 Task: Find connections with filter location Kalinkavichy with filter topic #lifecoach with filter profile language German with filter current company Nasdaq with filter school K P B Hinduja College of Commerce 315 New Charni Road Mumbai 400 004 with filter industry Furniture and Home Furnishings Manufacturing with filter service category Search Engine Optimization (SEO) with filter keywords title Plumber
Action: Mouse moved to (283, 325)
Screenshot: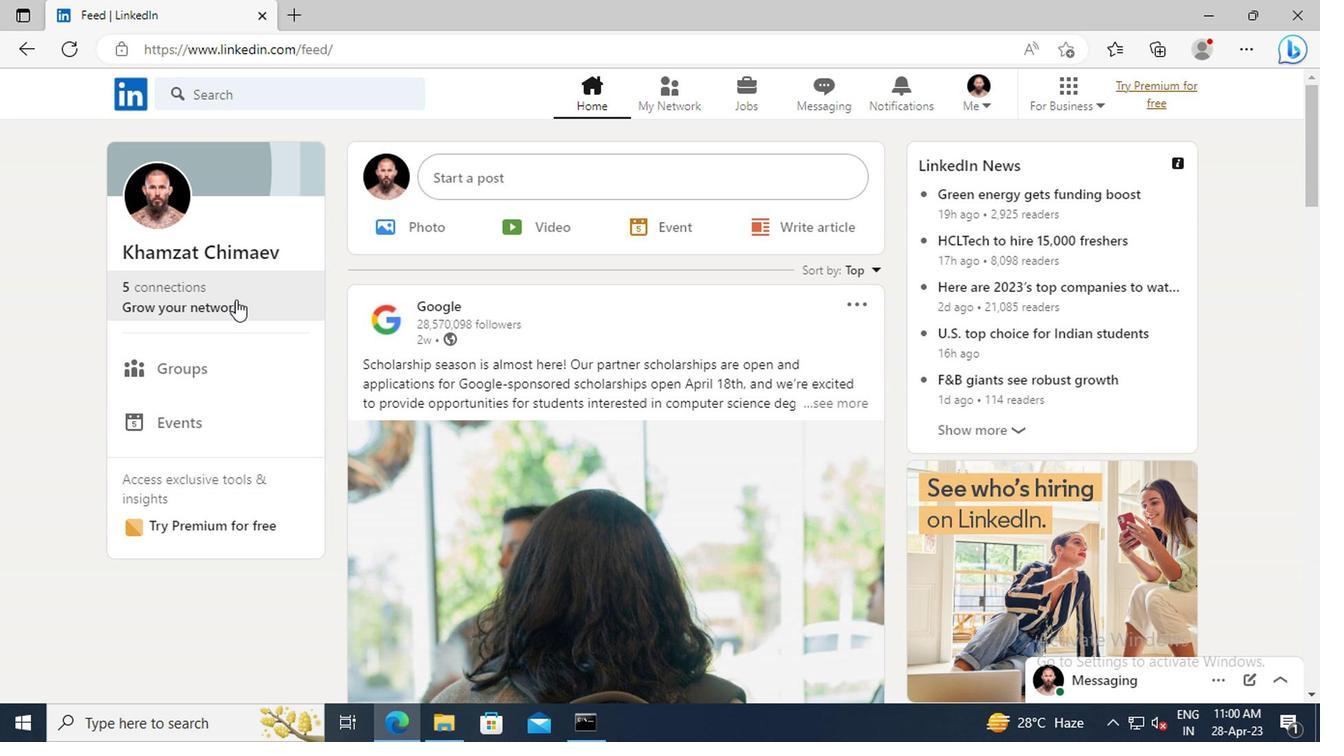 
Action: Mouse pressed left at (283, 325)
Screenshot: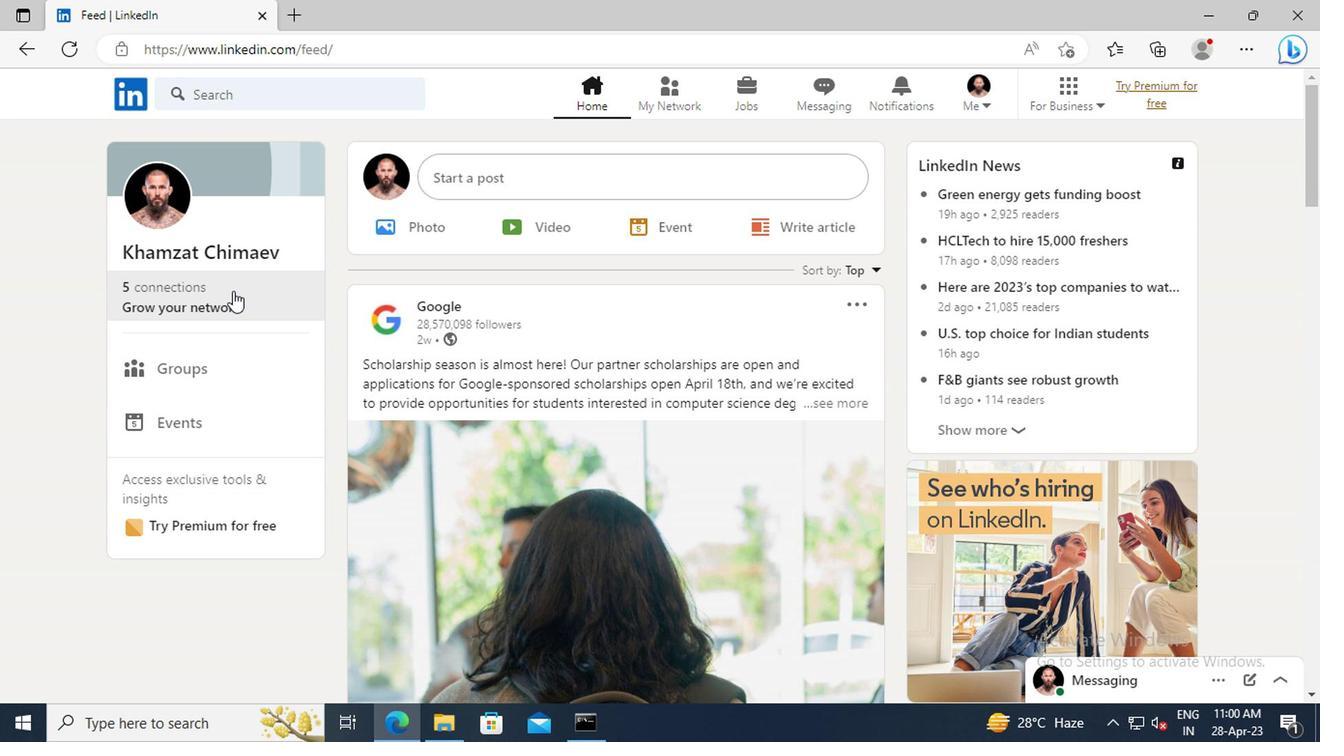 
Action: Mouse moved to (281, 264)
Screenshot: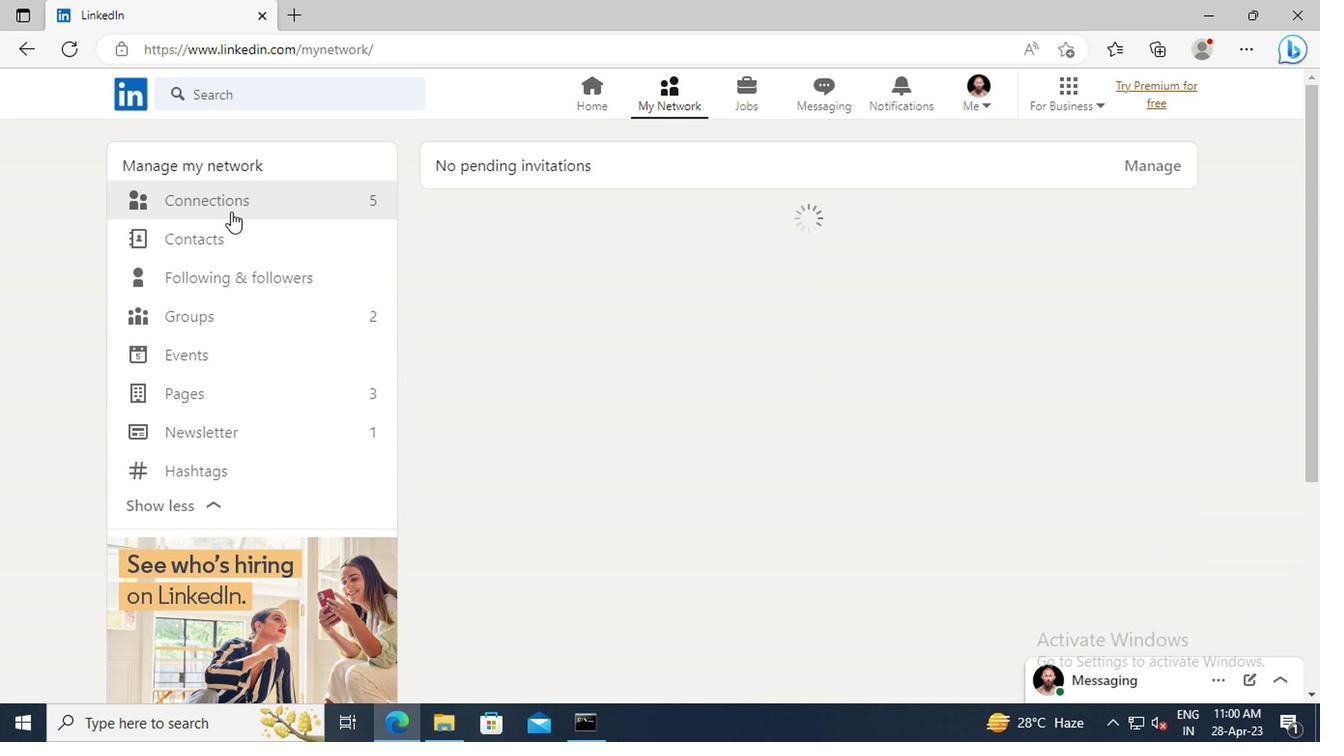 
Action: Mouse pressed left at (281, 264)
Screenshot: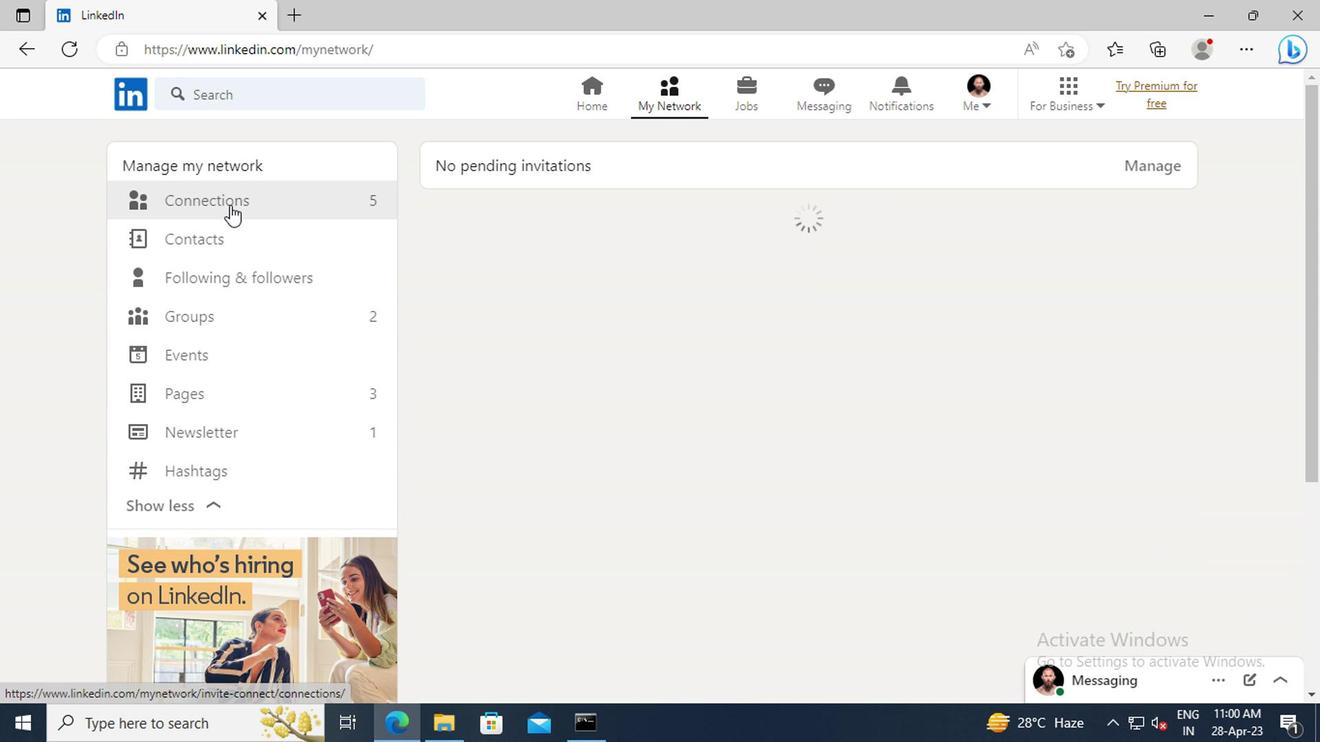 
Action: Mouse moved to (675, 266)
Screenshot: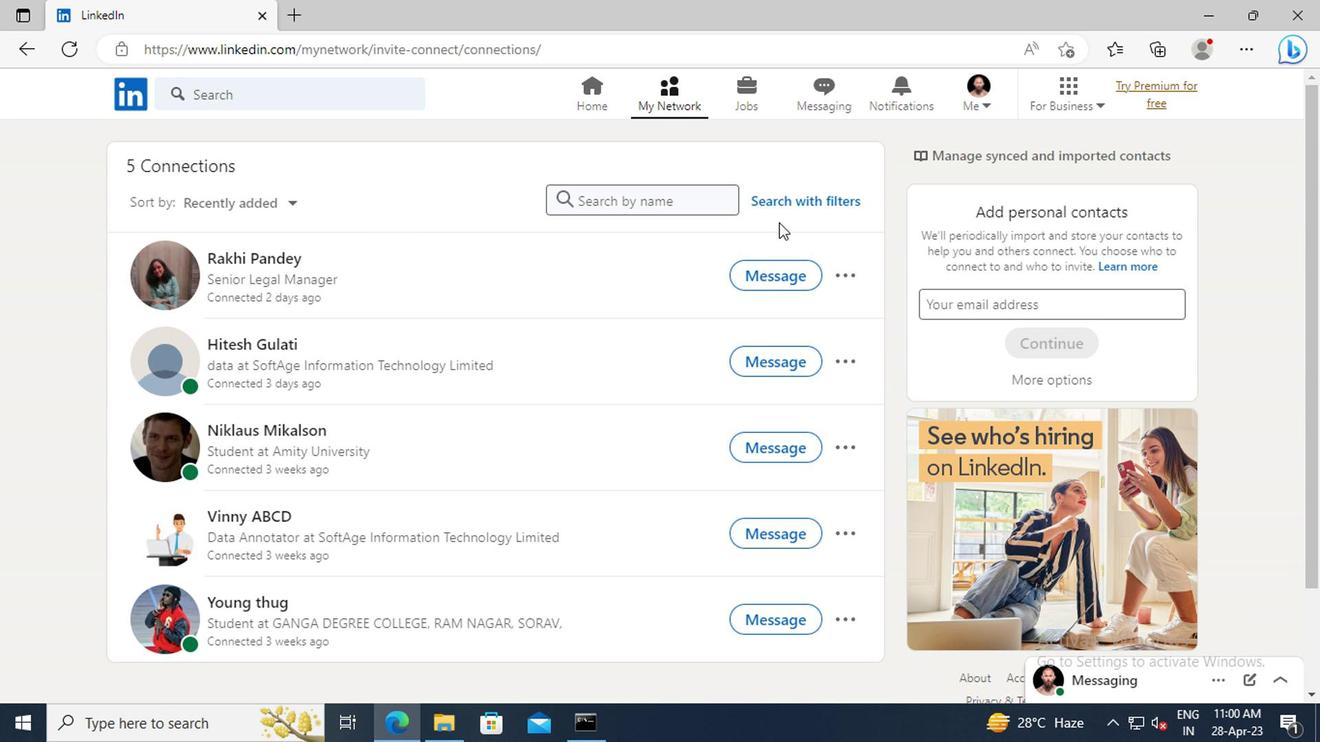 
Action: Mouse pressed left at (675, 266)
Screenshot: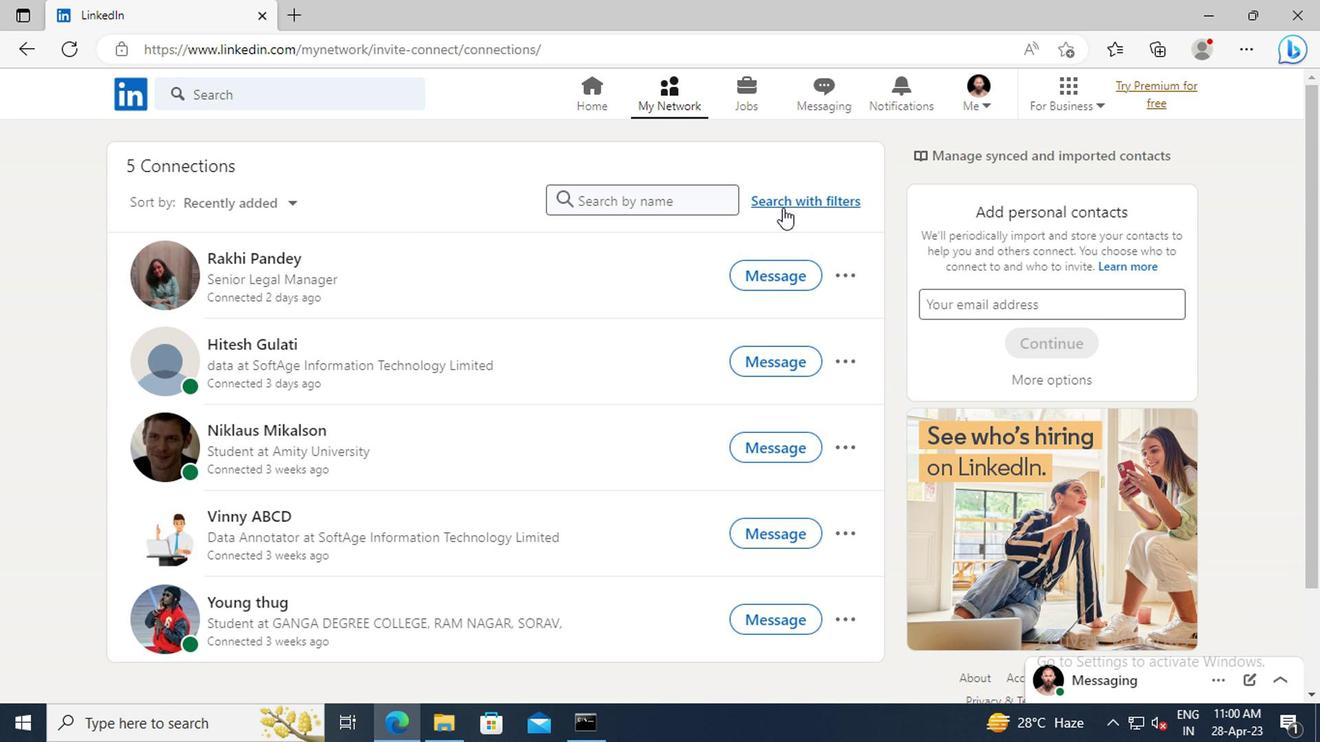 
Action: Mouse moved to (642, 226)
Screenshot: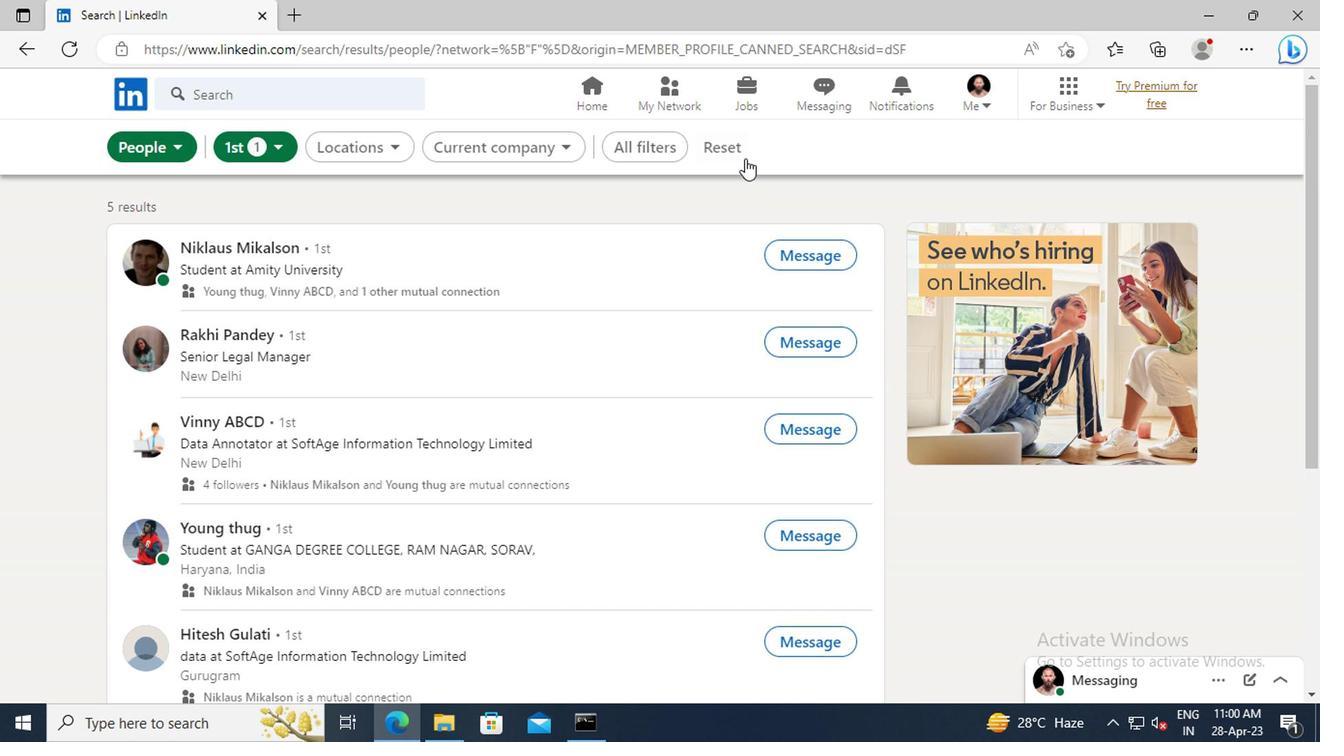 
Action: Mouse pressed left at (642, 226)
Screenshot: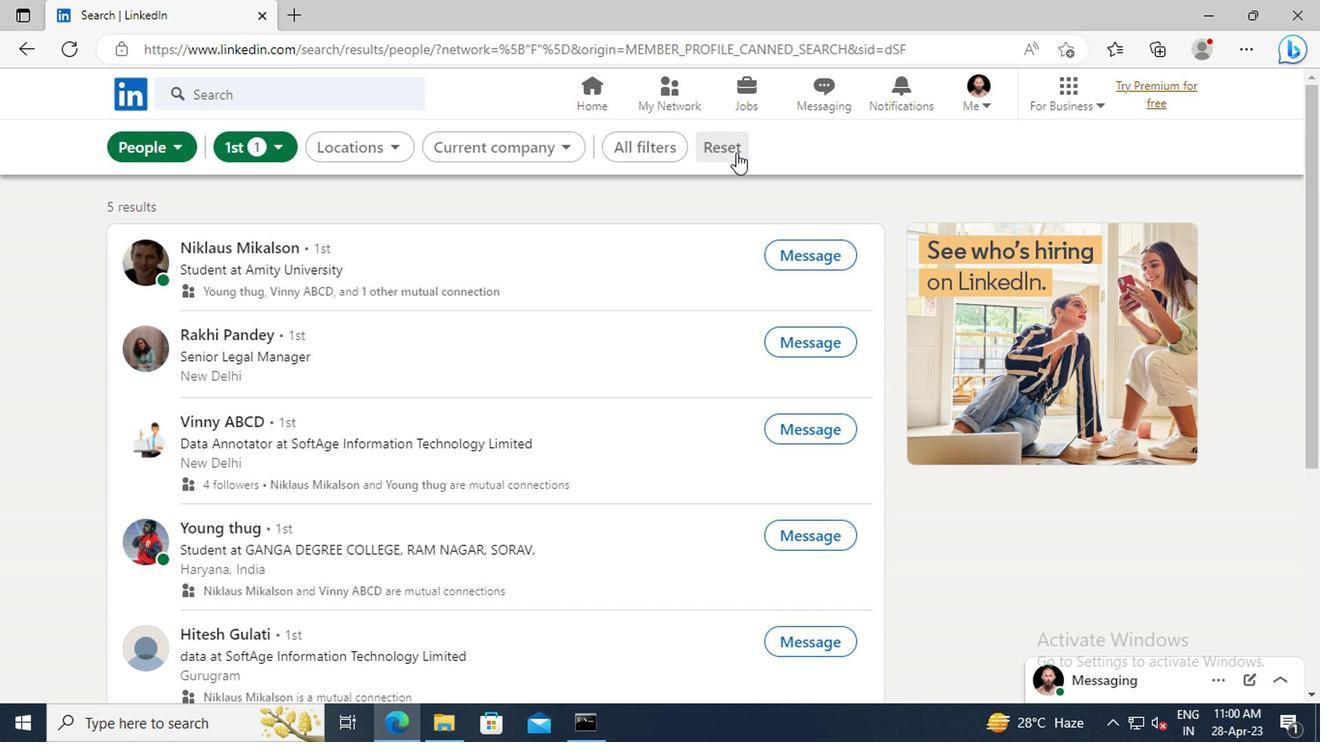 
Action: Mouse moved to (626, 224)
Screenshot: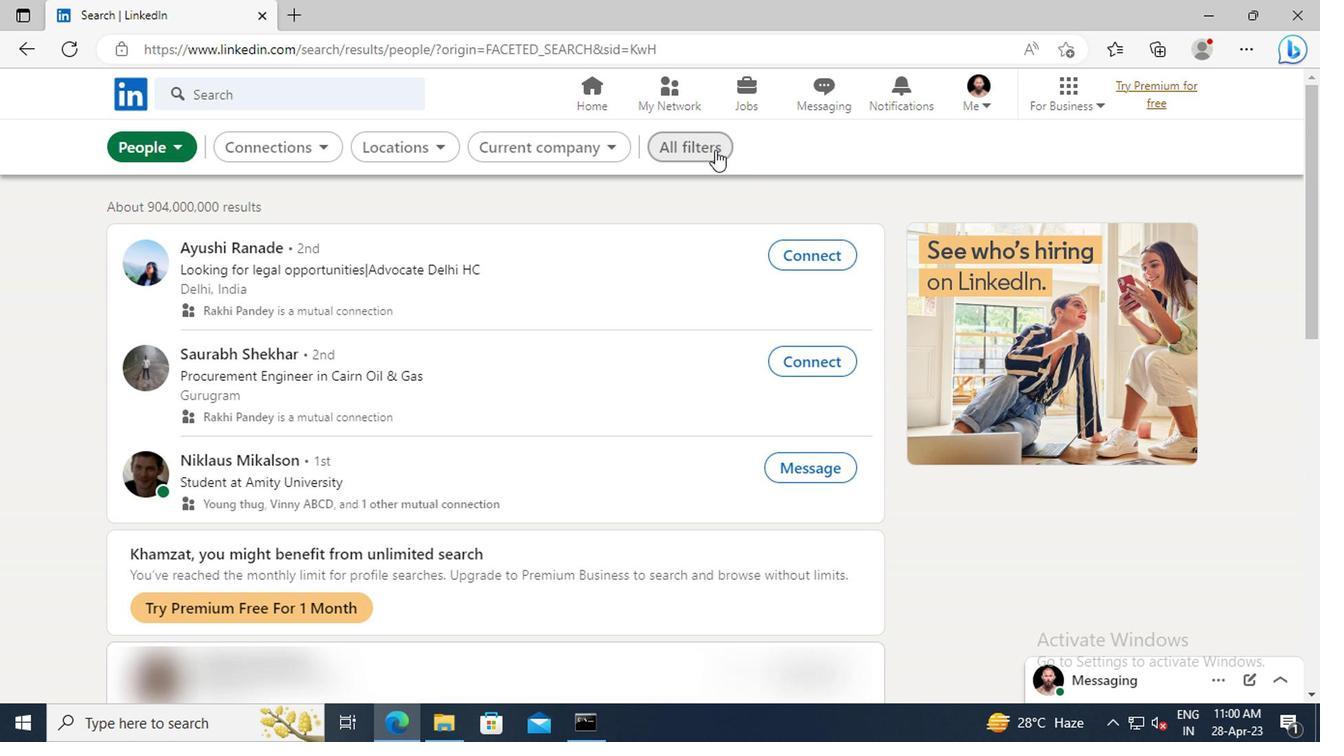 
Action: Mouse pressed left at (626, 224)
Screenshot: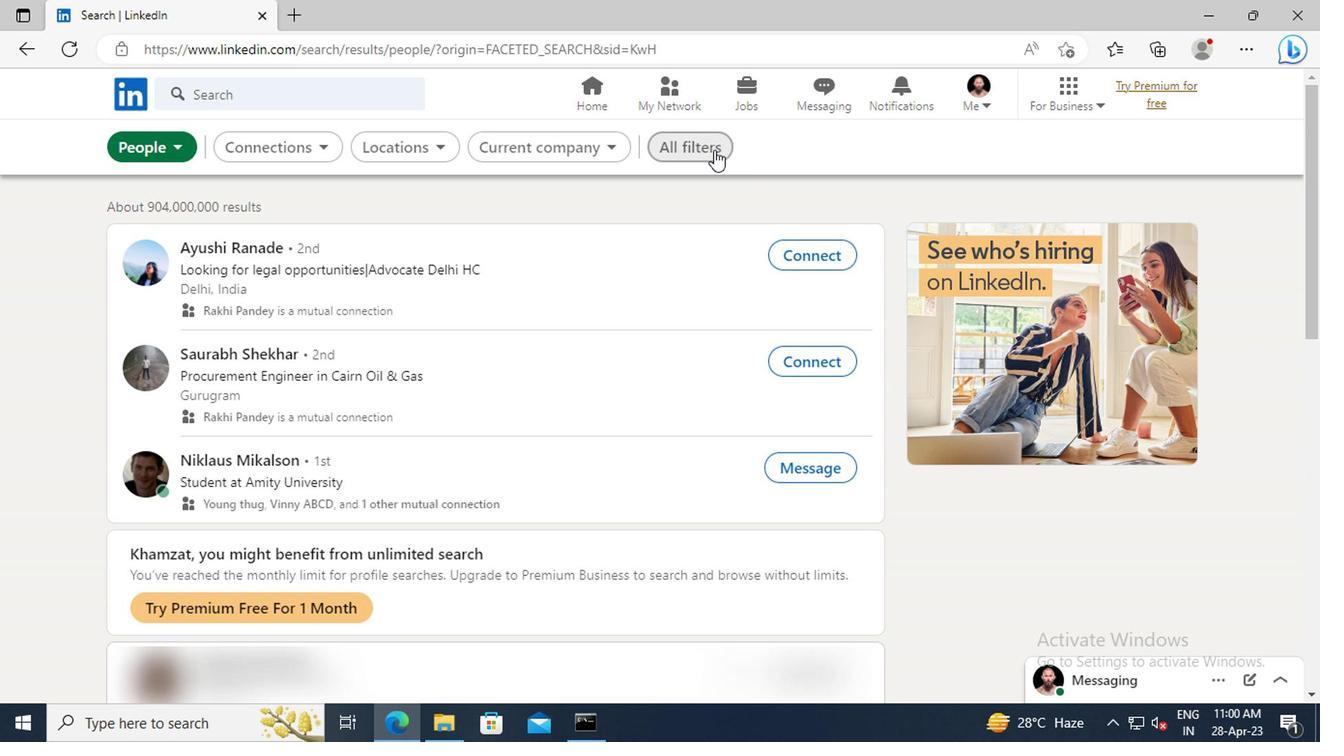 
Action: Mouse moved to (863, 367)
Screenshot: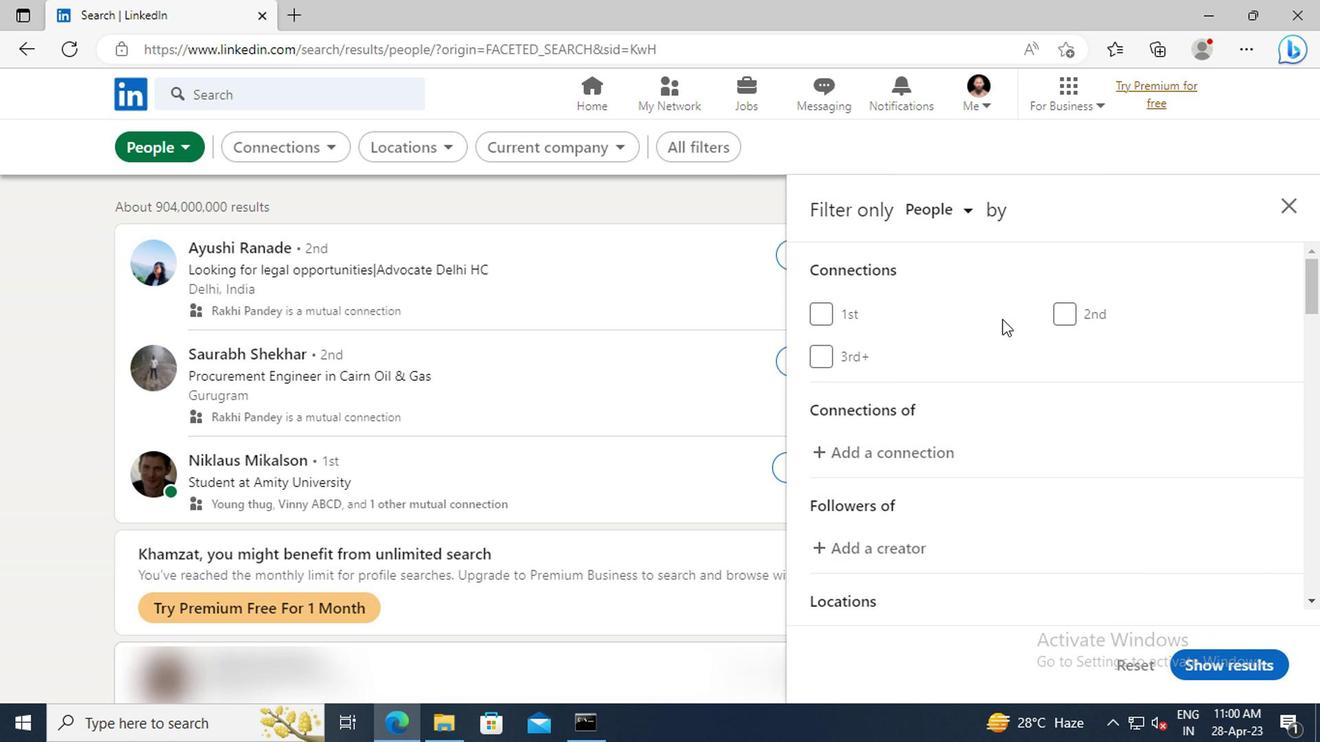 
Action: Mouse scrolled (863, 366) with delta (0, 0)
Screenshot: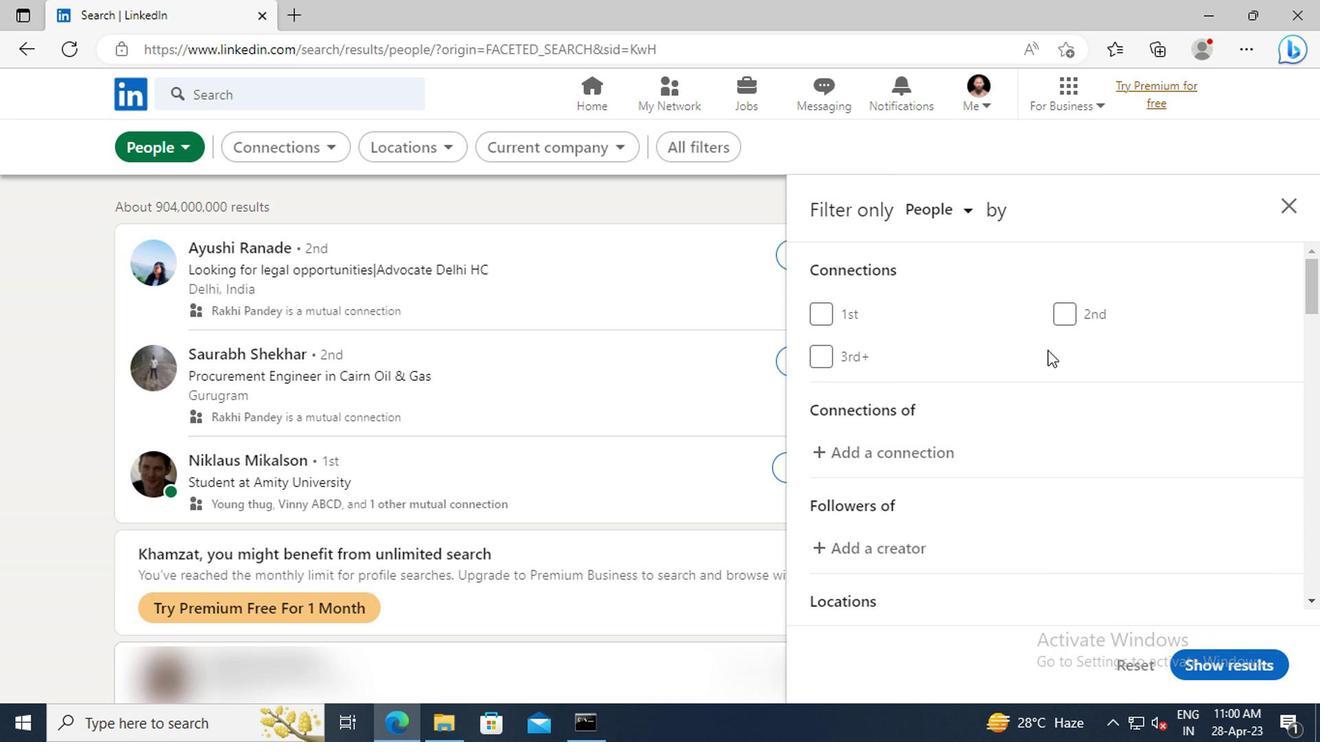 
Action: Mouse scrolled (863, 366) with delta (0, 0)
Screenshot: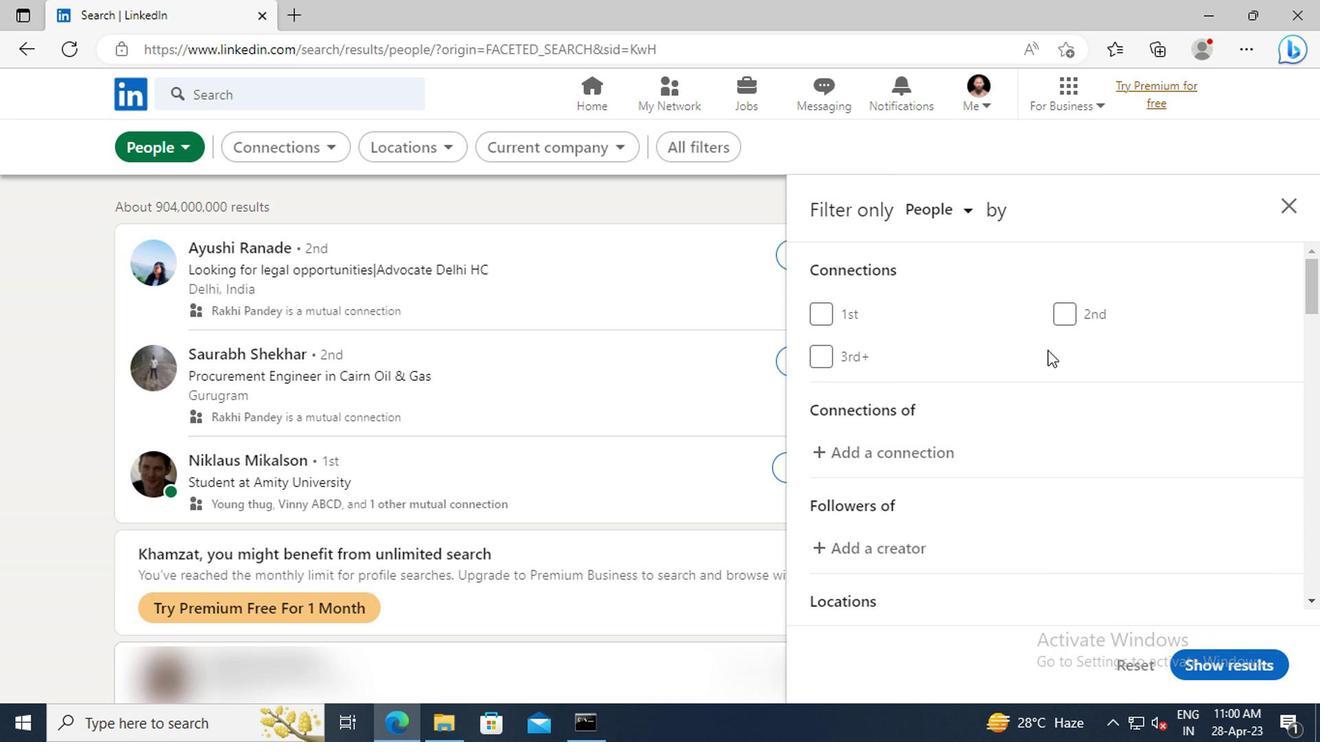 
Action: Mouse scrolled (863, 366) with delta (0, 0)
Screenshot: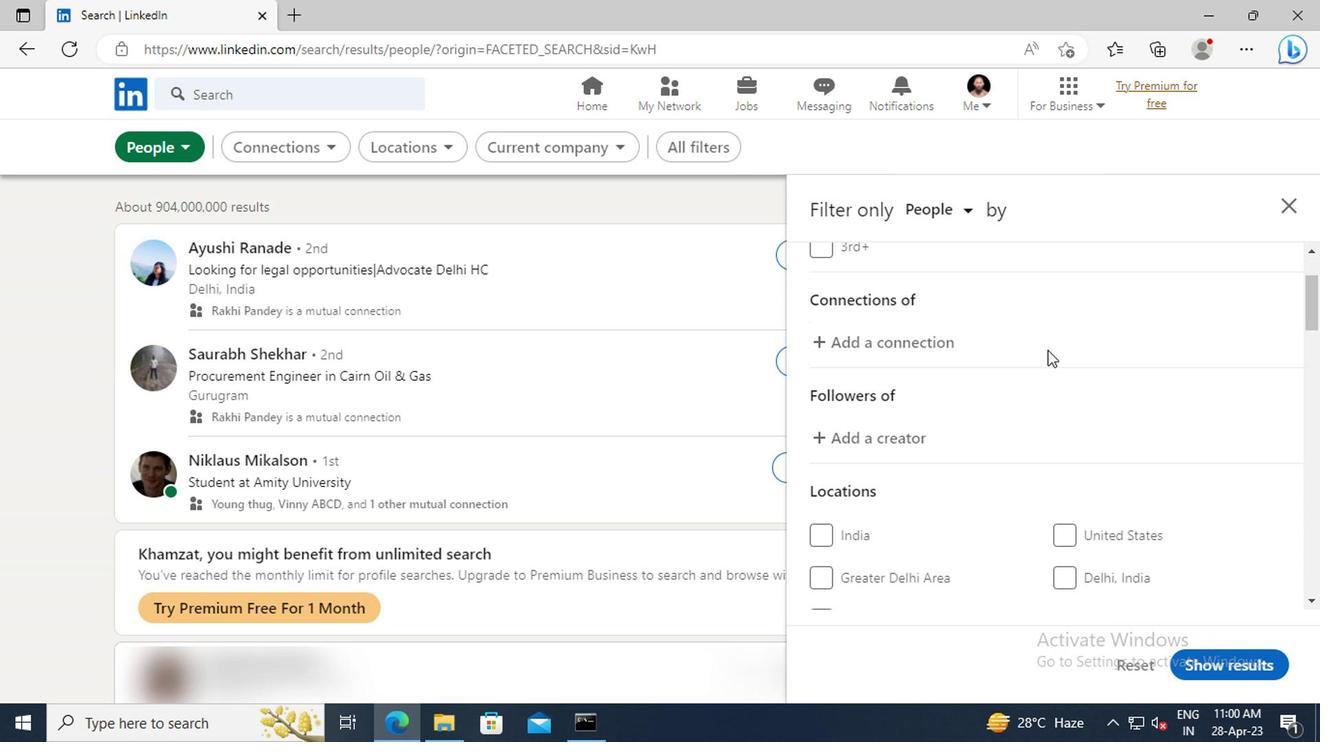 
Action: Mouse scrolled (863, 366) with delta (0, 0)
Screenshot: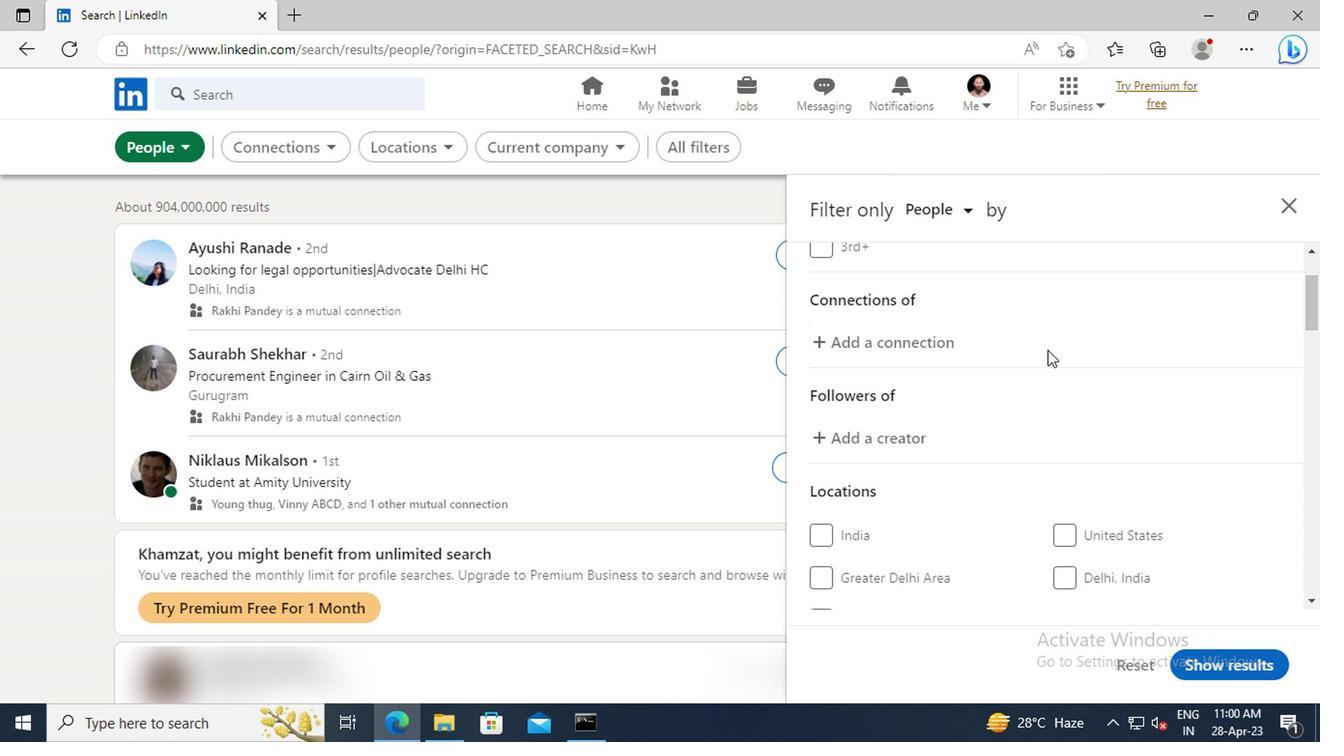 
Action: Mouse scrolled (863, 366) with delta (0, 0)
Screenshot: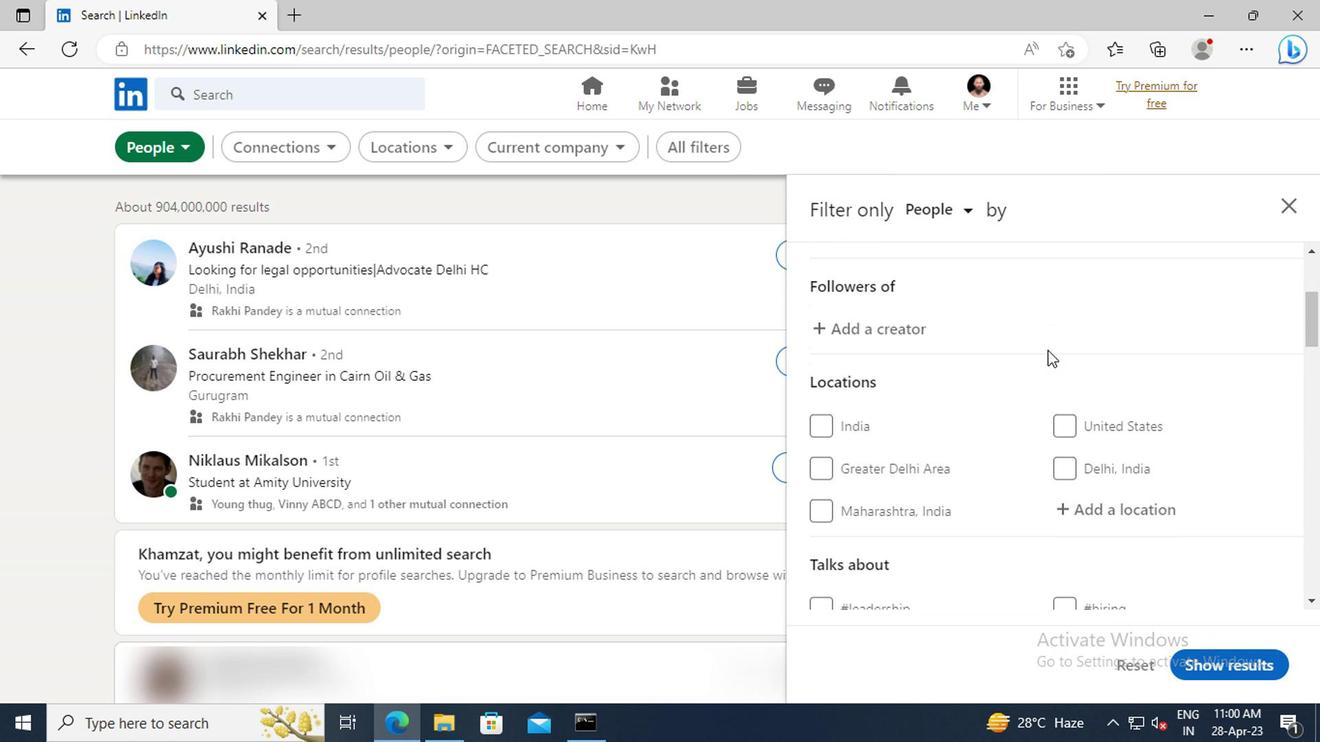 
Action: Mouse scrolled (863, 366) with delta (0, 0)
Screenshot: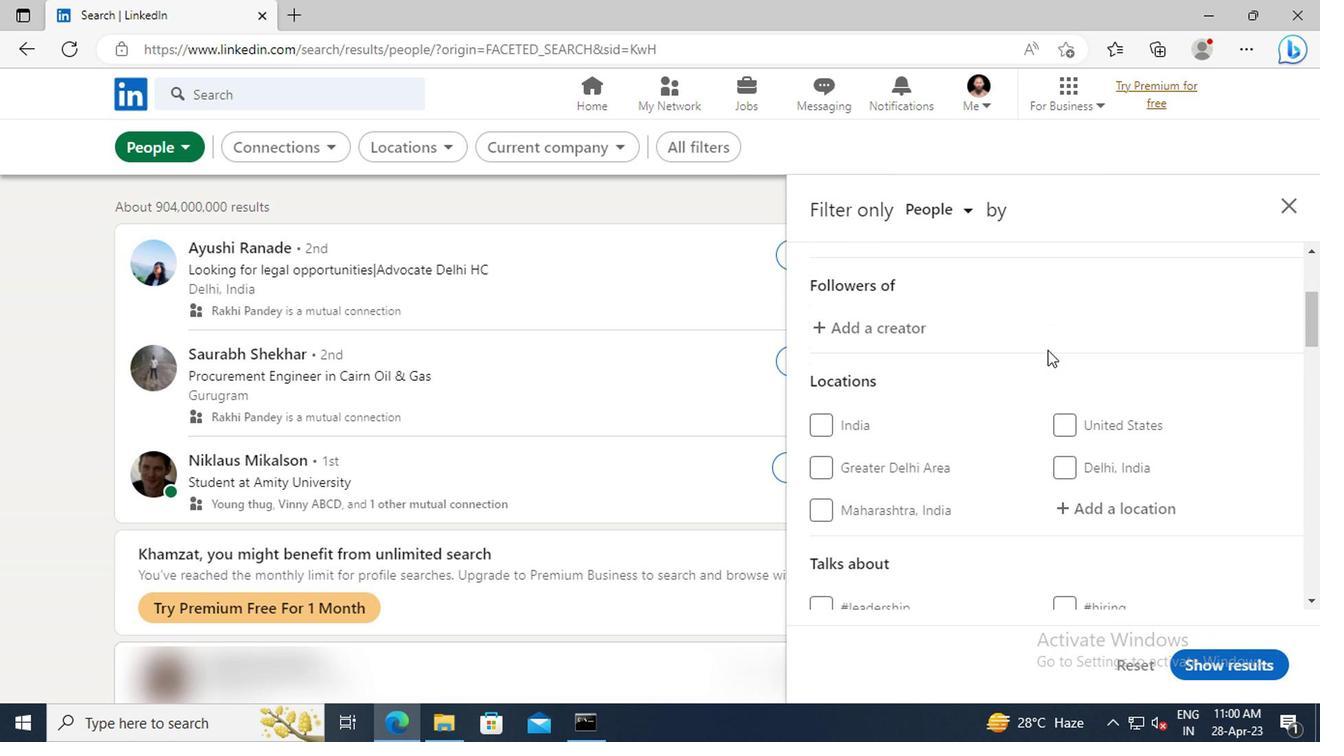 
Action: Mouse moved to (892, 403)
Screenshot: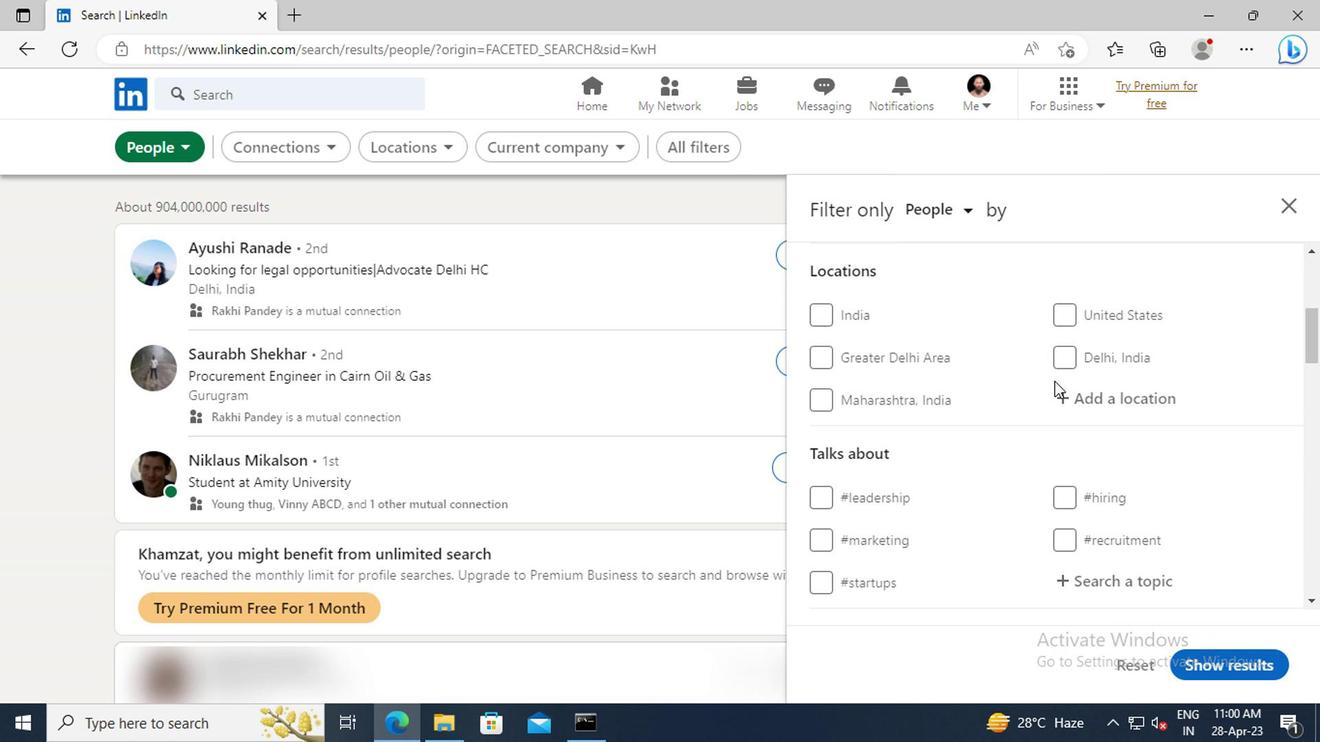 
Action: Mouse pressed left at (892, 403)
Screenshot: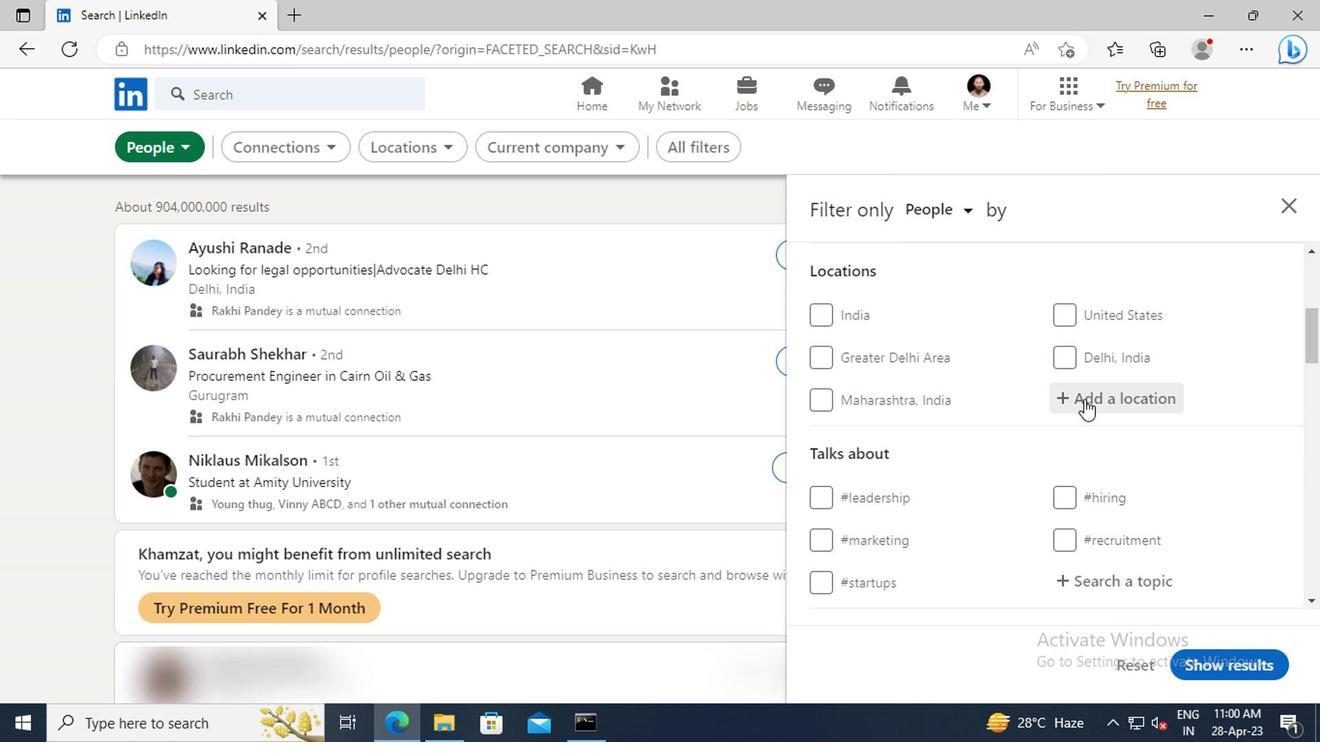 
Action: Key pressed <Key.shift>KALINKAVICHY
Screenshot: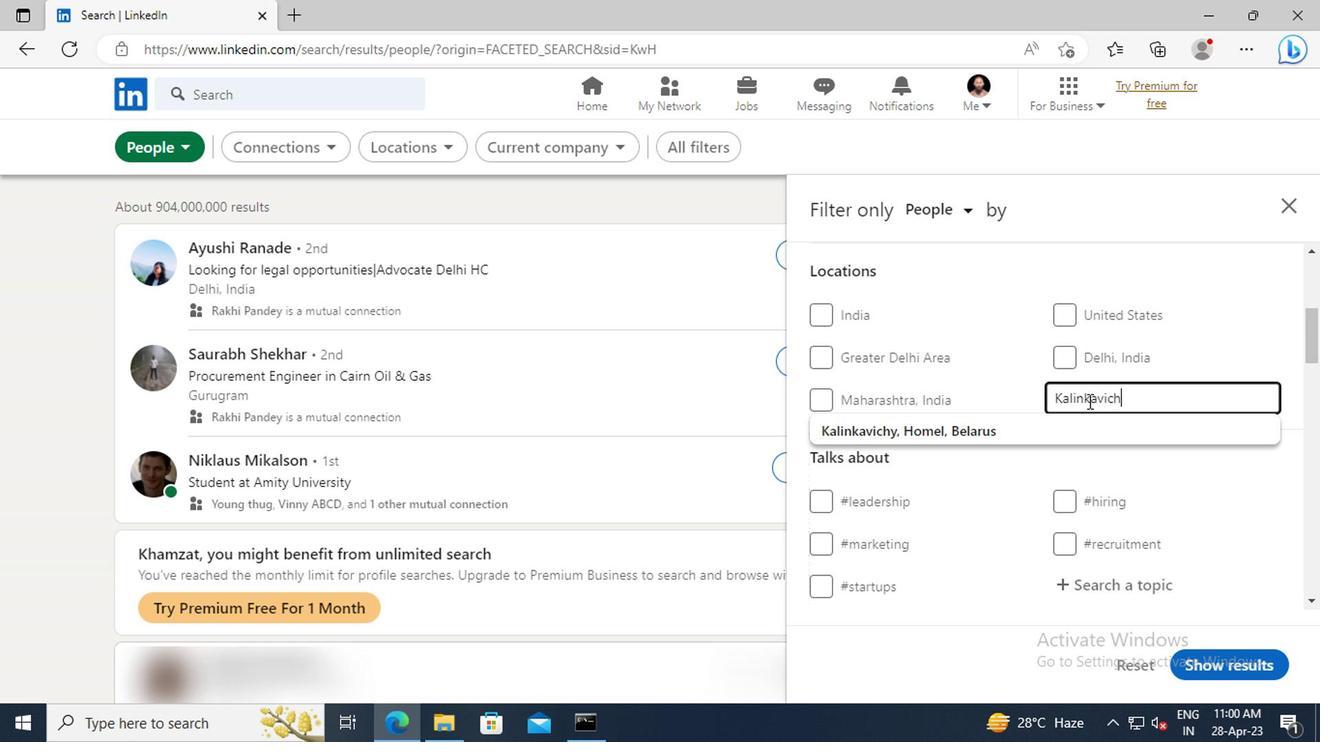 
Action: Mouse moved to (896, 421)
Screenshot: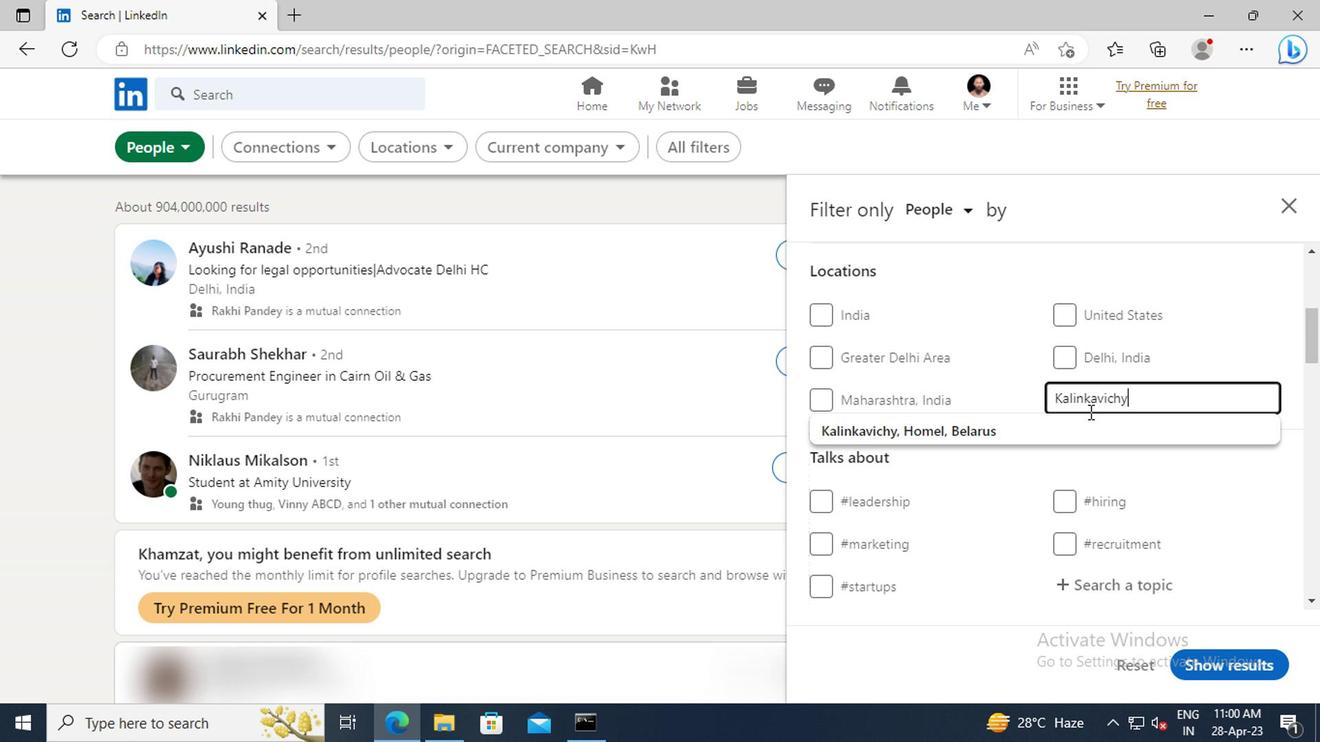 
Action: Mouse pressed left at (896, 421)
Screenshot: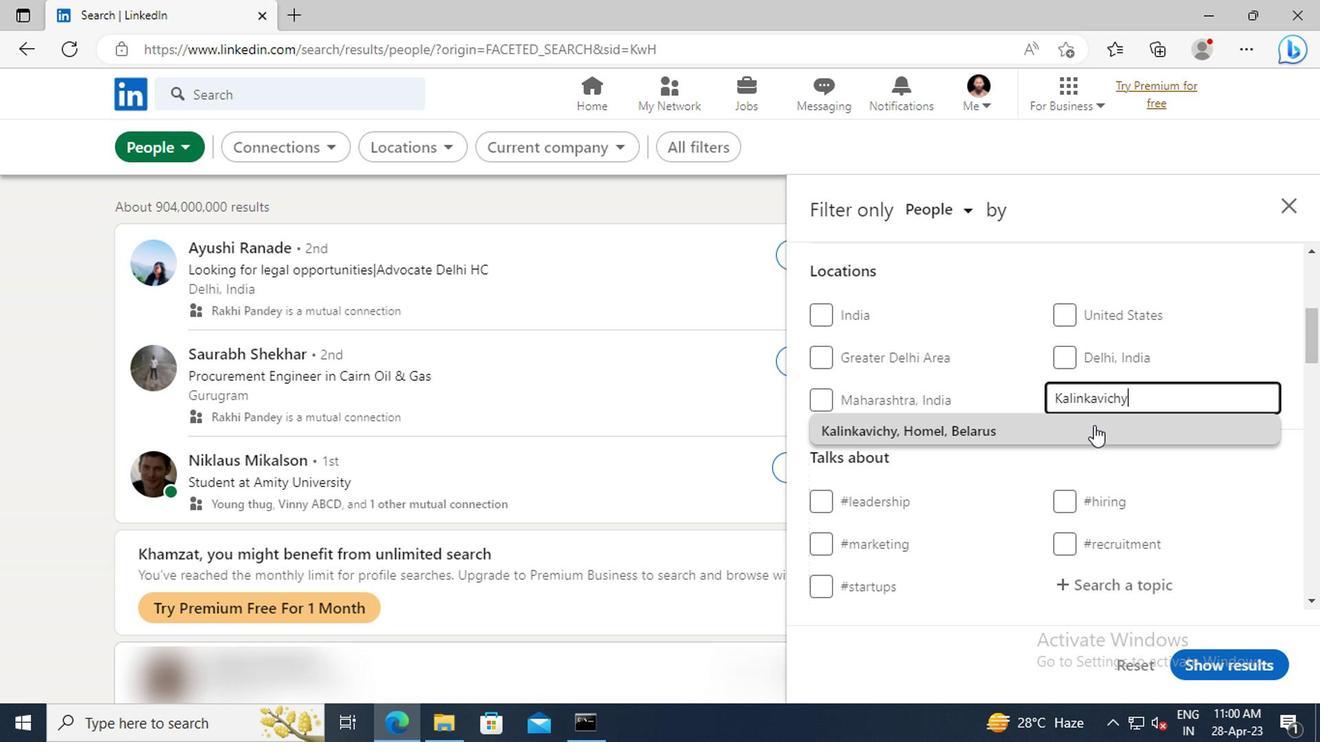 
Action: Mouse moved to (895, 402)
Screenshot: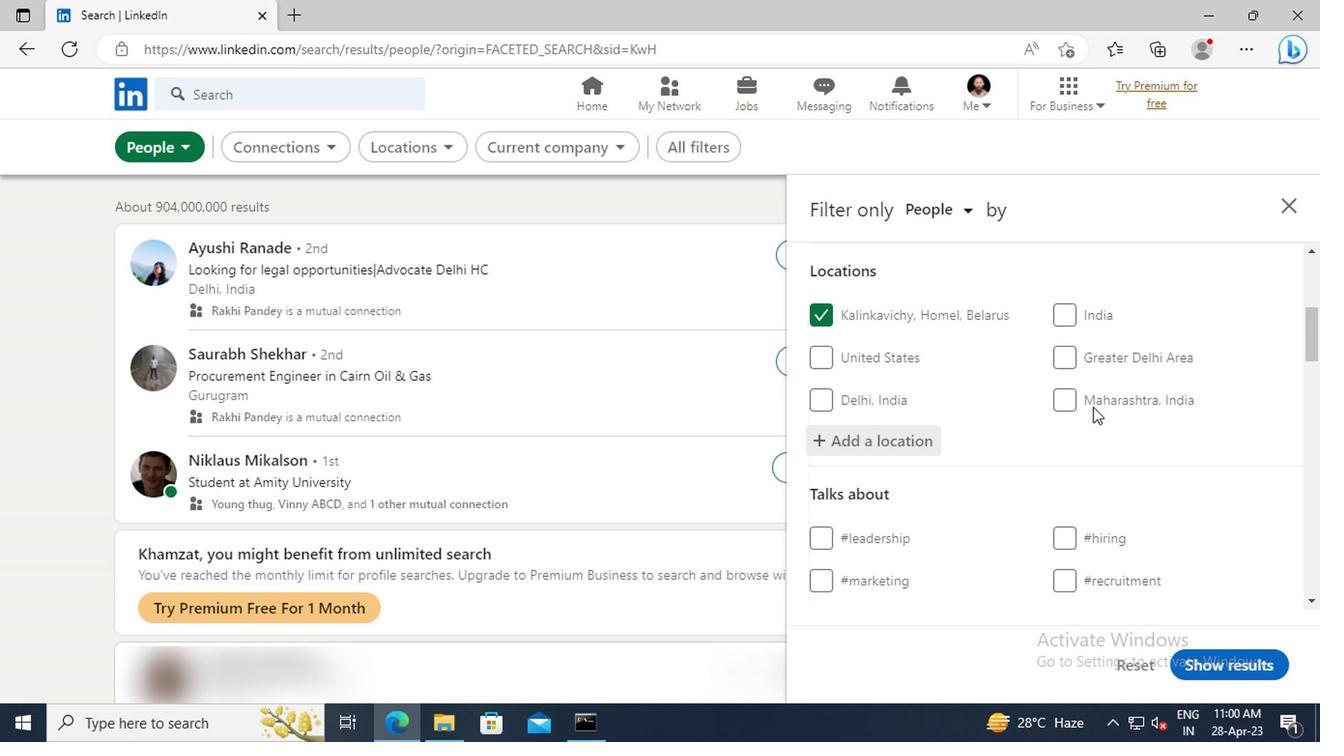 
Action: Mouse scrolled (895, 401) with delta (0, 0)
Screenshot: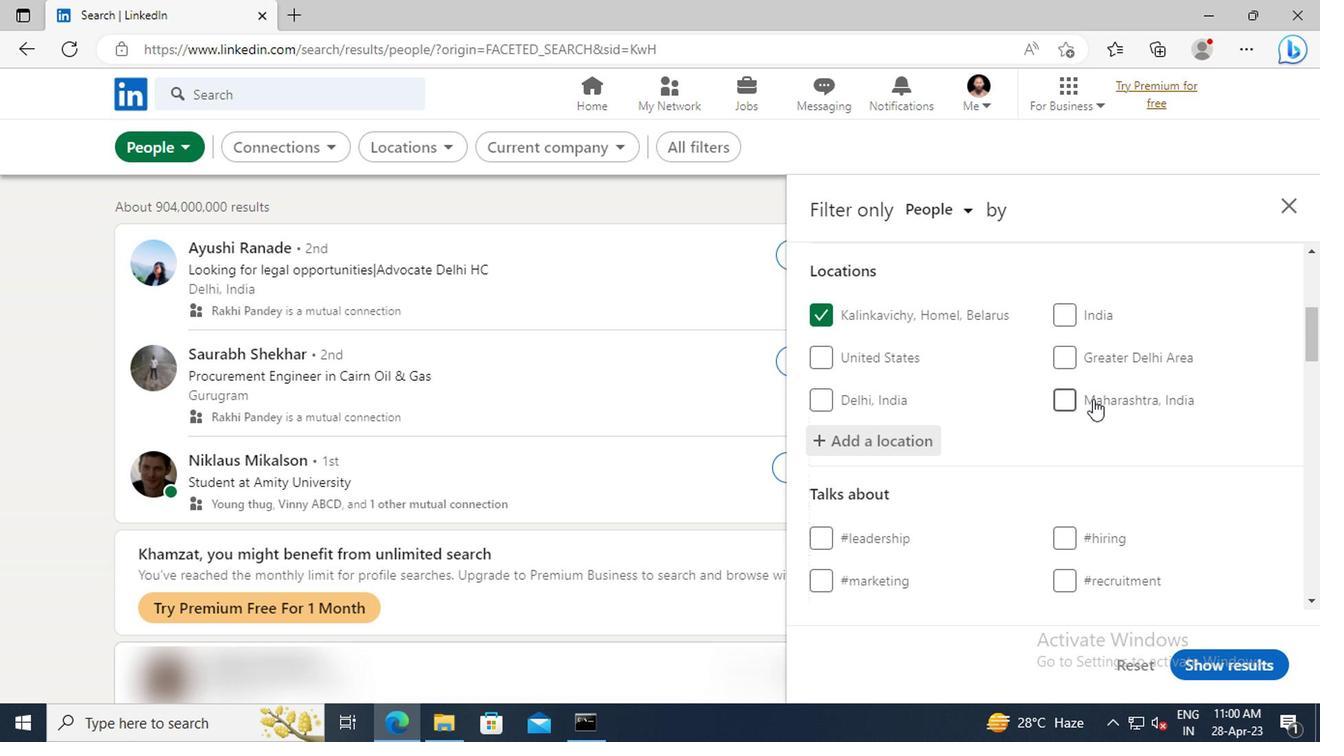 
Action: Mouse scrolled (895, 401) with delta (0, 0)
Screenshot: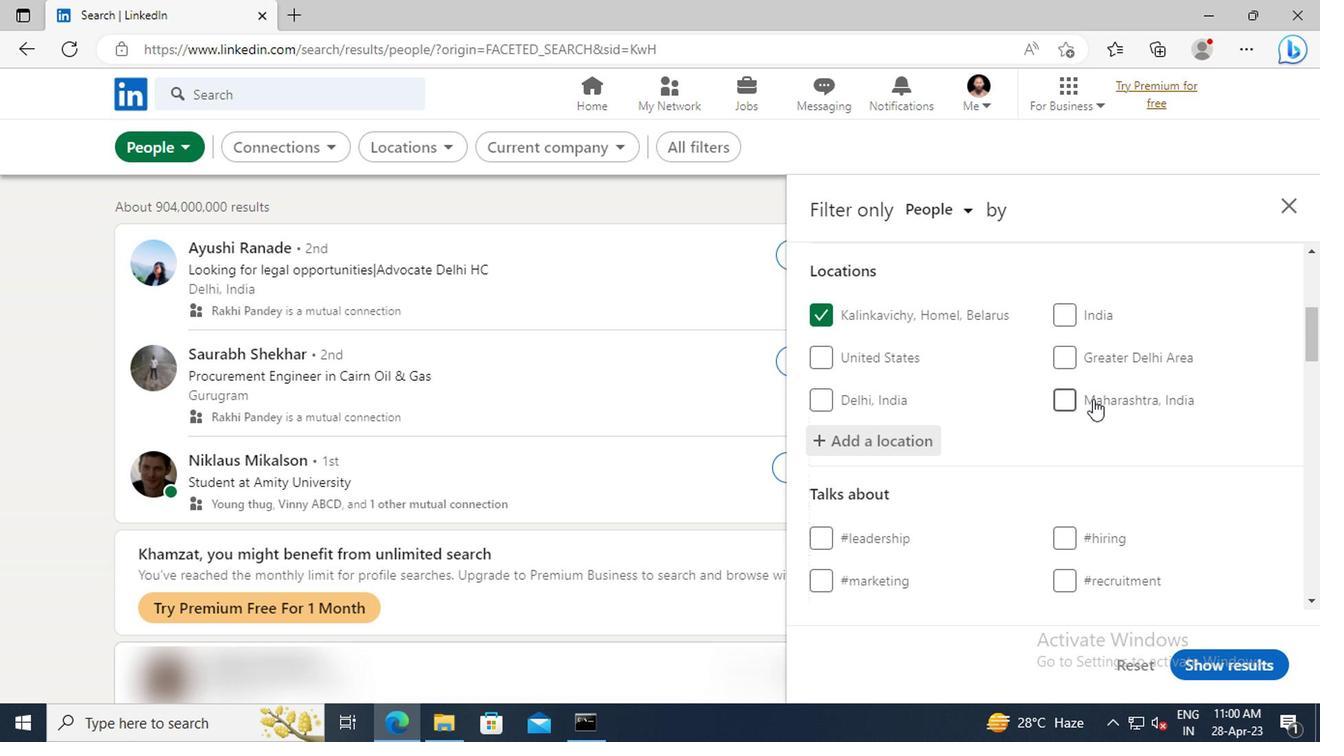 
Action: Mouse scrolled (895, 401) with delta (0, 0)
Screenshot: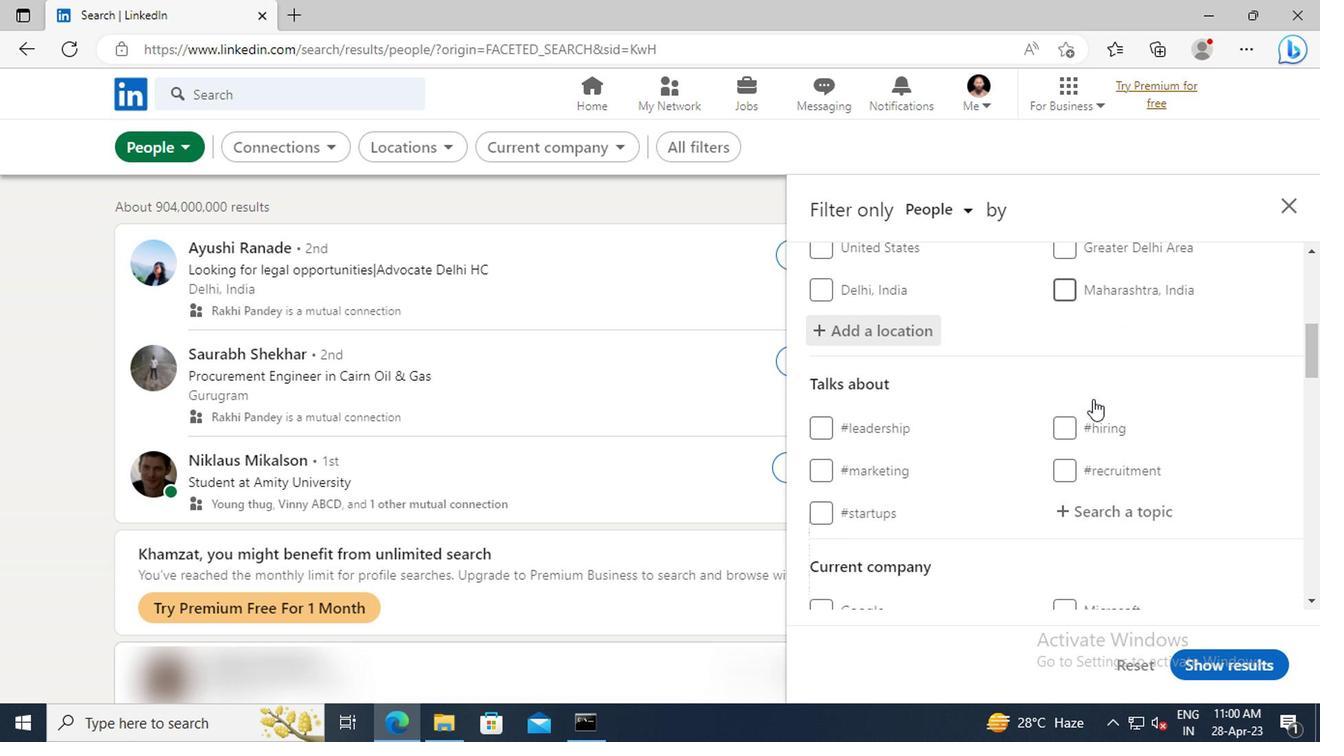 
Action: Mouse scrolled (895, 401) with delta (0, 0)
Screenshot: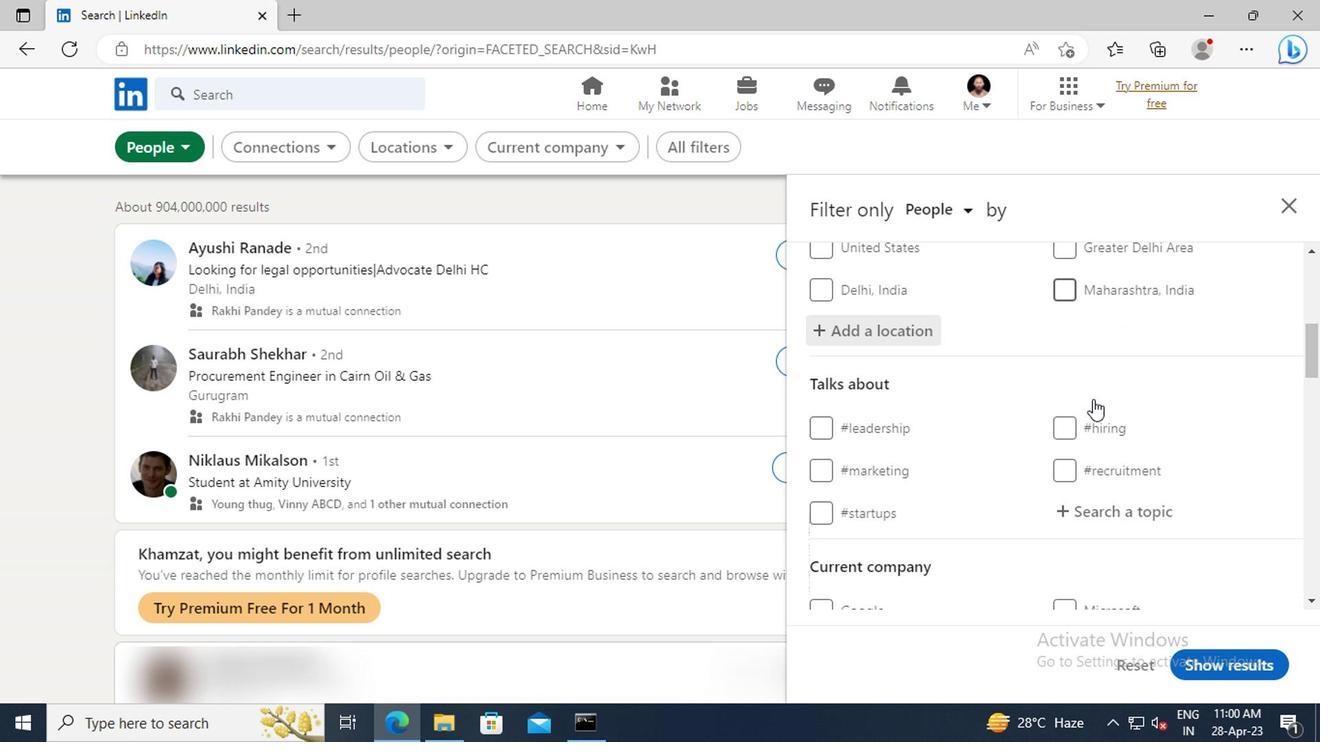 
Action: Mouse moved to (895, 407)
Screenshot: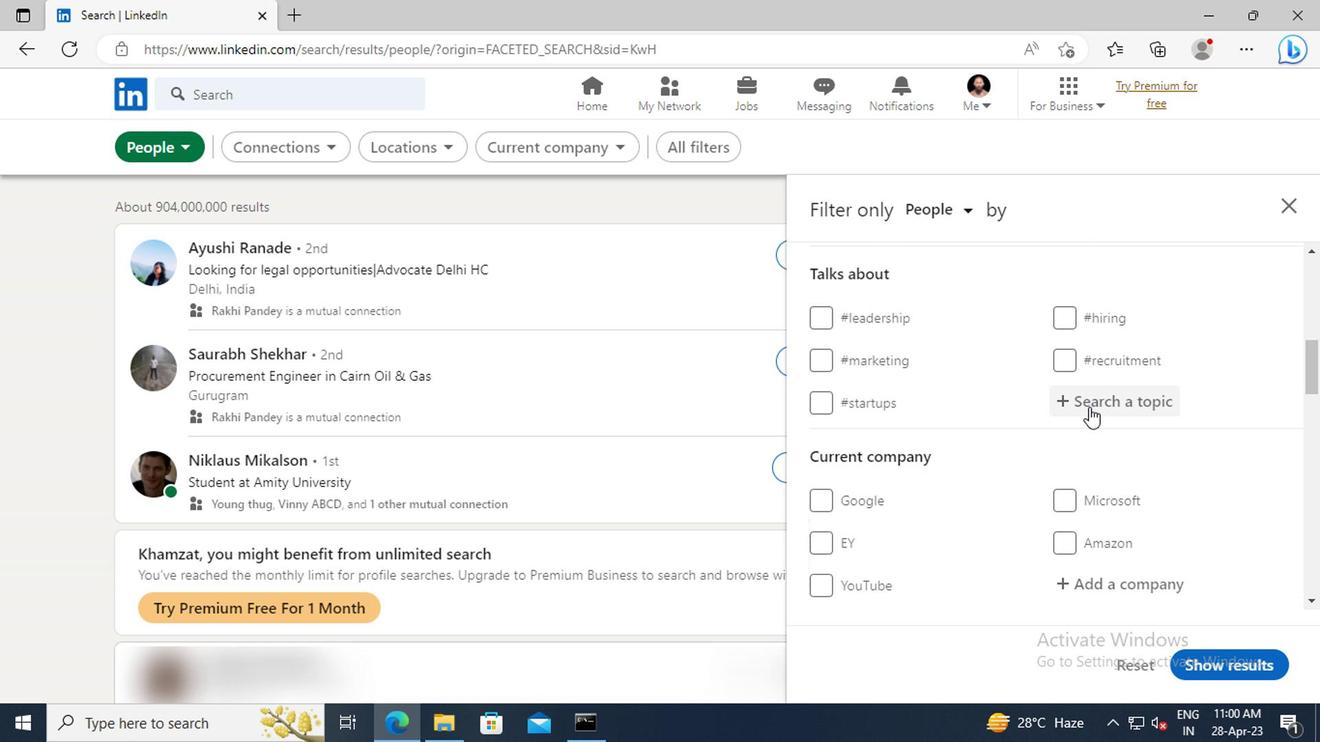 
Action: Mouse pressed left at (895, 407)
Screenshot: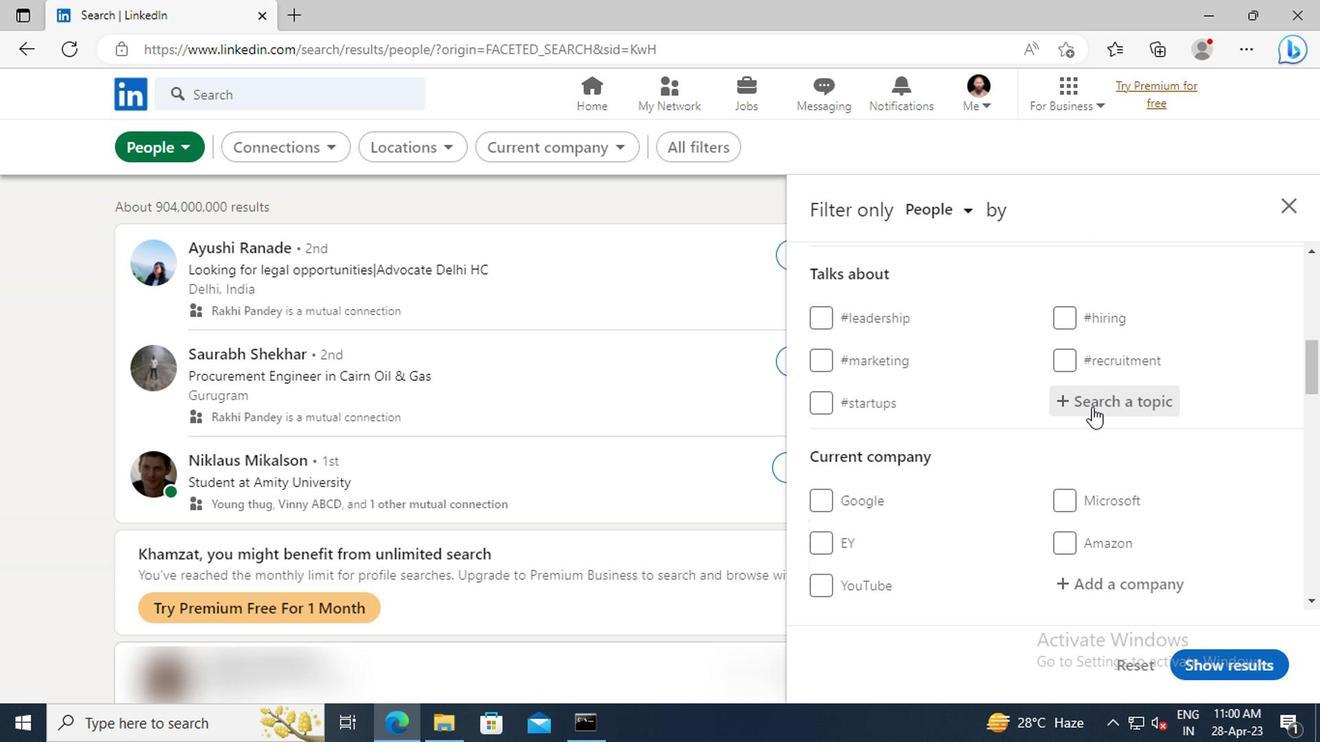 
Action: Key pressed <Key.shift>#LIFECOACH<Key.enter>
Screenshot: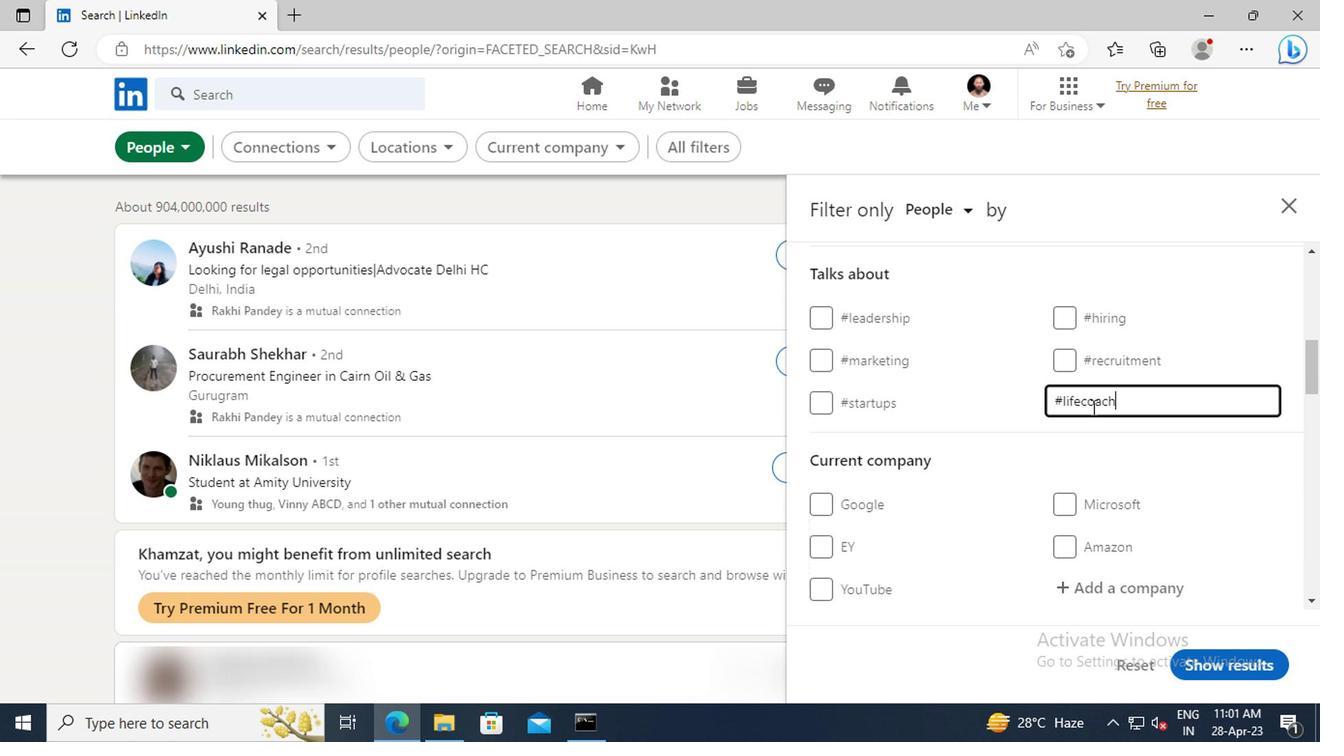
Action: Mouse moved to (891, 409)
Screenshot: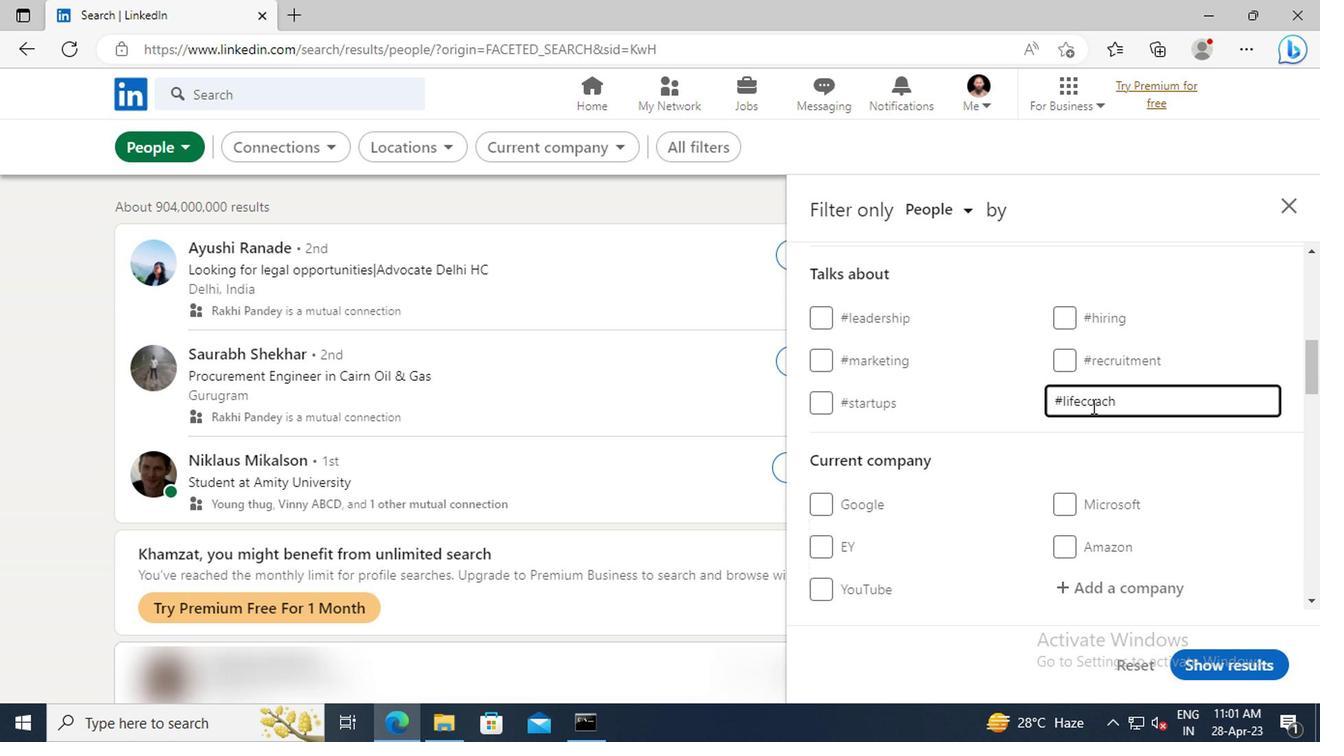 
Action: Mouse scrolled (891, 409) with delta (0, 0)
Screenshot: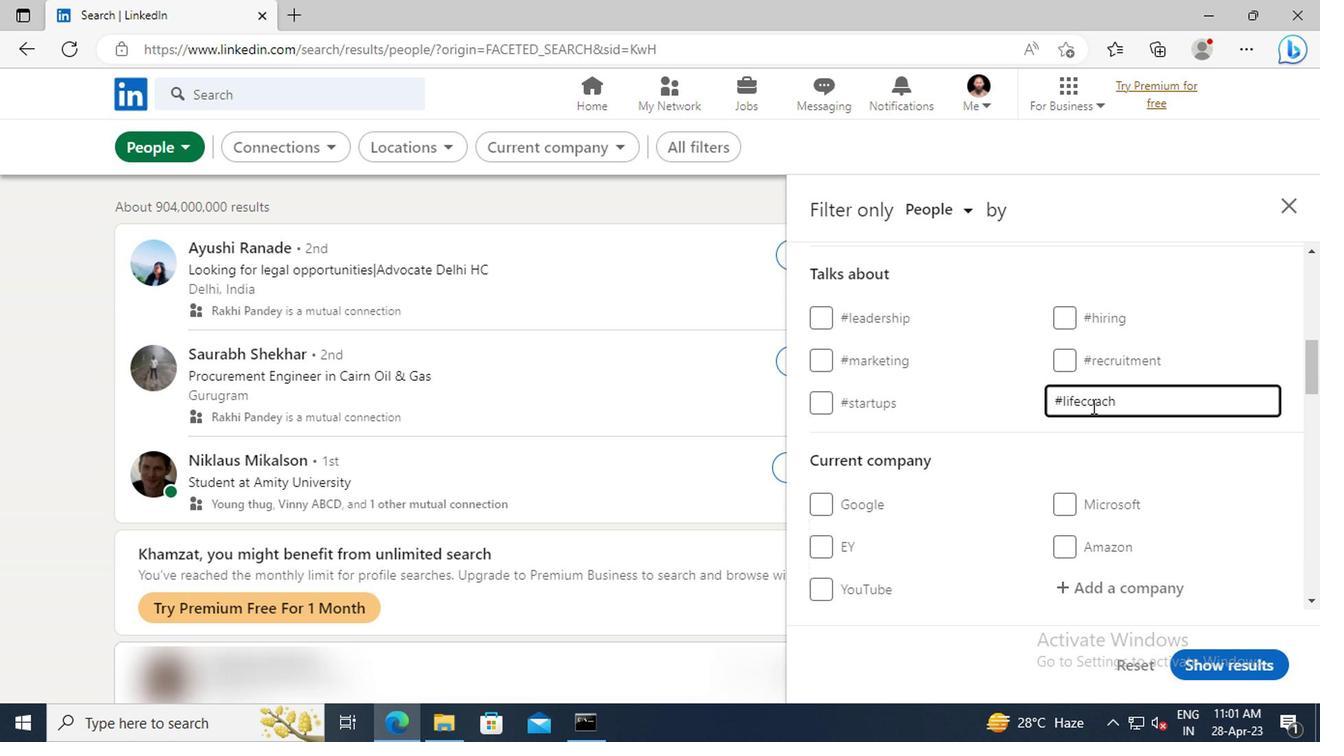 
Action: Mouse scrolled (891, 409) with delta (0, 0)
Screenshot: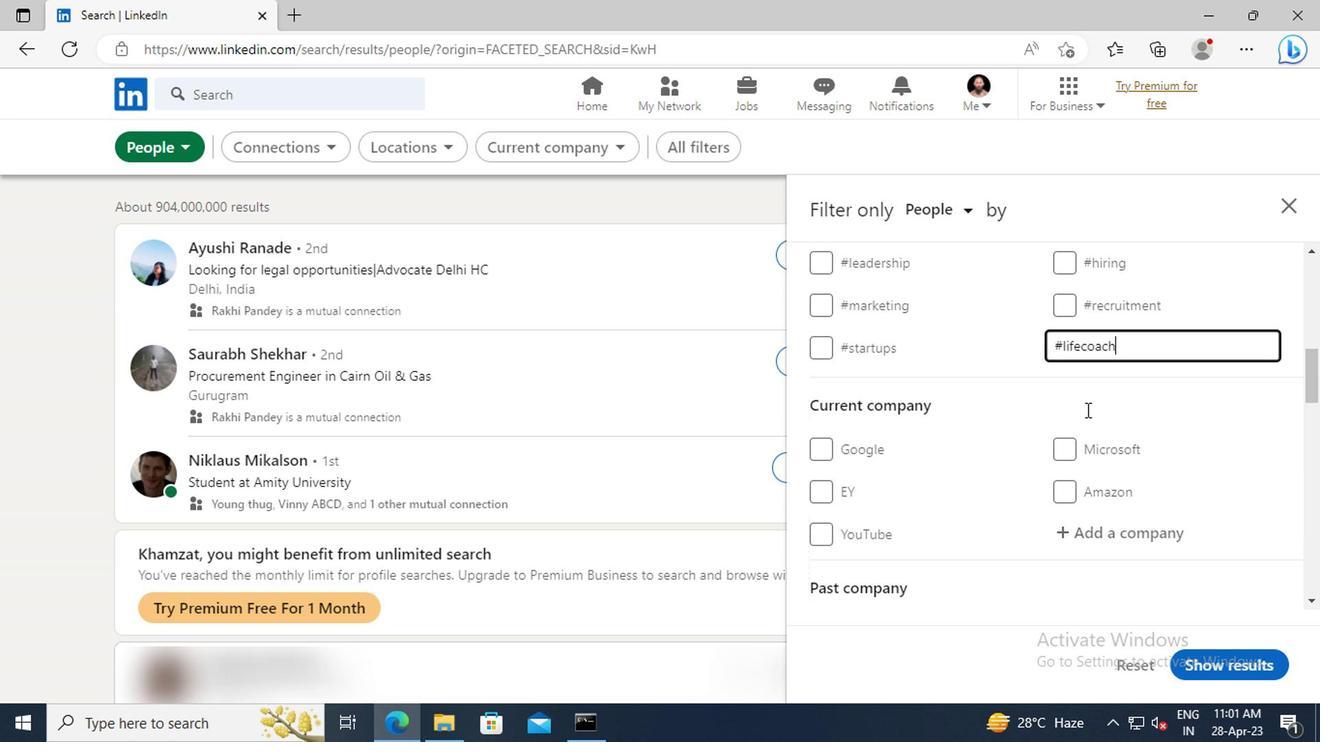 
Action: Mouse scrolled (891, 409) with delta (0, 0)
Screenshot: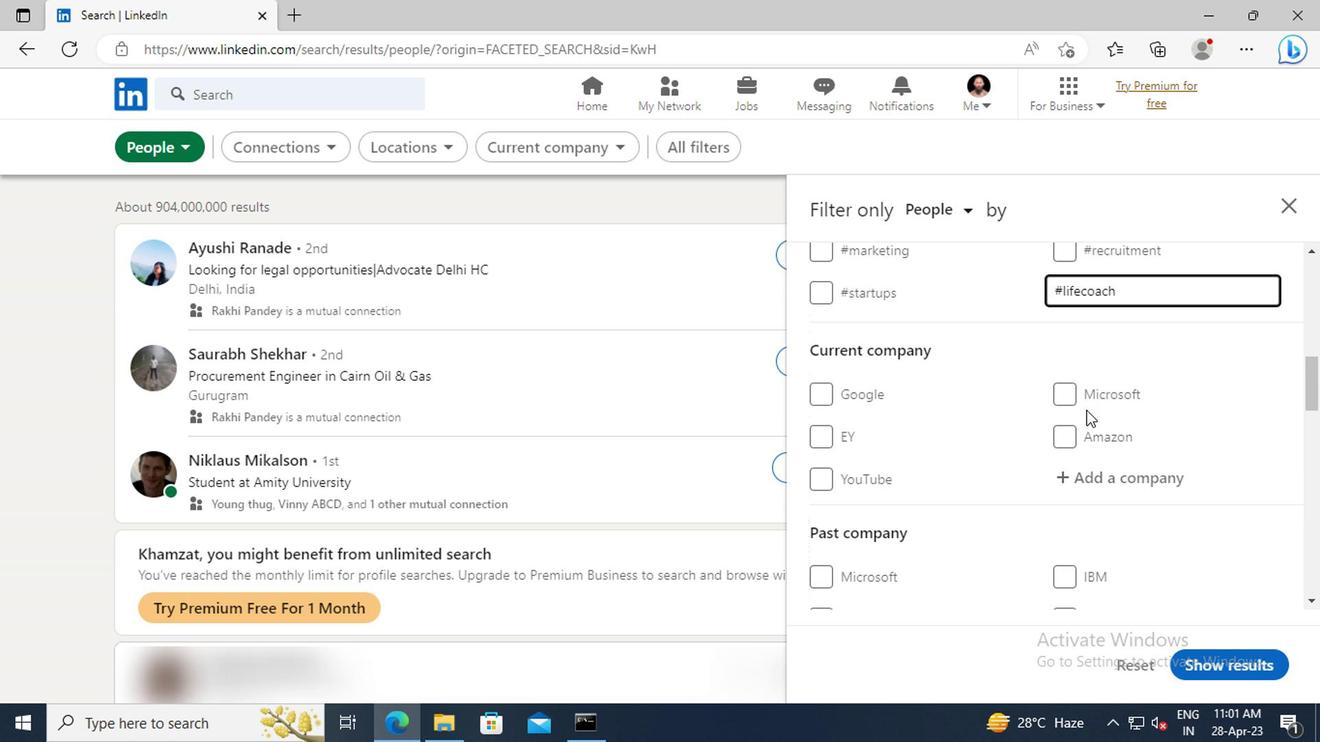 
Action: Mouse scrolled (891, 409) with delta (0, 0)
Screenshot: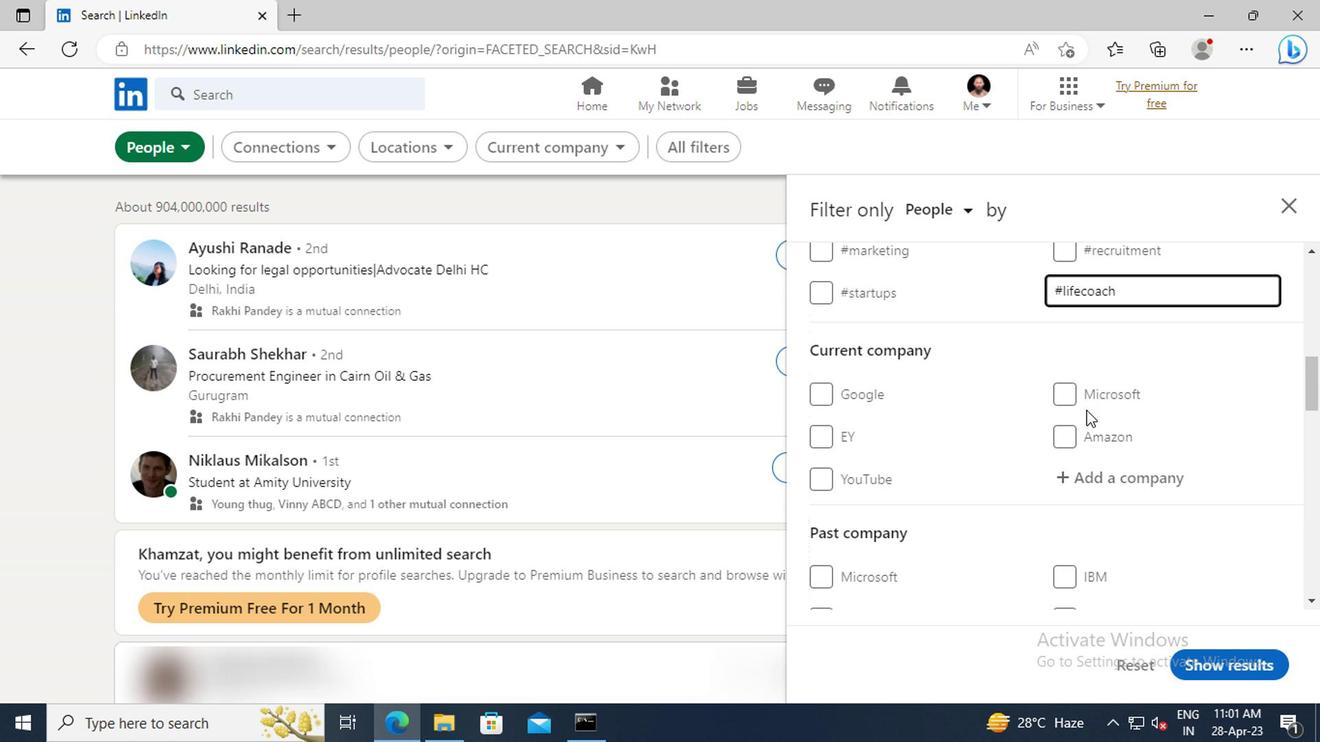
Action: Mouse scrolled (891, 409) with delta (0, 0)
Screenshot: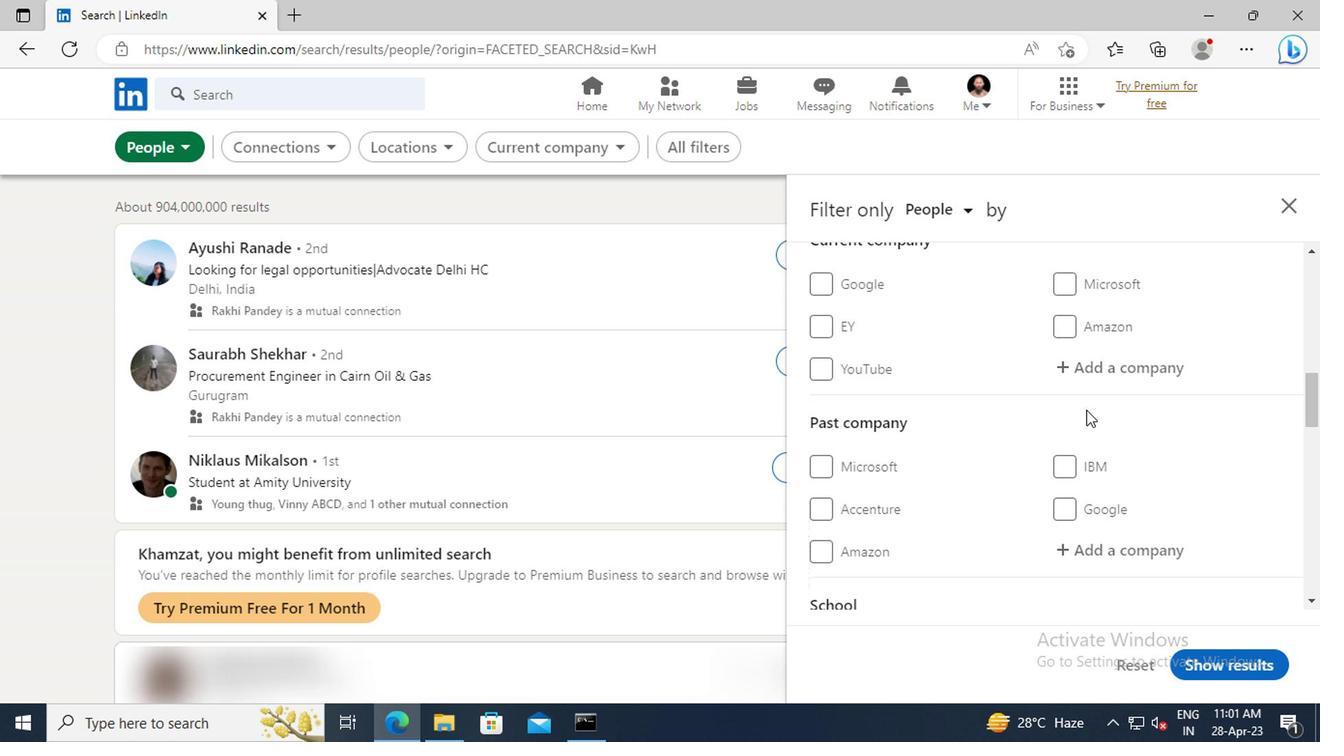 
Action: Mouse scrolled (891, 409) with delta (0, 0)
Screenshot: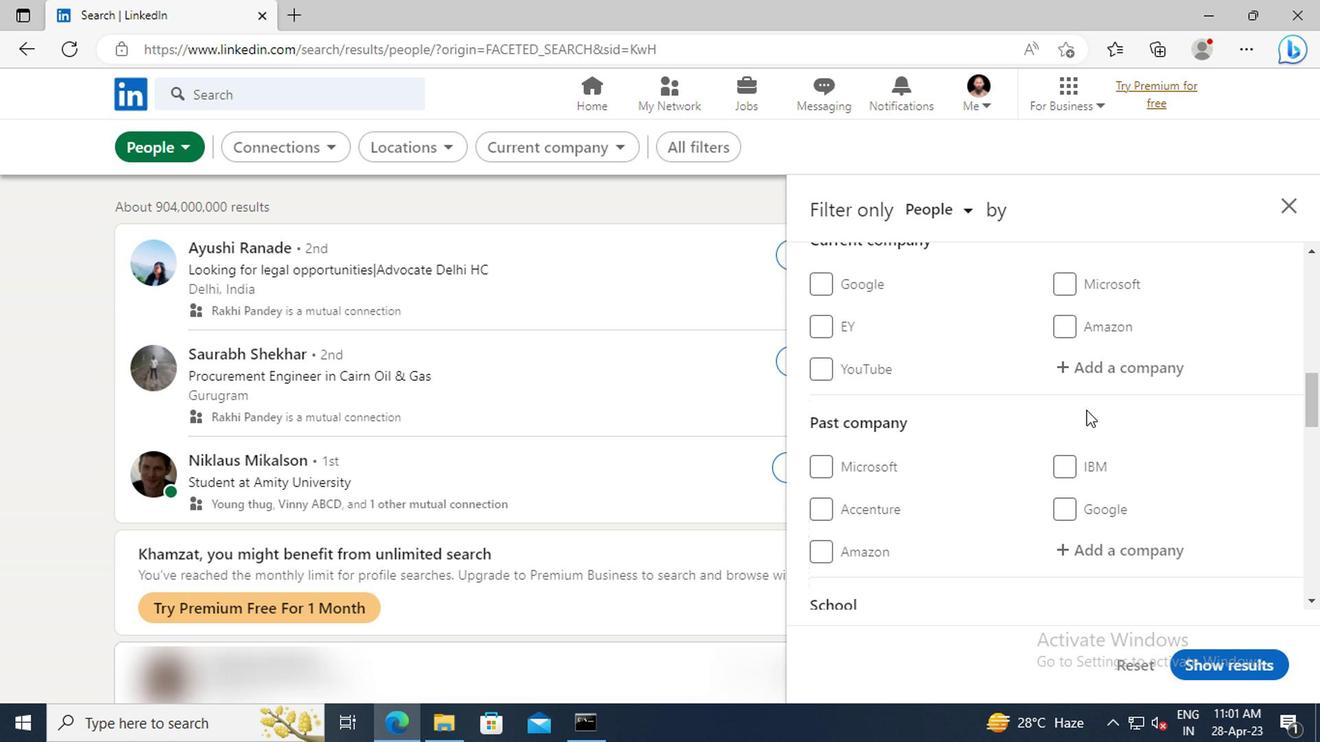 
Action: Mouse scrolled (891, 409) with delta (0, 0)
Screenshot: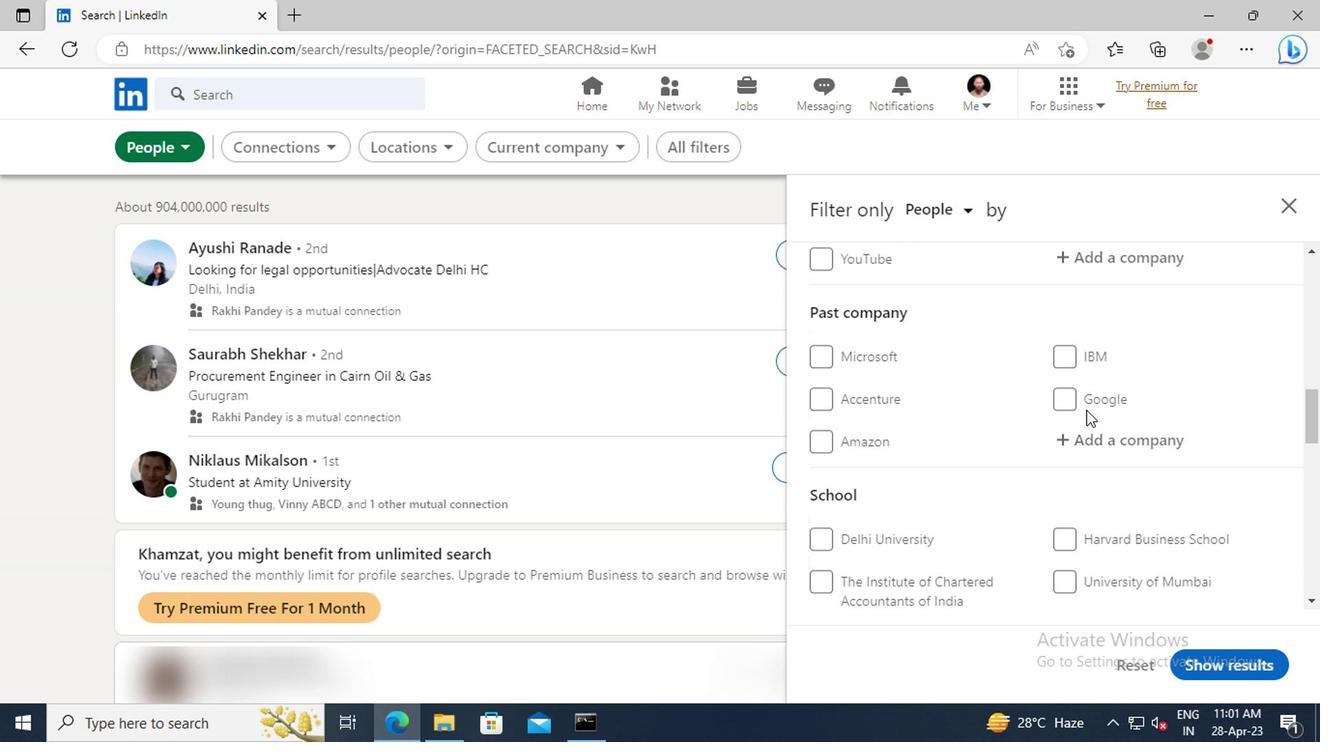 
Action: Mouse scrolled (891, 409) with delta (0, 0)
Screenshot: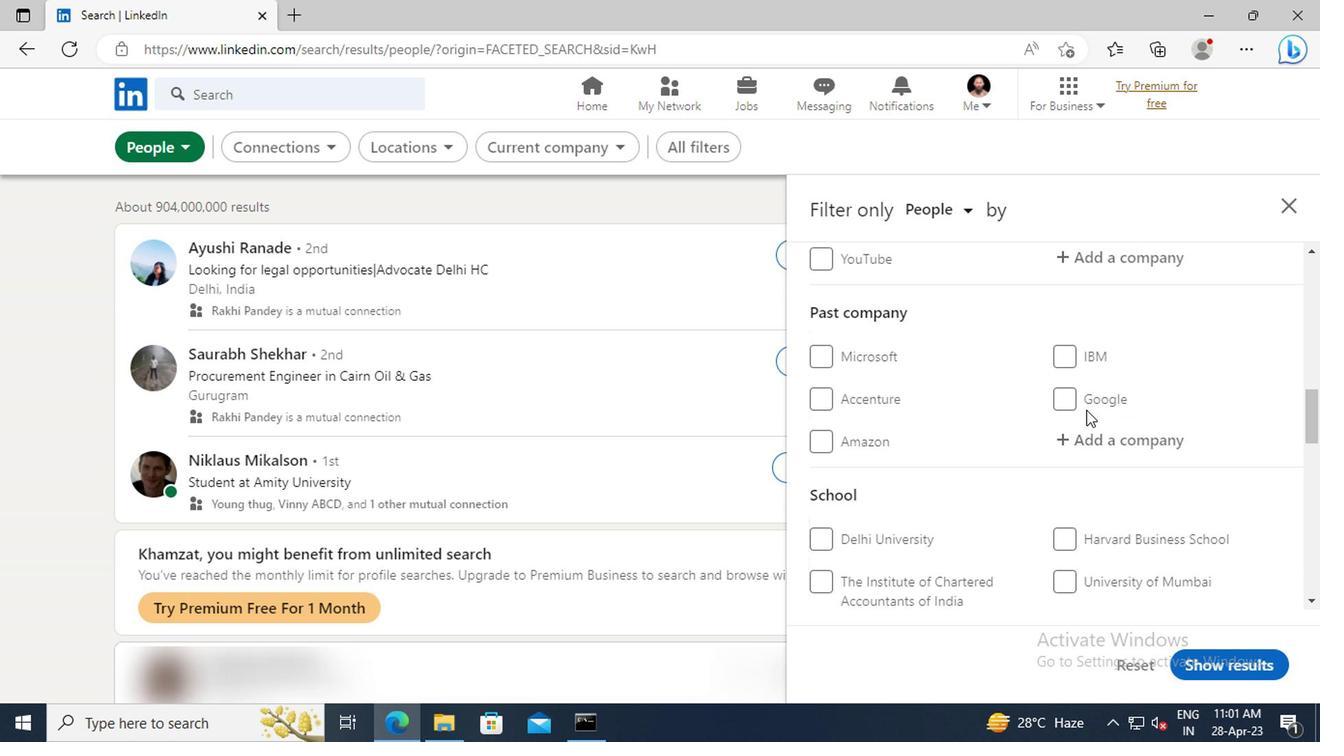 
Action: Mouse scrolled (891, 409) with delta (0, 0)
Screenshot: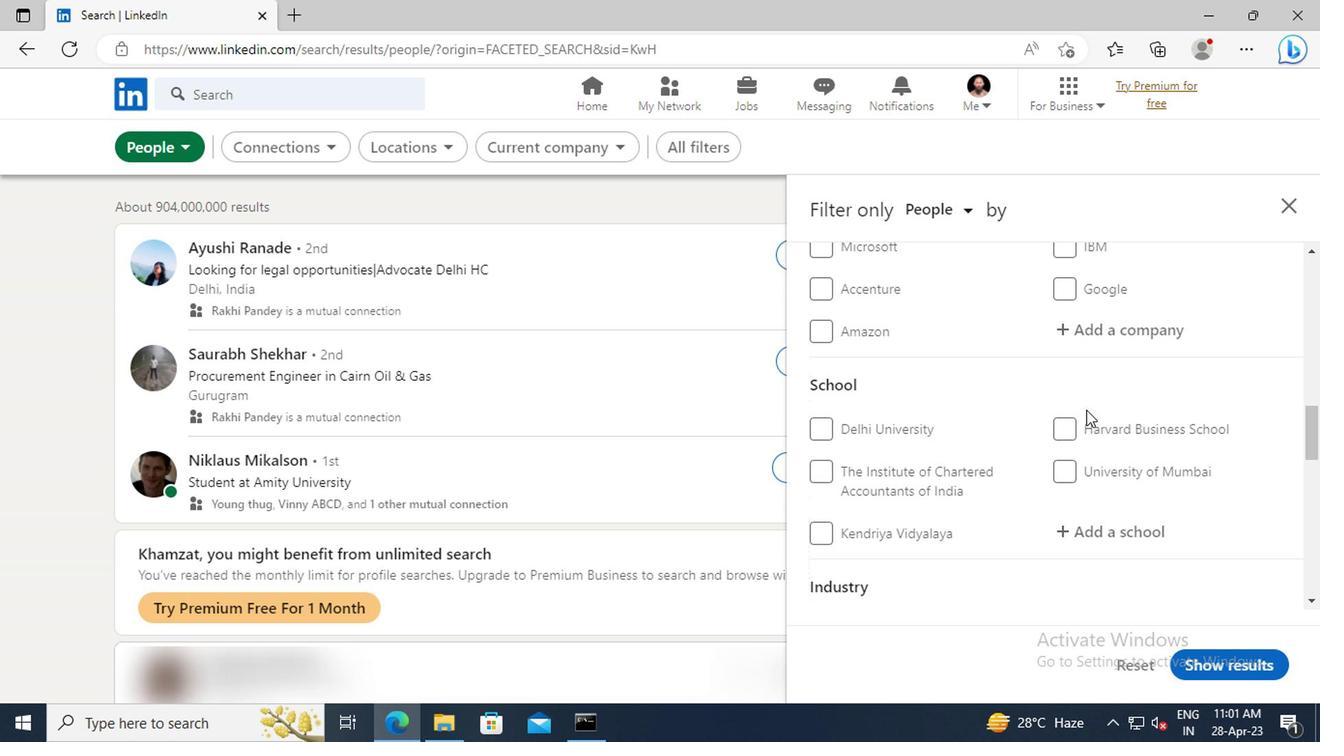 
Action: Mouse scrolled (891, 409) with delta (0, 0)
Screenshot: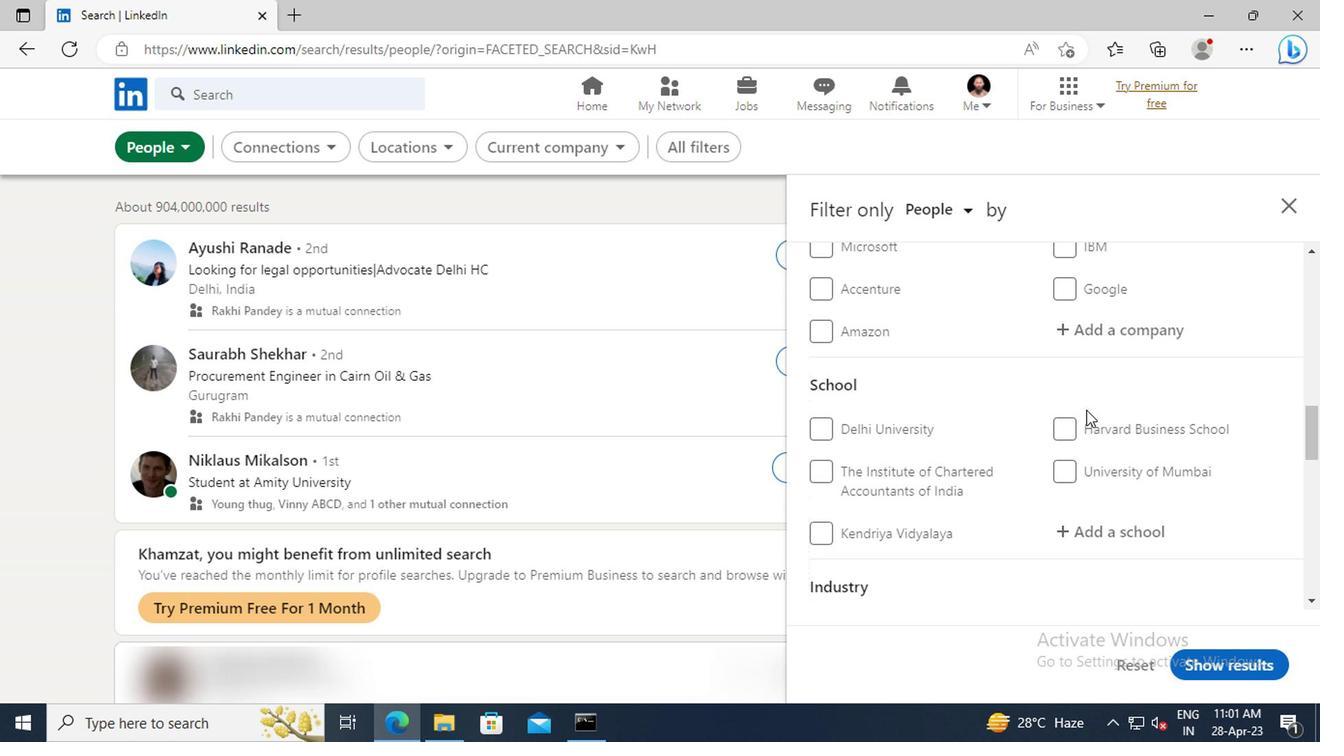 
Action: Mouse scrolled (891, 409) with delta (0, 0)
Screenshot: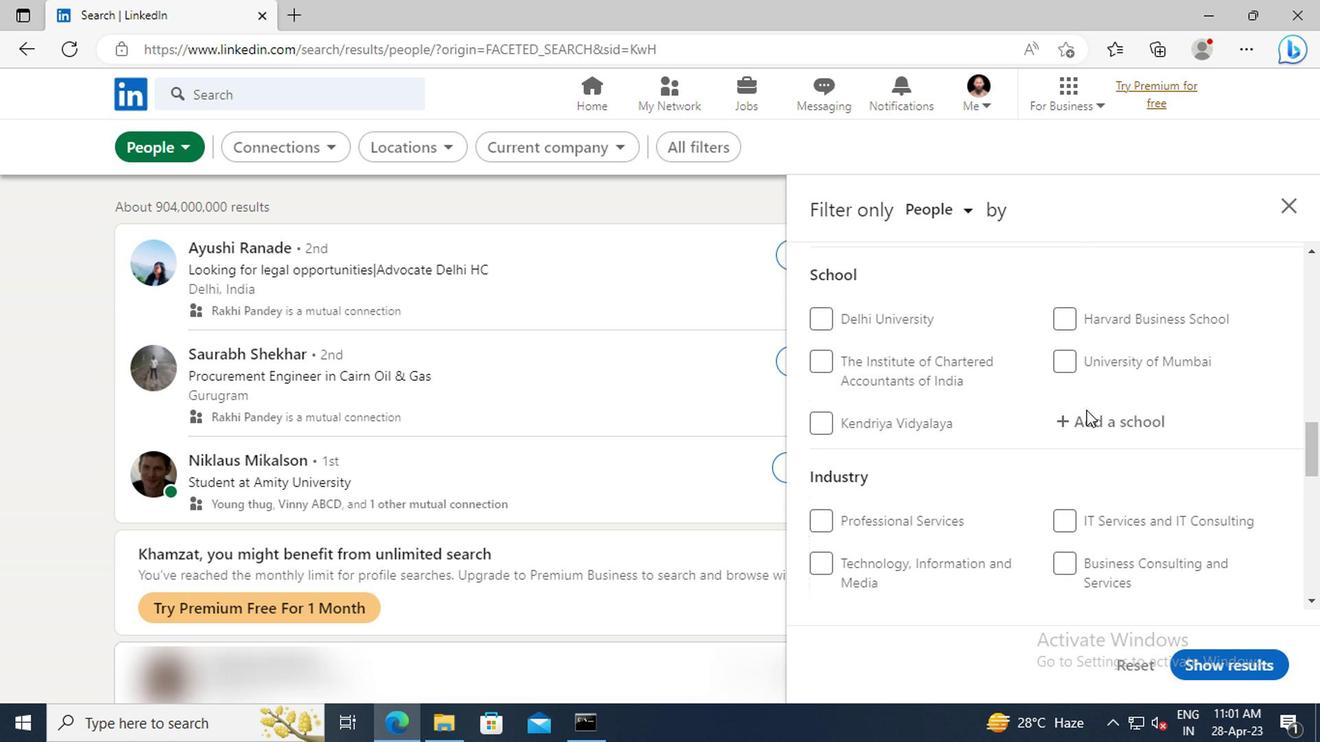 
Action: Mouse scrolled (891, 409) with delta (0, 0)
Screenshot: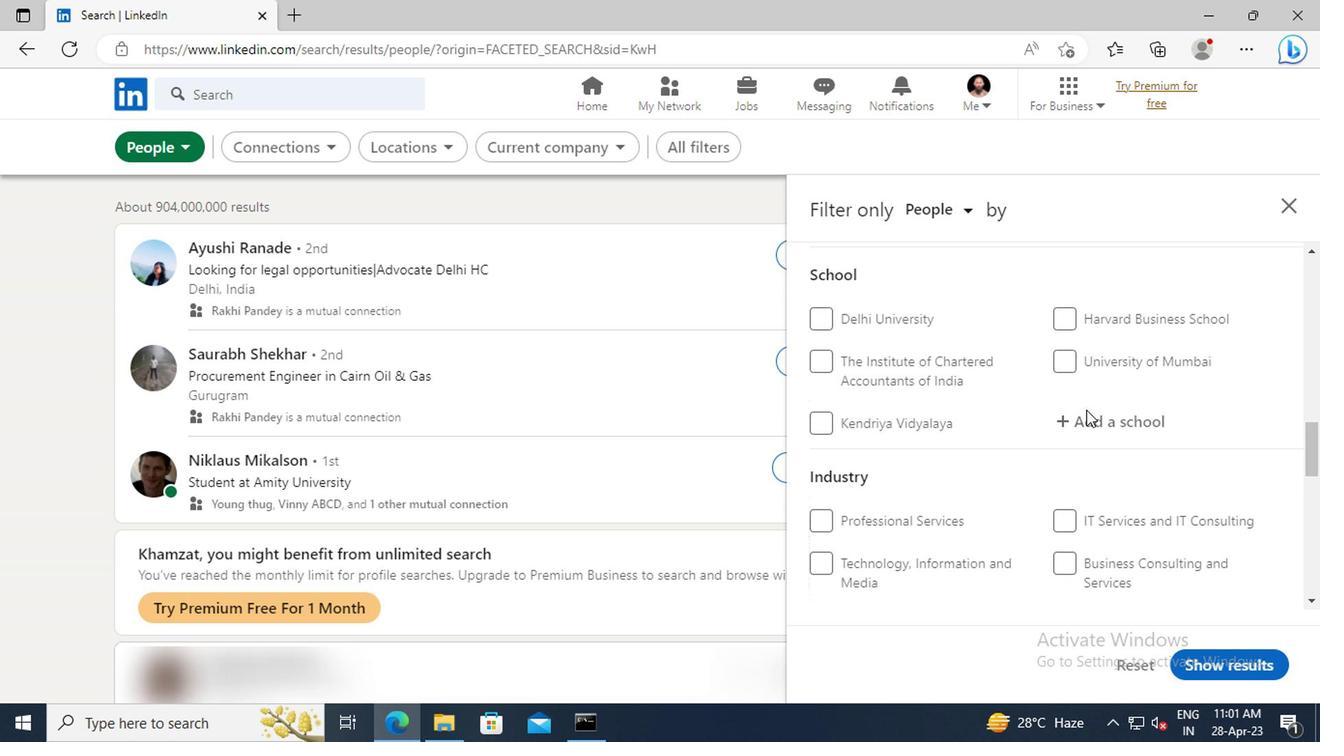 
Action: Mouse scrolled (891, 409) with delta (0, 0)
Screenshot: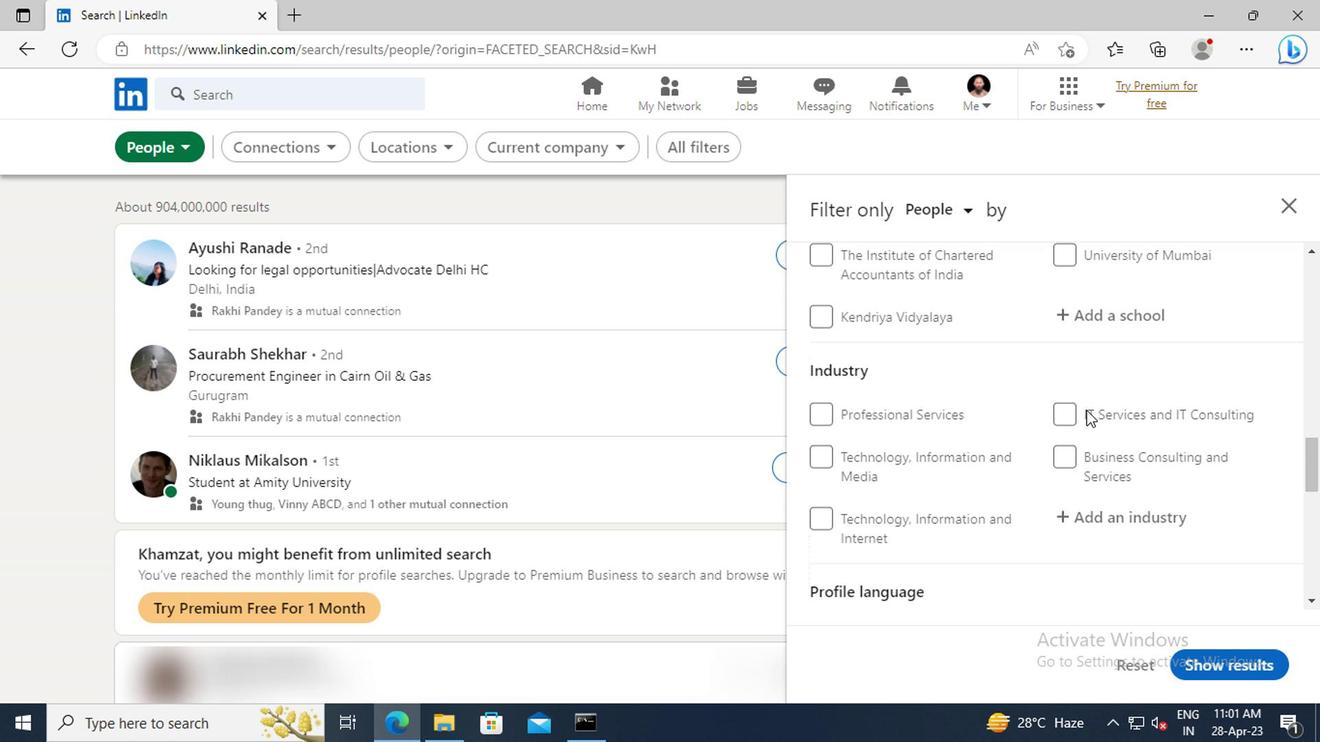 
Action: Mouse scrolled (891, 409) with delta (0, 0)
Screenshot: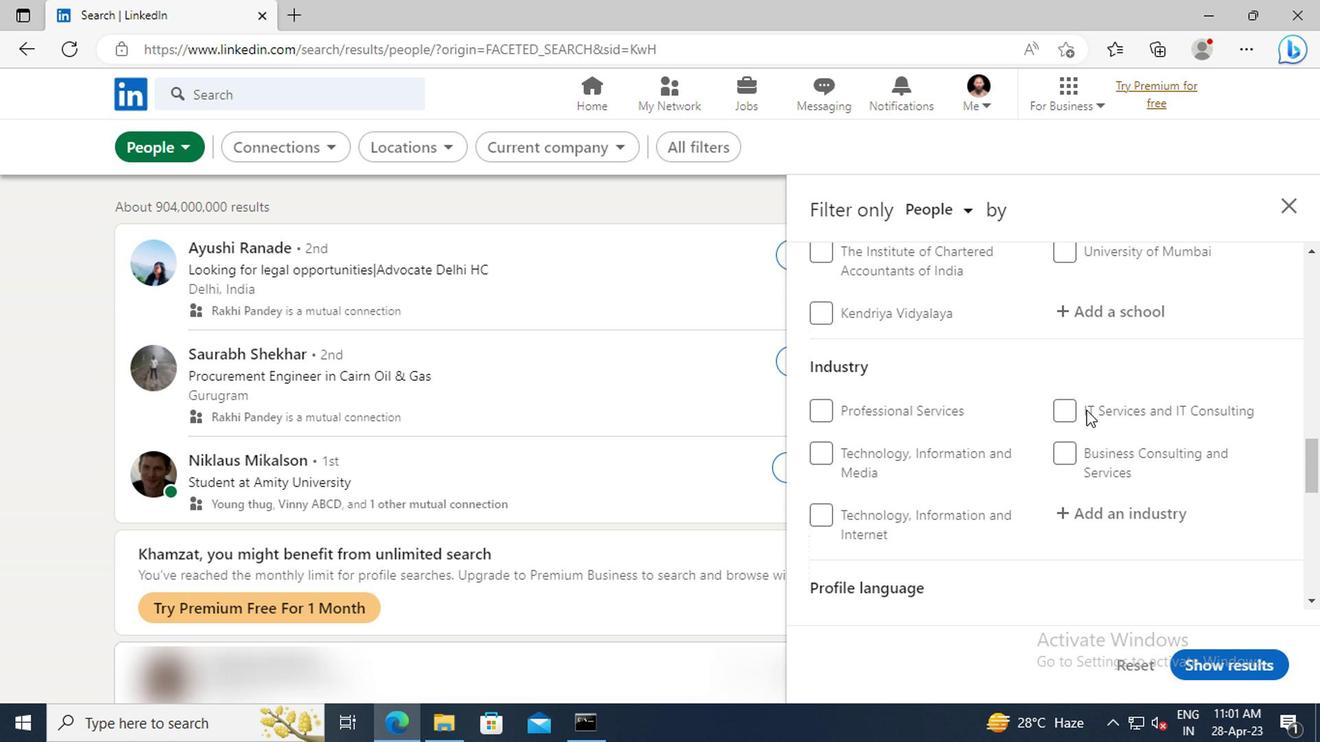 
Action: Mouse scrolled (891, 409) with delta (0, 0)
Screenshot: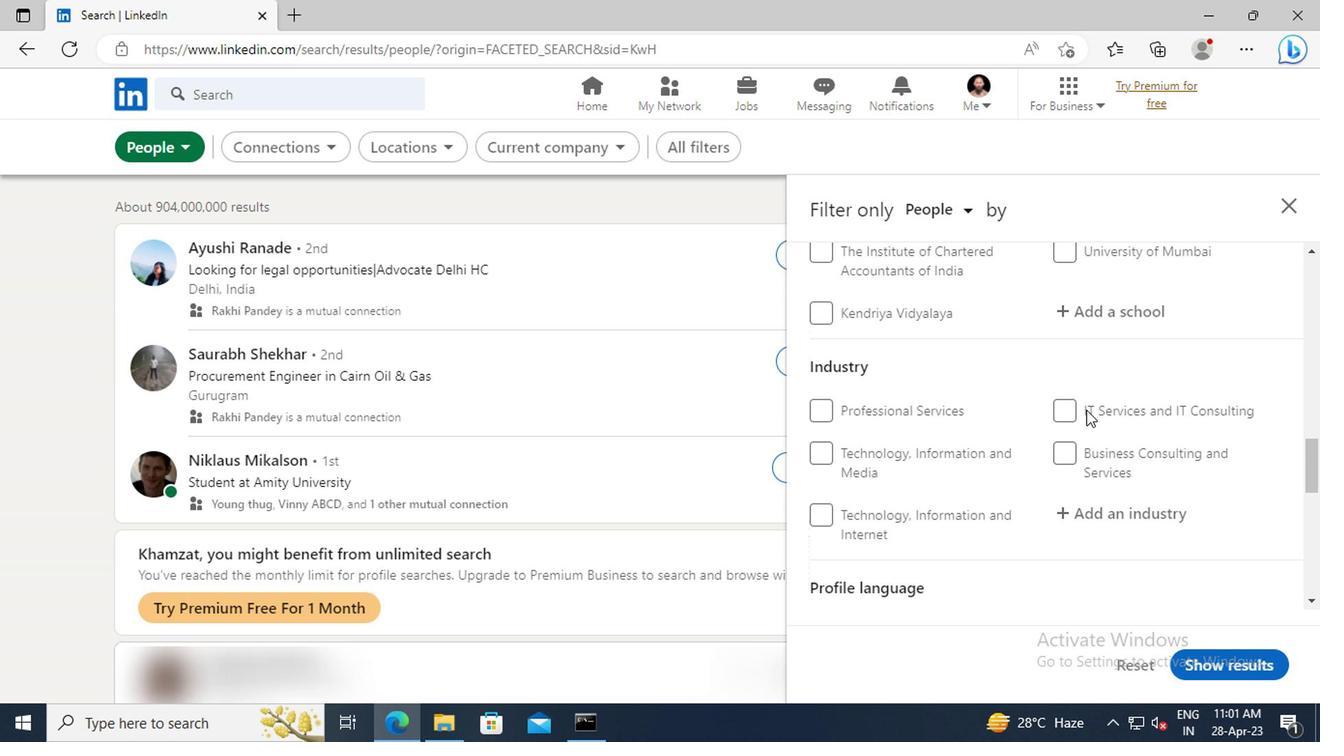 
Action: Mouse scrolled (891, 409) with delta (0, 0)
Screenshot: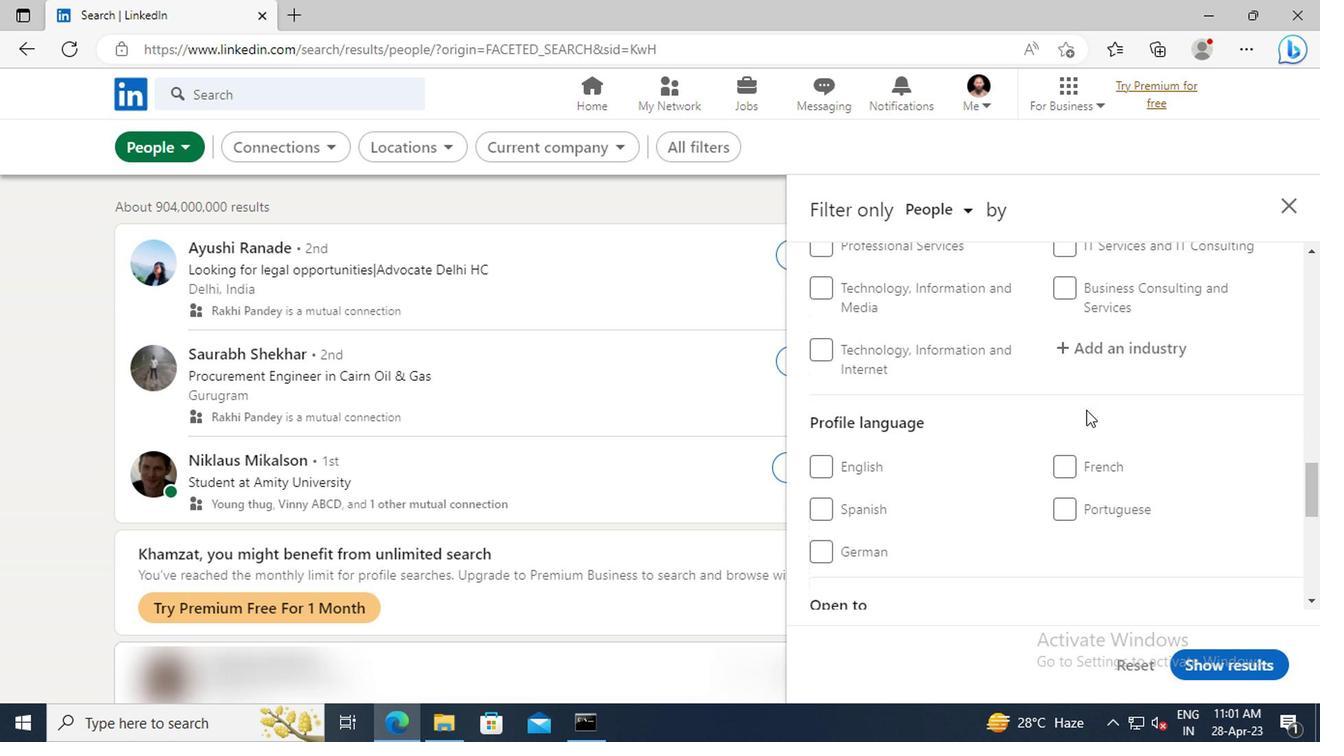 
Action: Mouse moved to (702, 477)
Screenshot: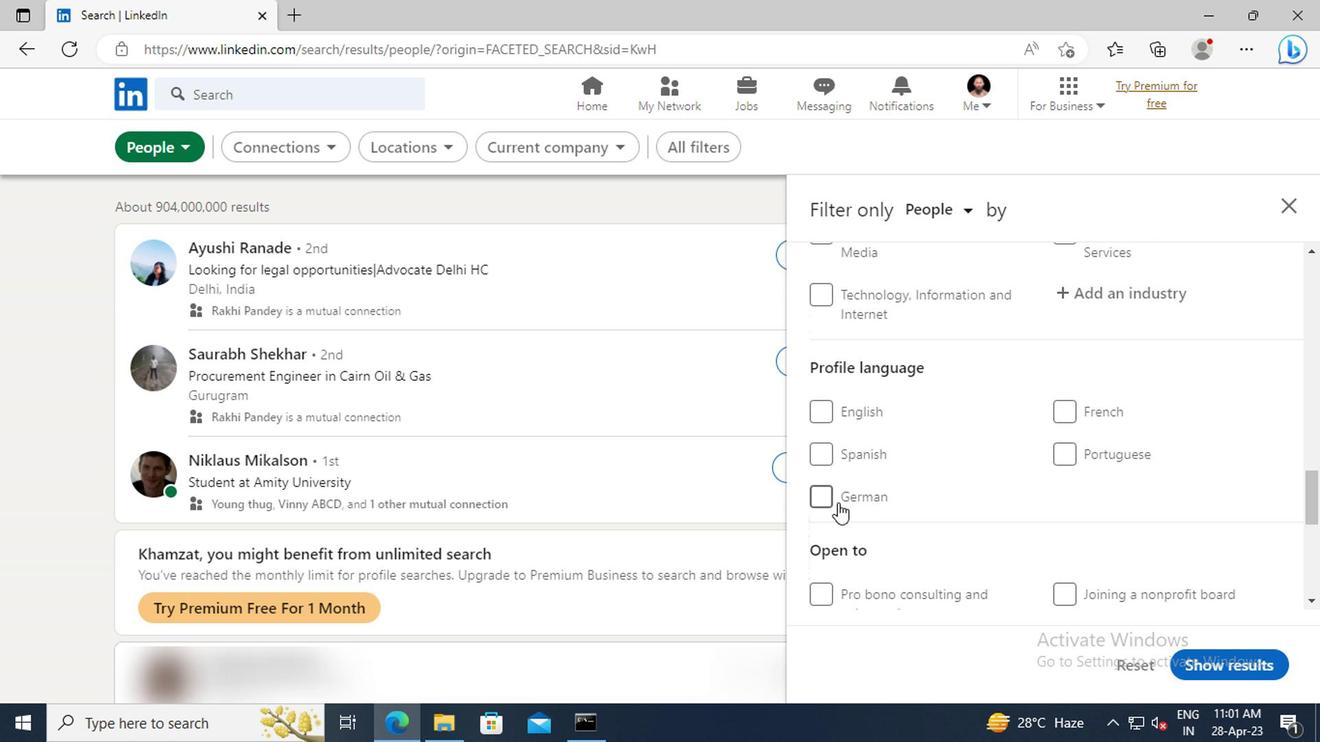 
Action: Mouse pressed left at (702, 477)
Screenshot: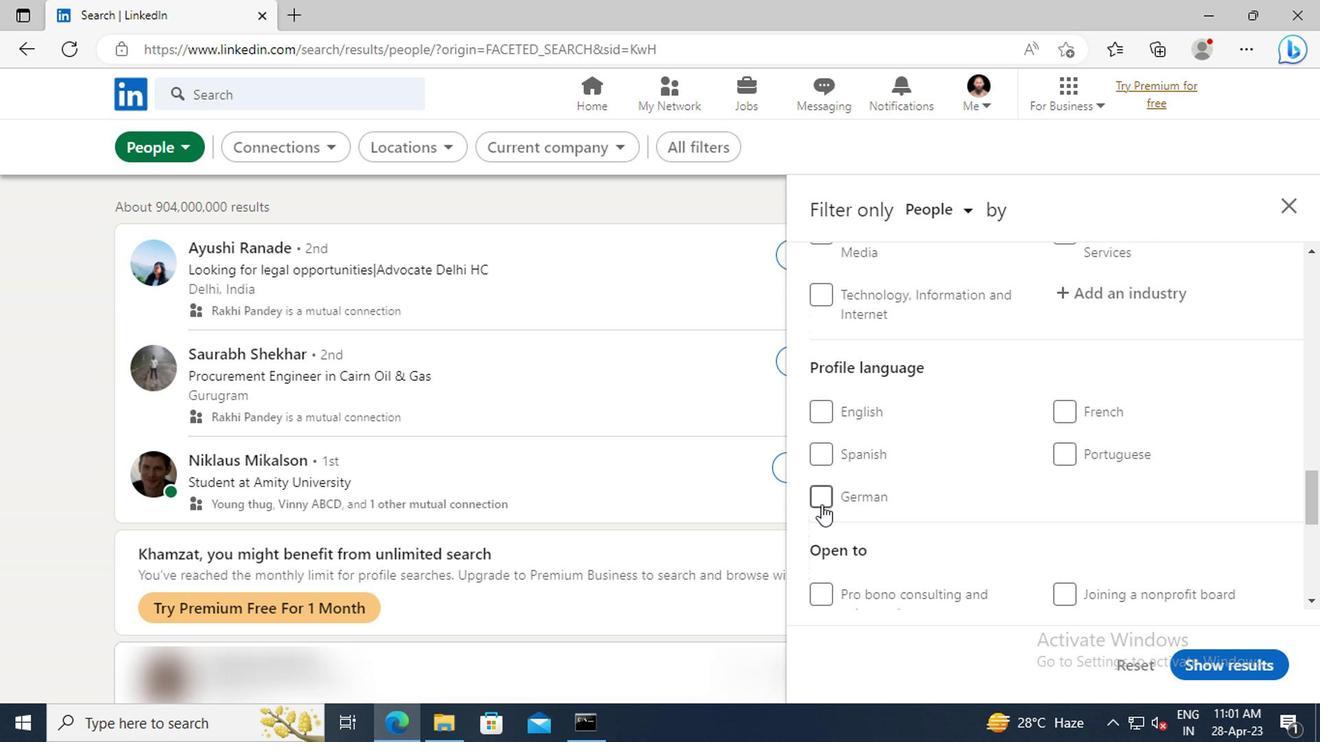 
Action: Mouse moved to (849, 449)
Screenshot: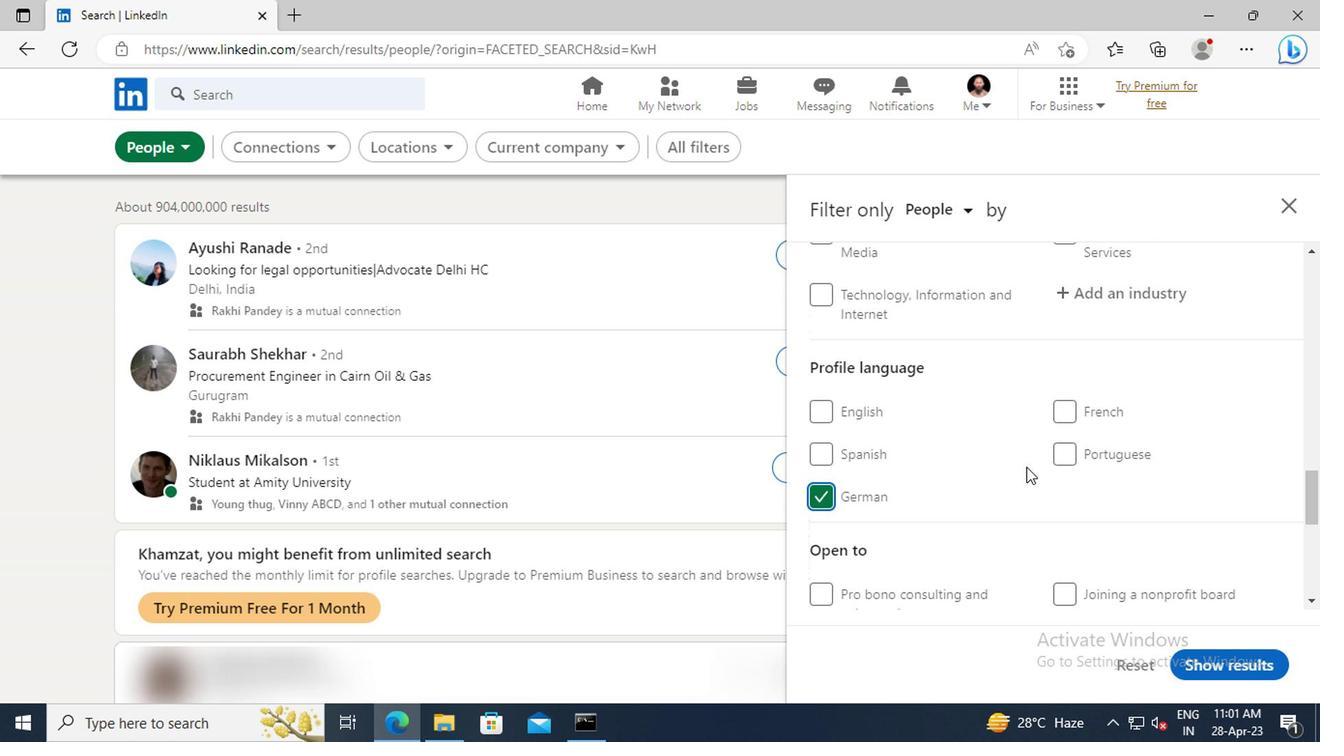 
Action: Mouse scrolled (849, 450) with delta (0, 0)
Screenshot: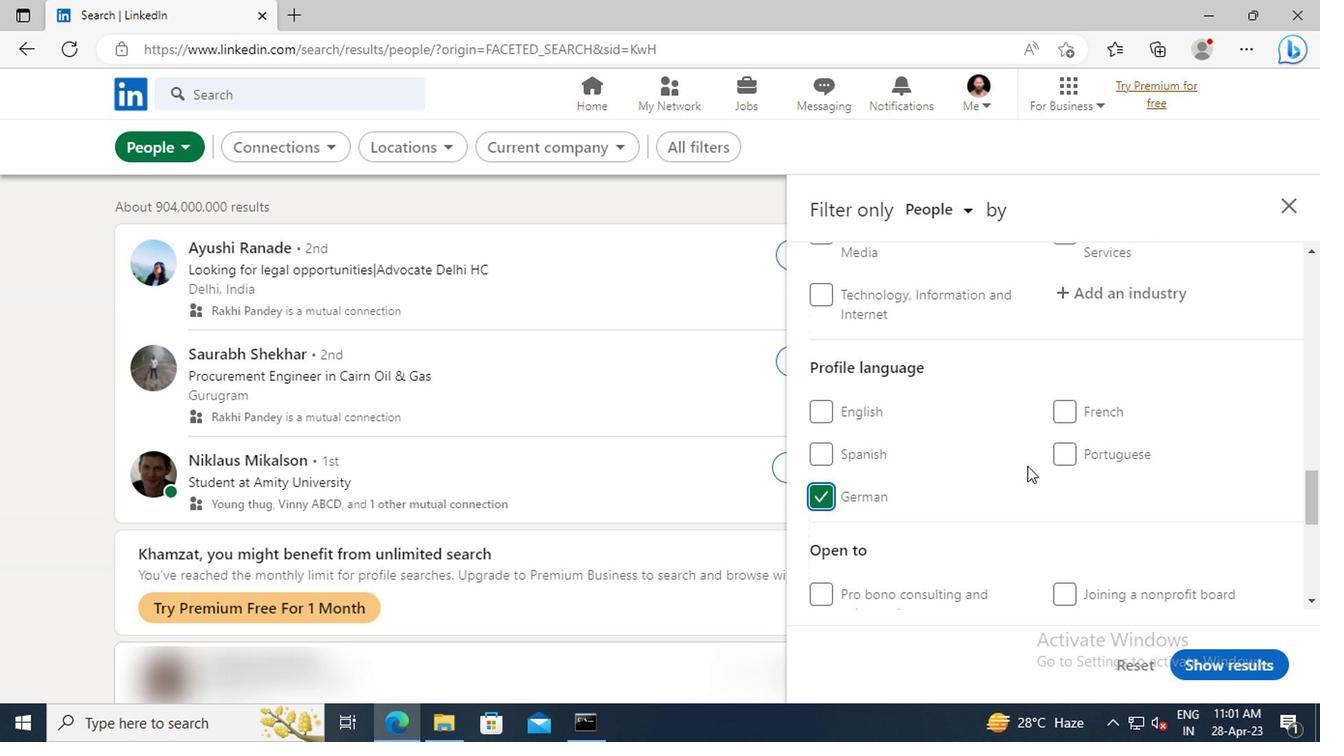 
Action: Mouse scrolled (849, 450) with delta (0, 0)
Screenshot: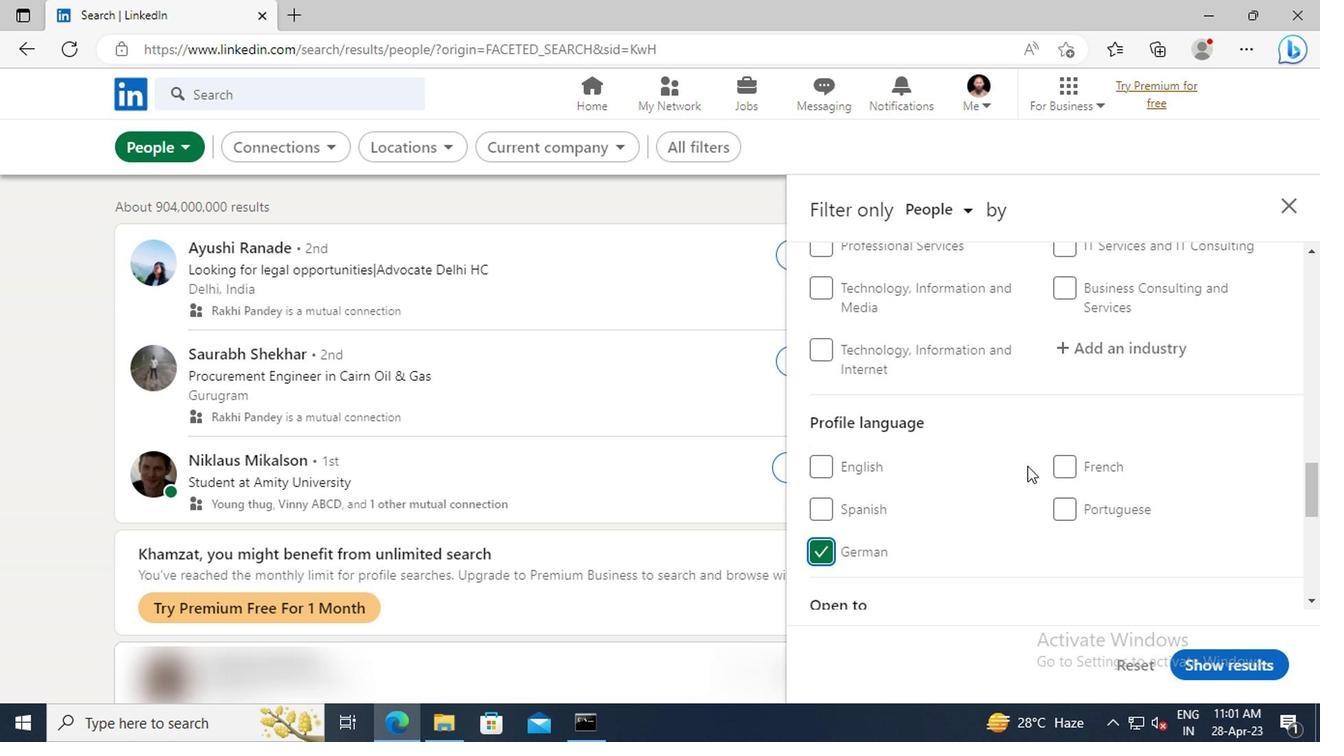 
Action: Mouse scrolled (849, 450) with delta (0, 0)
Screenshot: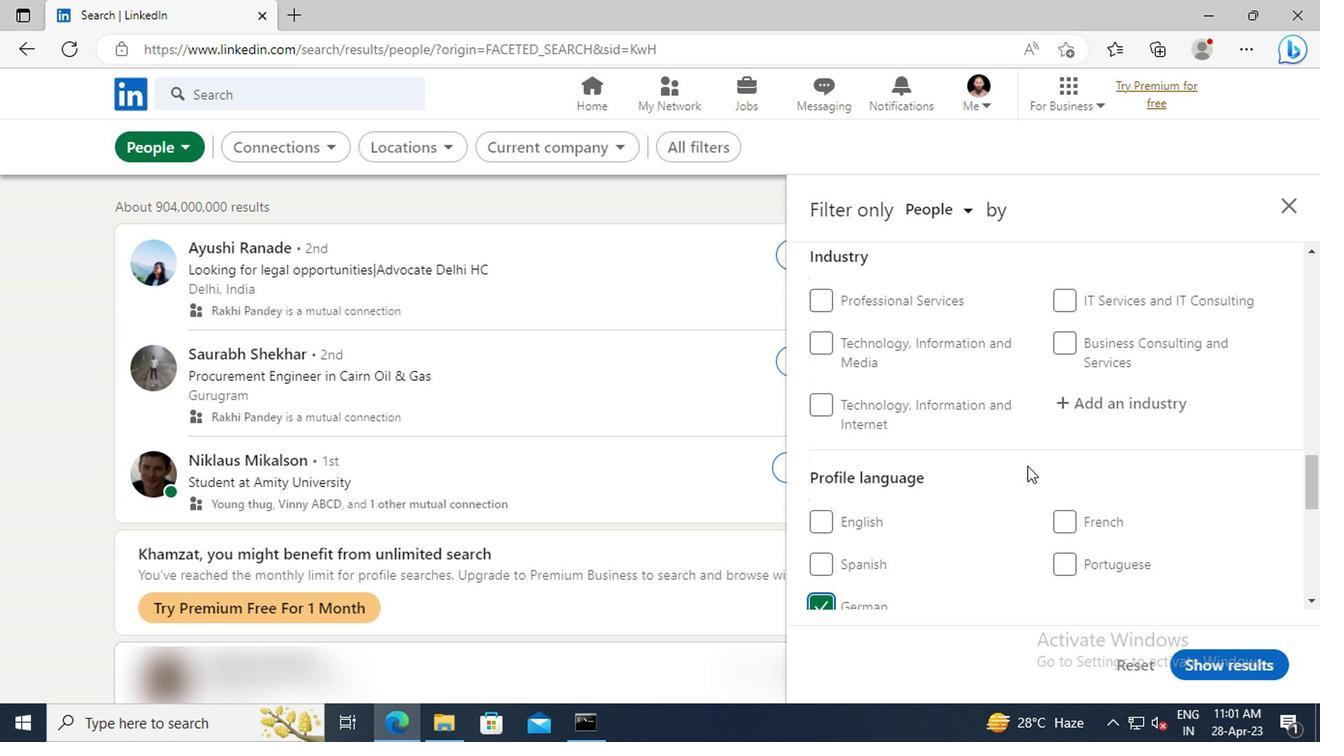 
Action: Mouse scrolled (849, 450) with delta (0, 0)
Screenshot: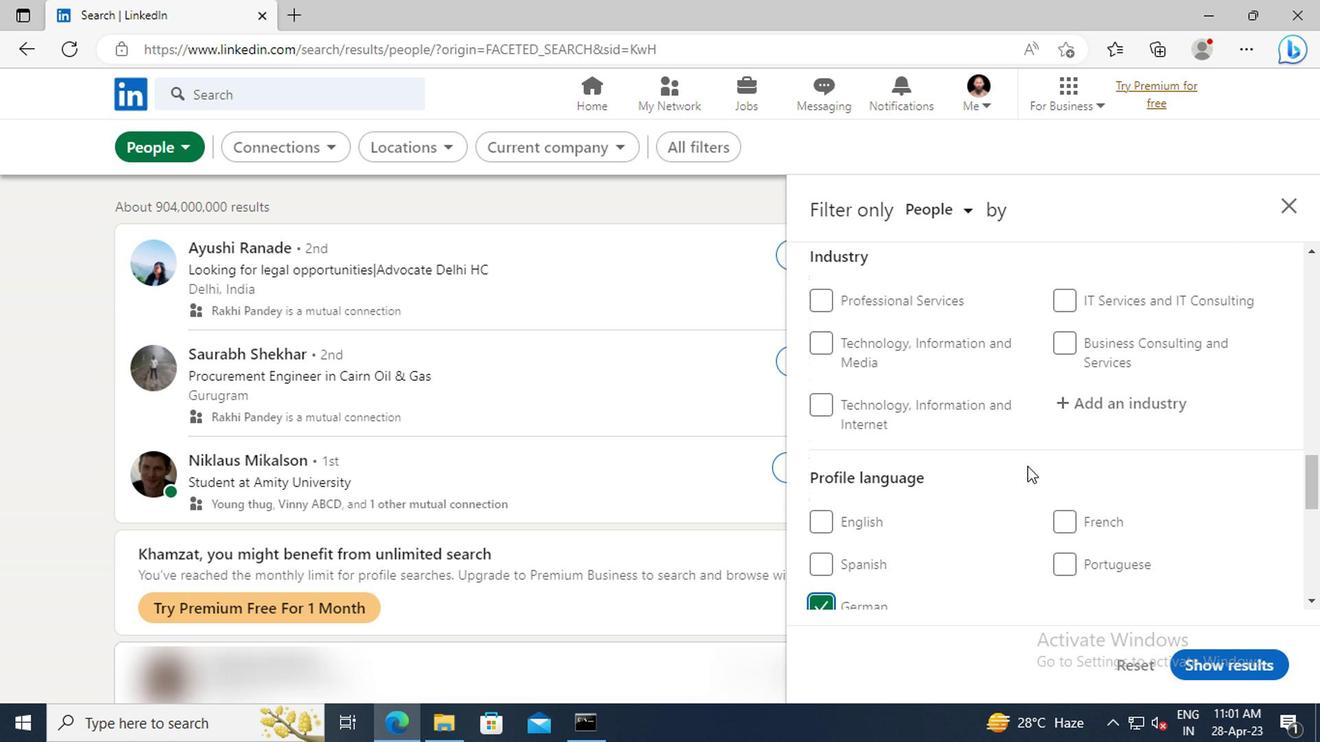 
Action: Mouse scrolled (849, 450) with delta (0, 0)
Screenshot: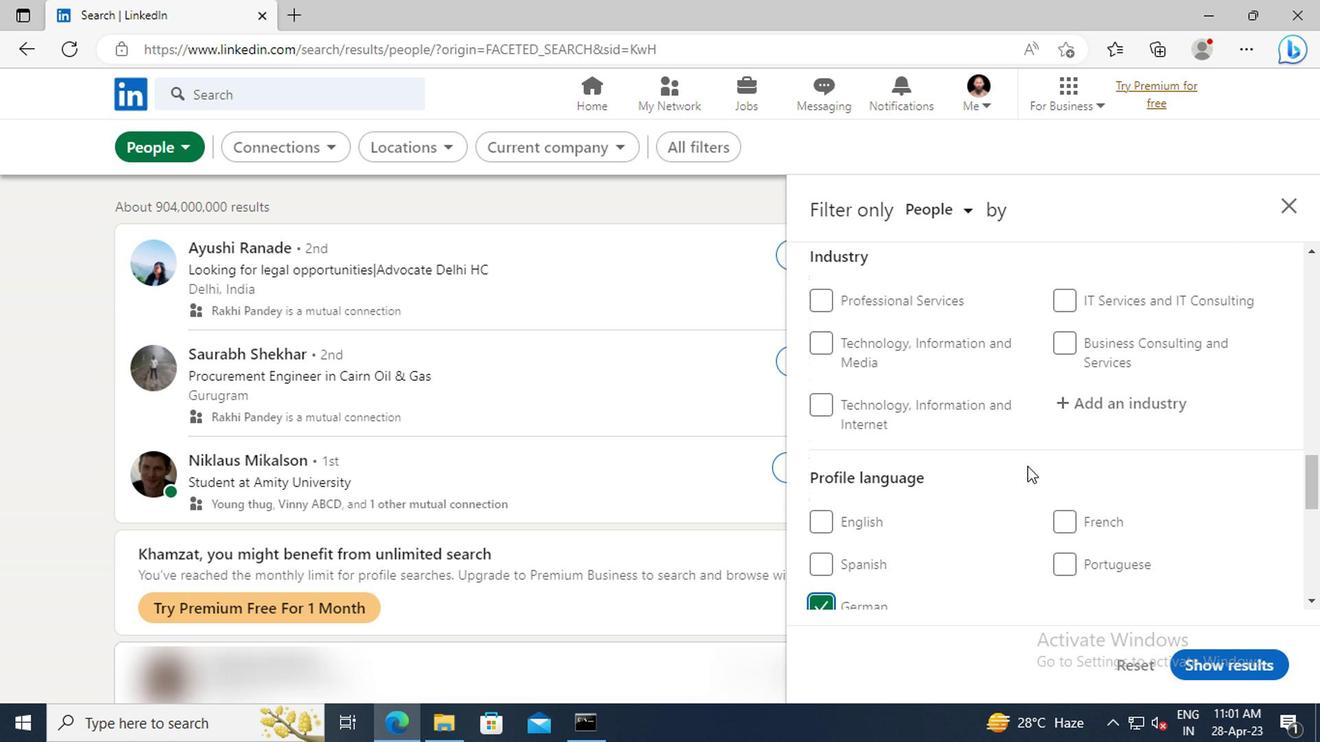 
Action: Mouse scrolled (849, 450) with delta (0, 0)
Screenshot: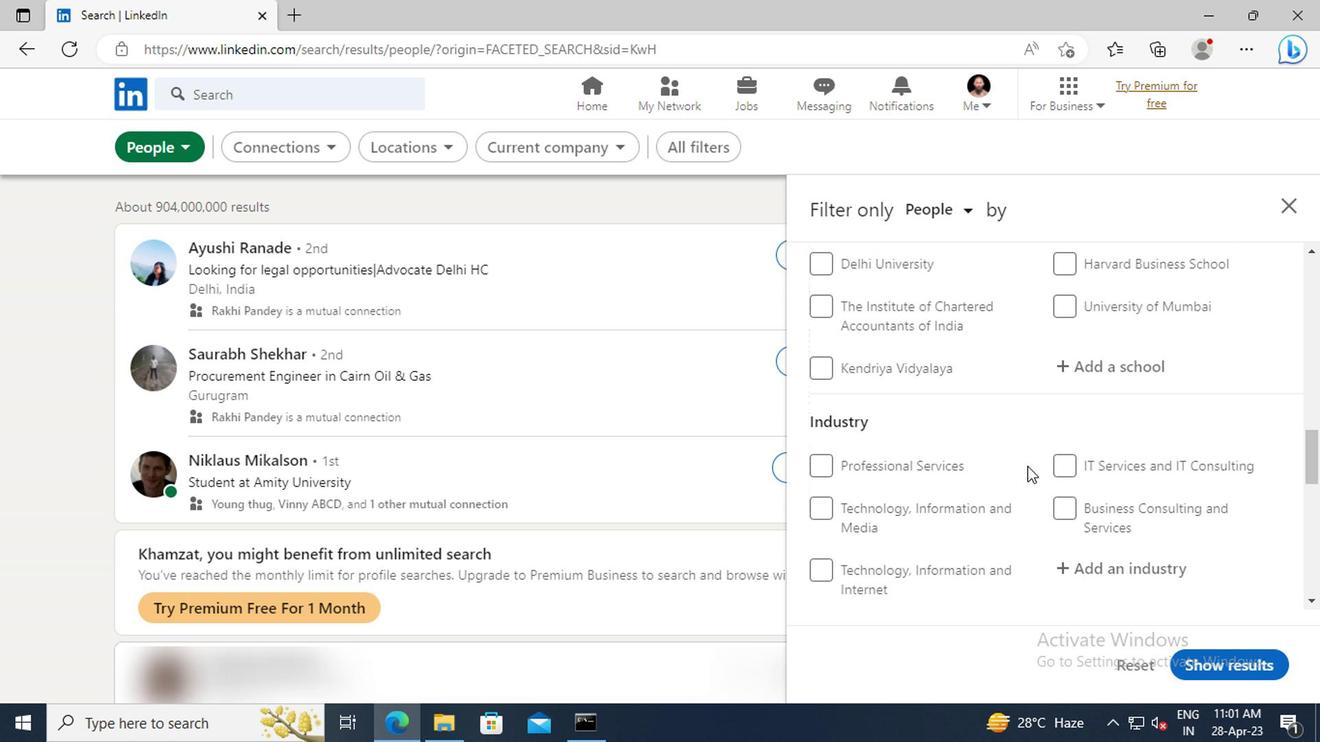 
Action: Mouse scrolled (849, 450) with delta (0, 0)
Screenshot: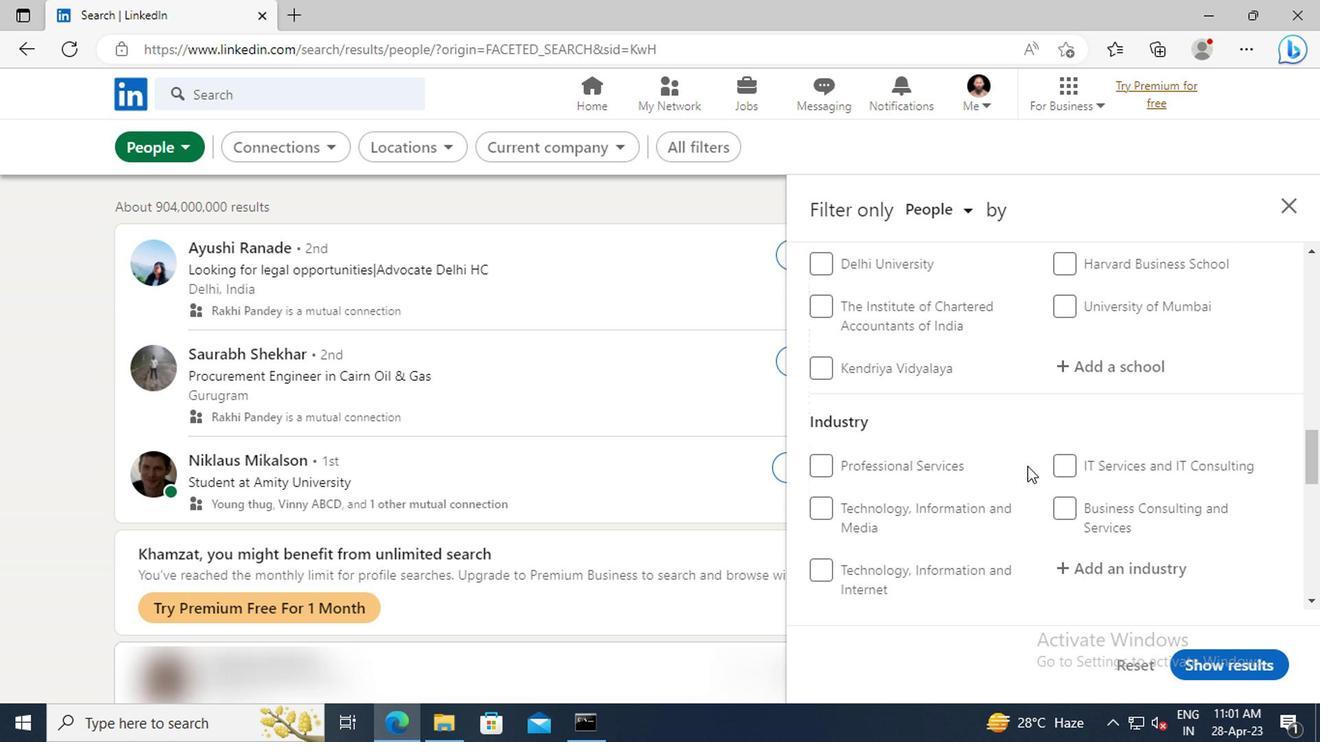 
Action: Mouse scrolled (849, 450) with delta (0, 0)
Screenshot: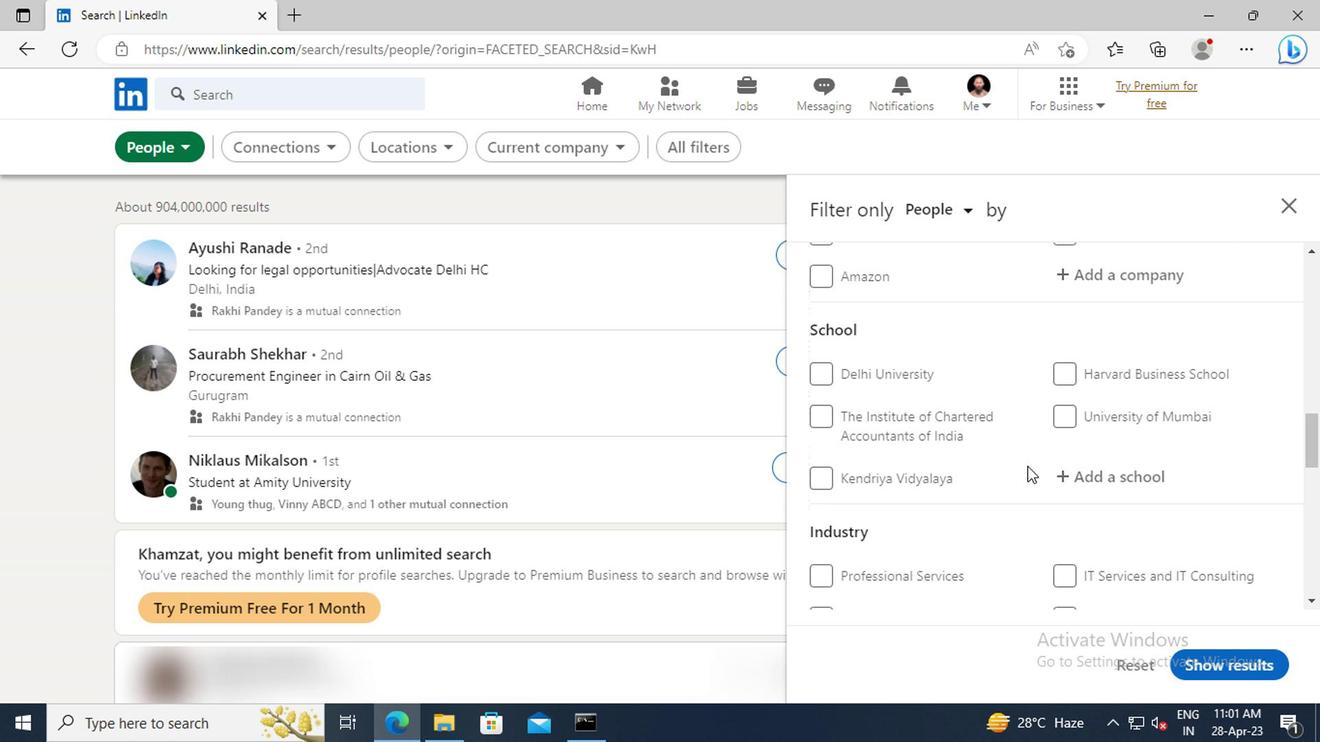 
Action: Mouse scrolled (849, 450) with delta (0, 0)
Screenshot: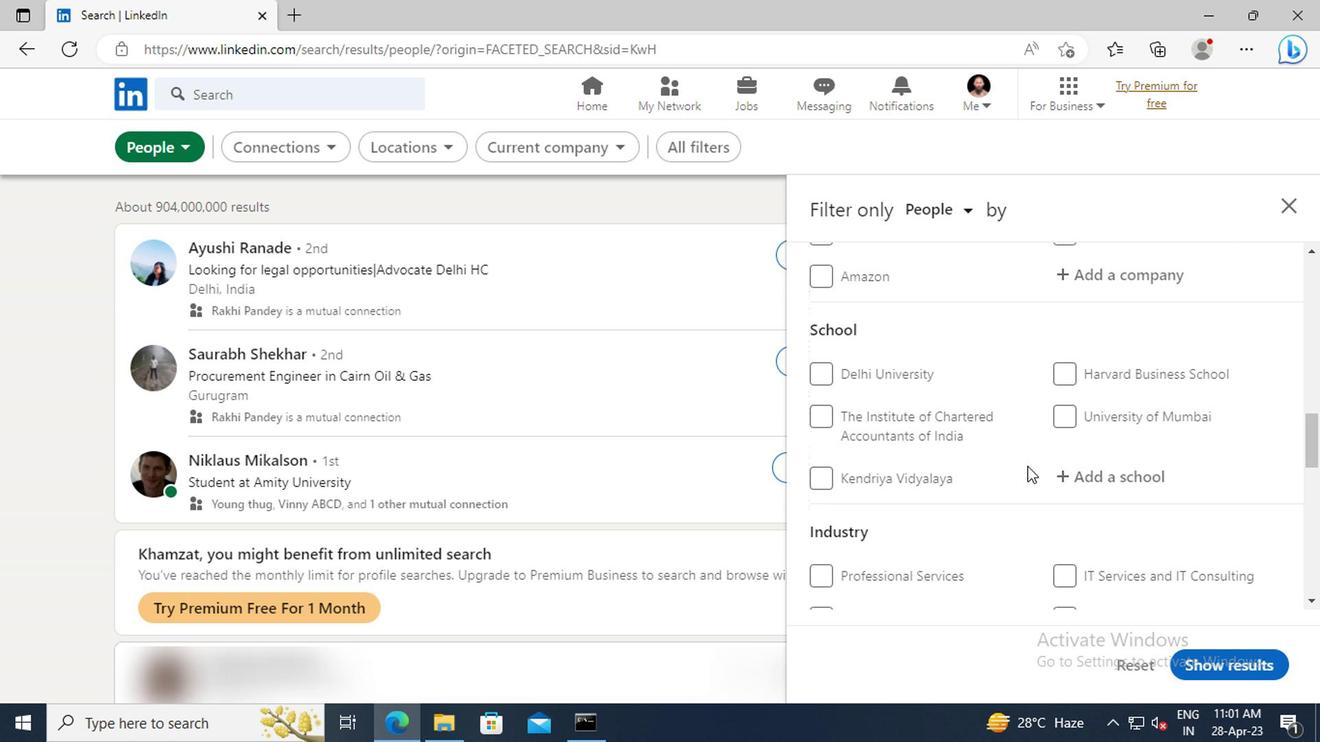 
Action: Mouse scrolled (849, 450) with delta (0, 0)
Screenshot: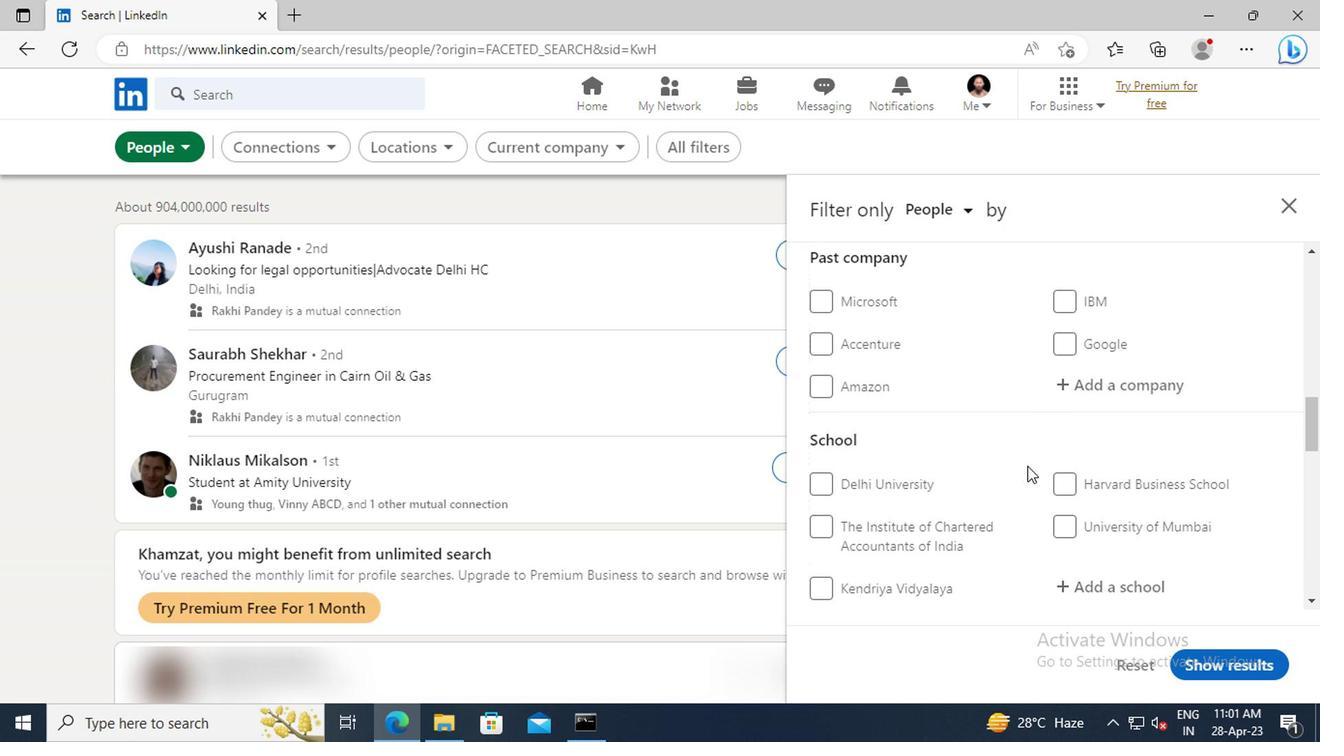 
Action: Mouse scrolled (849, 450) with delta (0, 0)
Screenshot: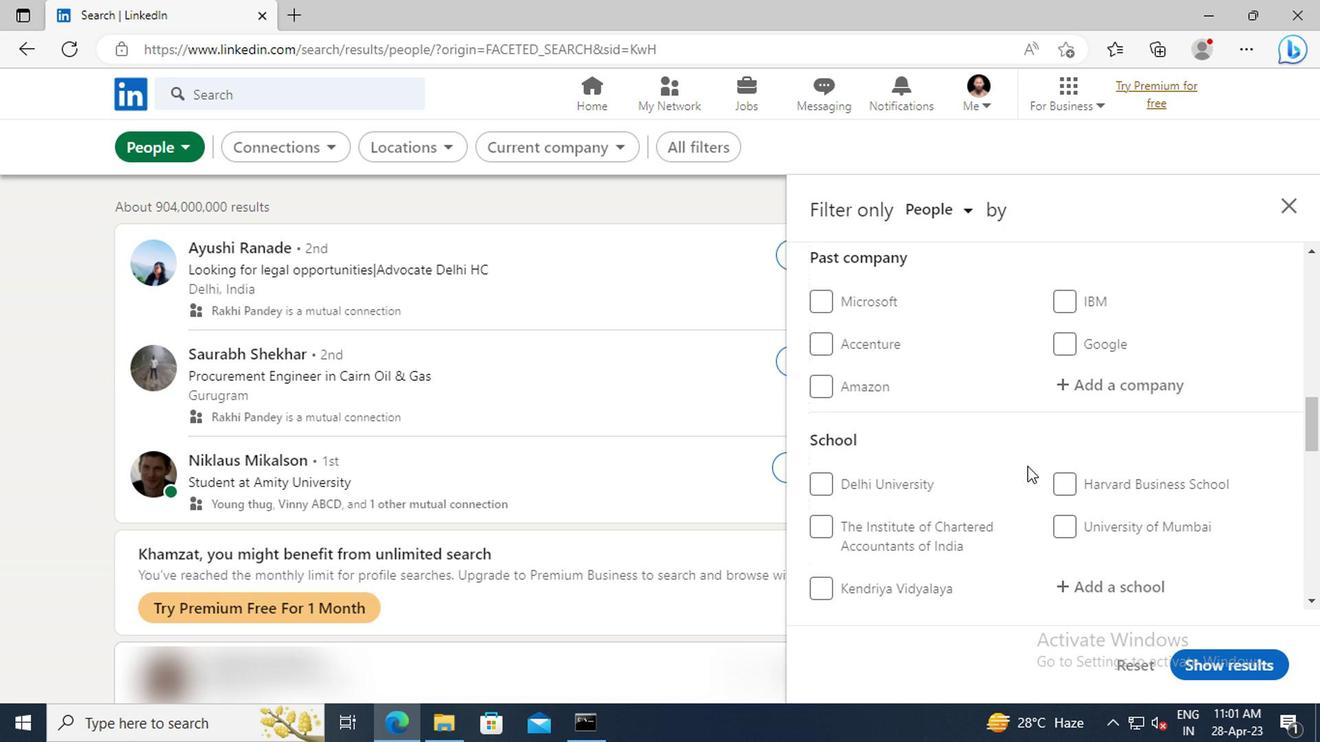 
Action: Mouse moved to (851, 446)
Screenshot: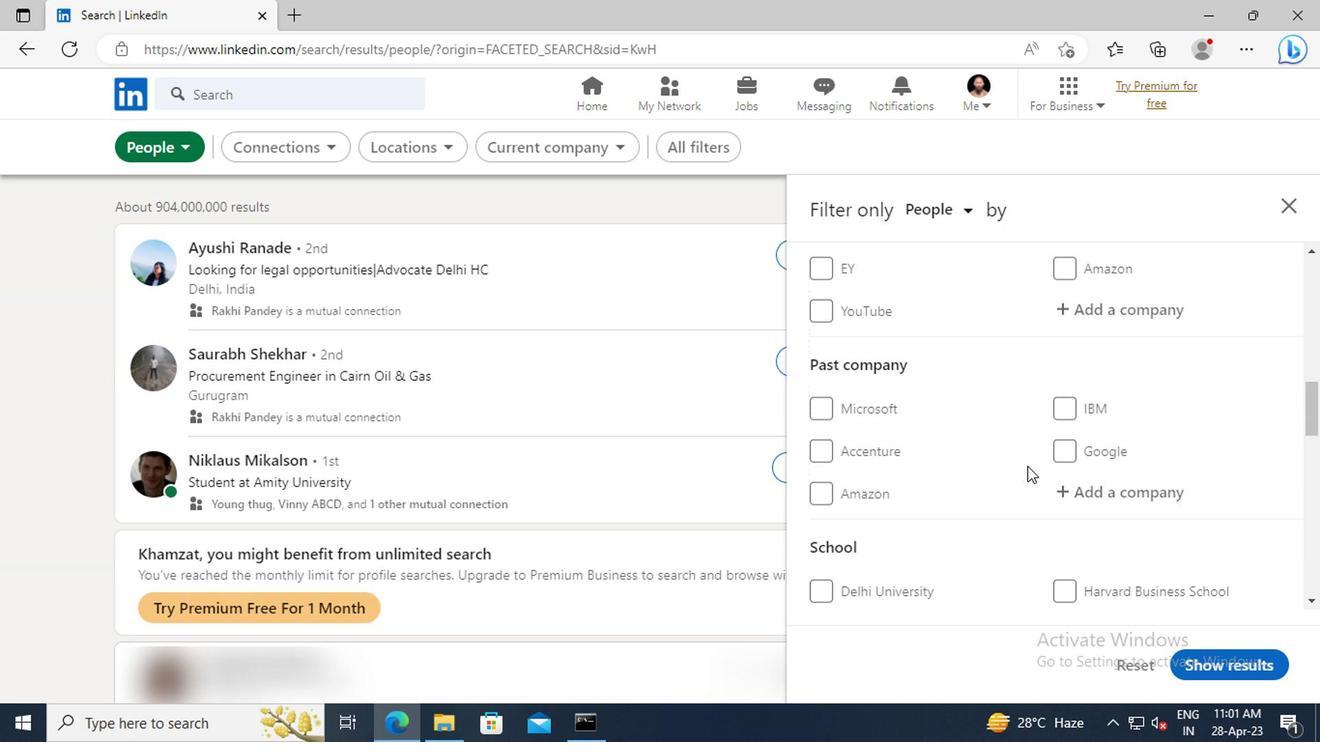 
Action: Mouse scrolled (851, 446) with delta (0, 0)
Screenshot: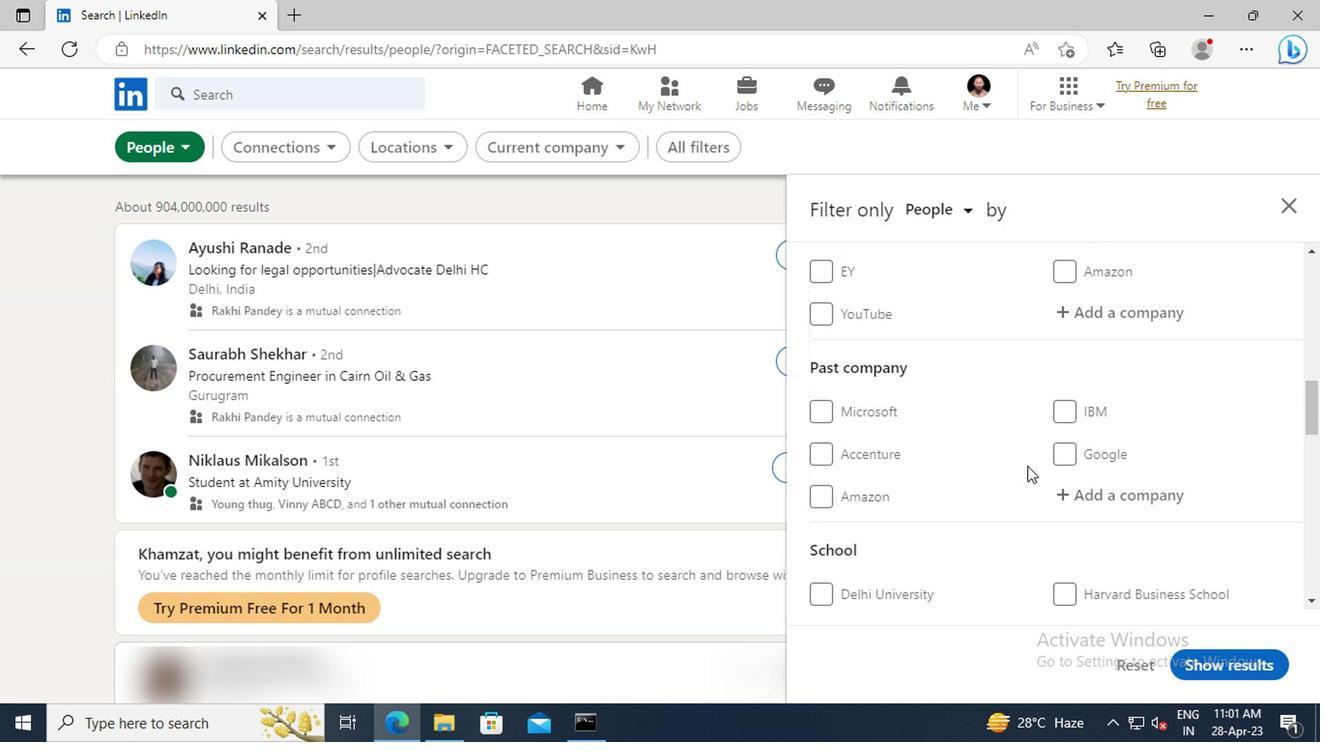 
Action: Mouse scrolled (851, 446) with delta (0, 0)
Screenshot: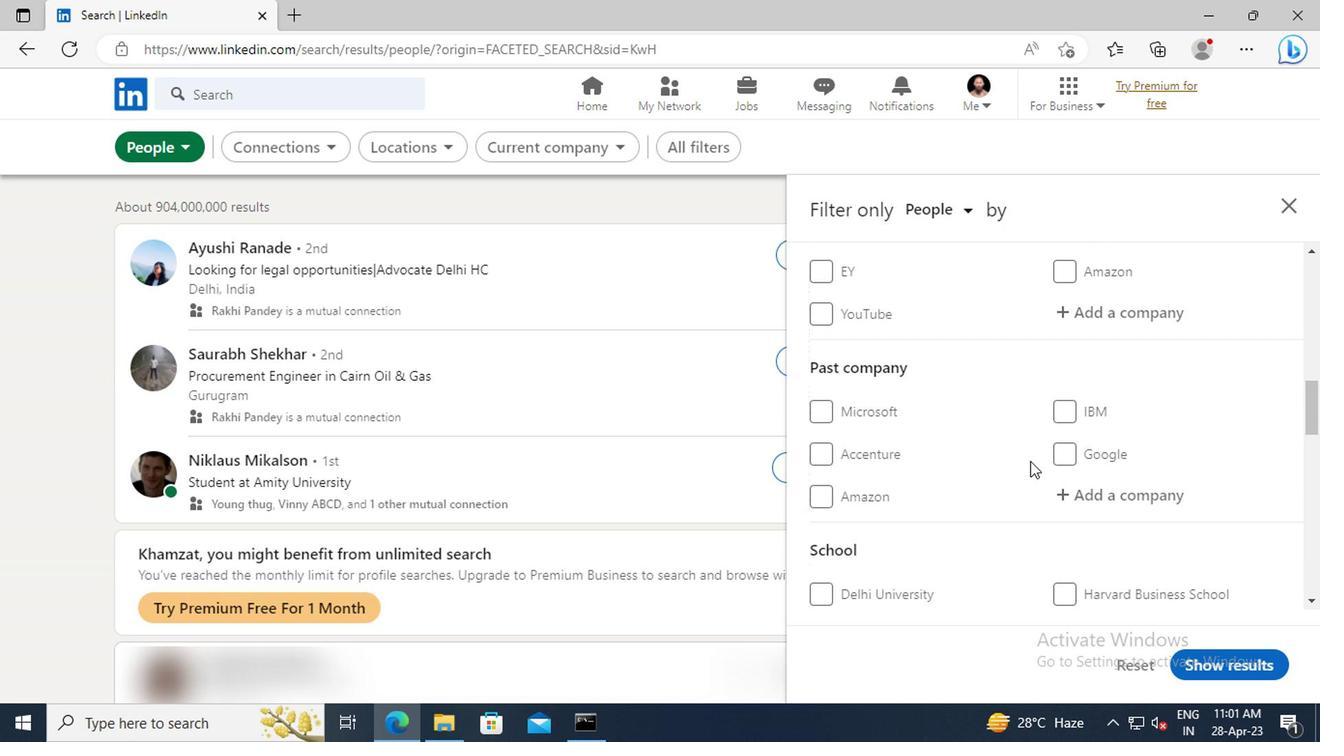 
Action: Mouse moved to (891, 422)
Screenshot: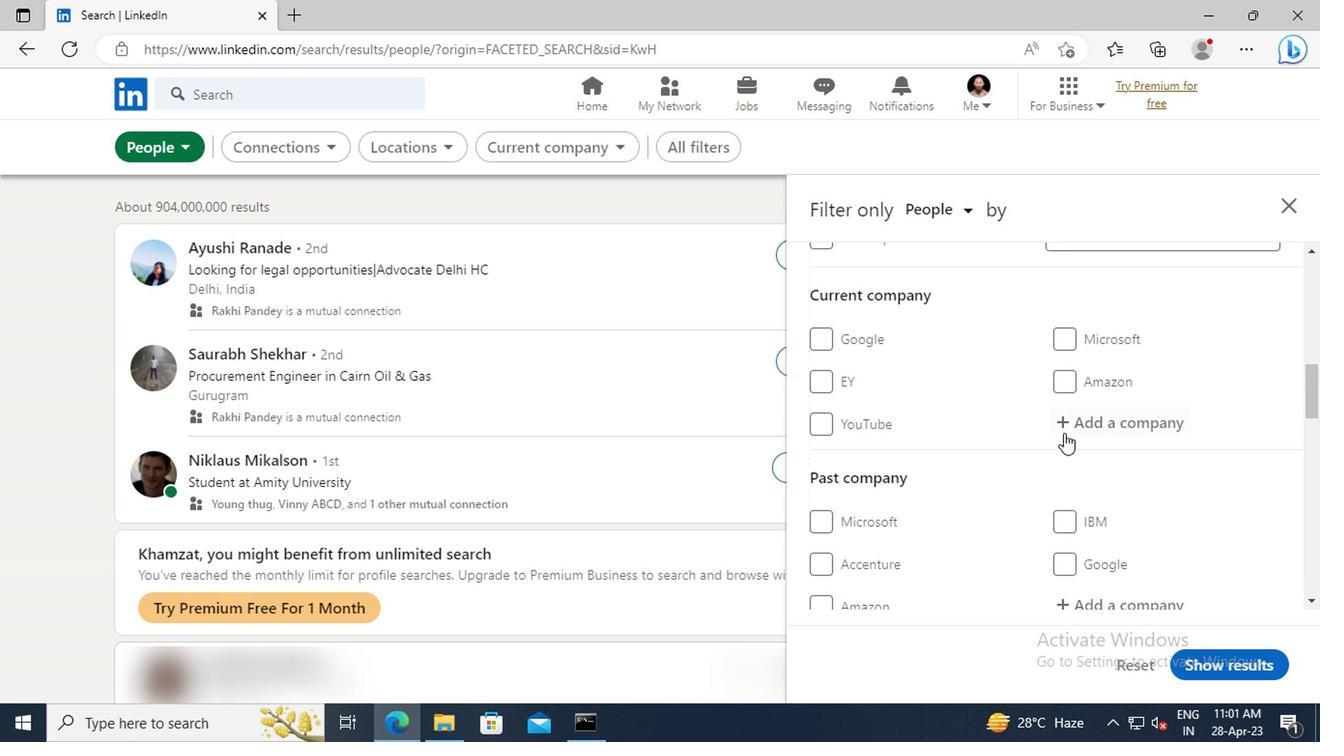 
Action: Mouse pressed left at (891, 422)
Screenshot: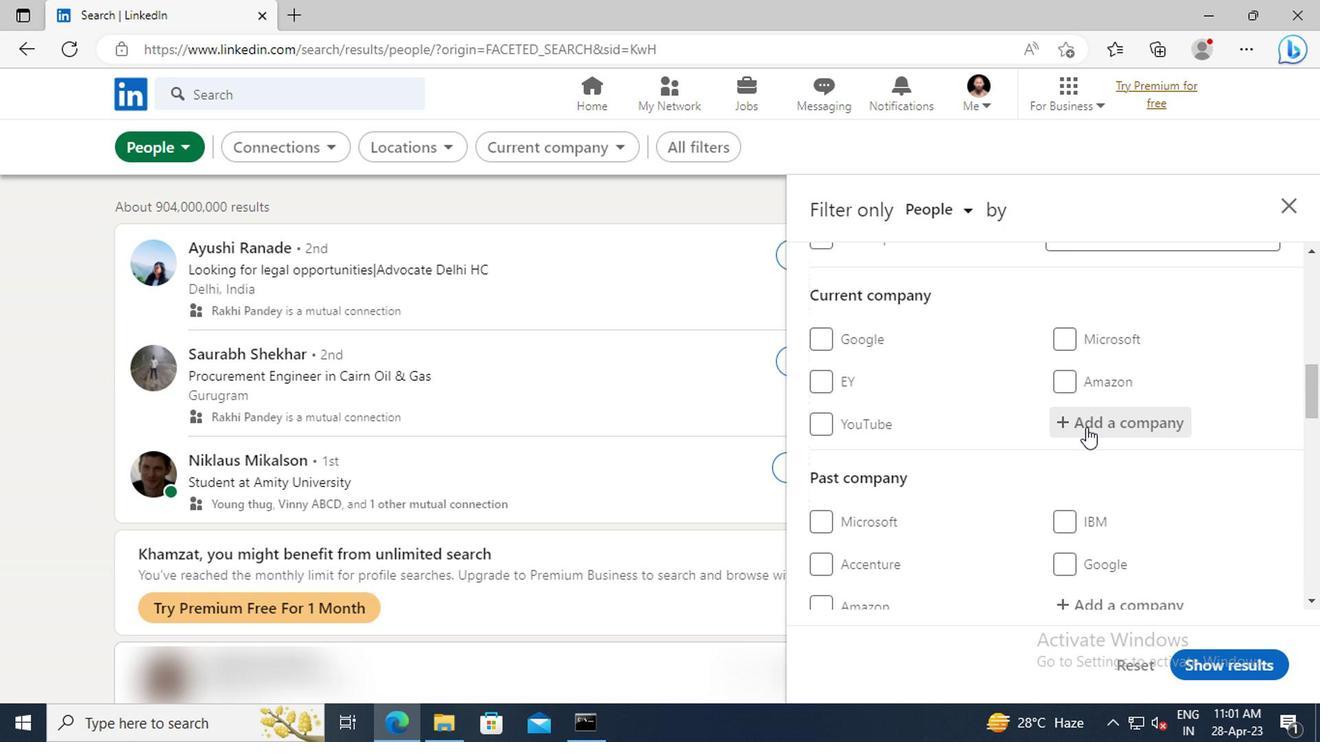 
Action: Key pressed <Key.shift>NASDAQ
Screenshot: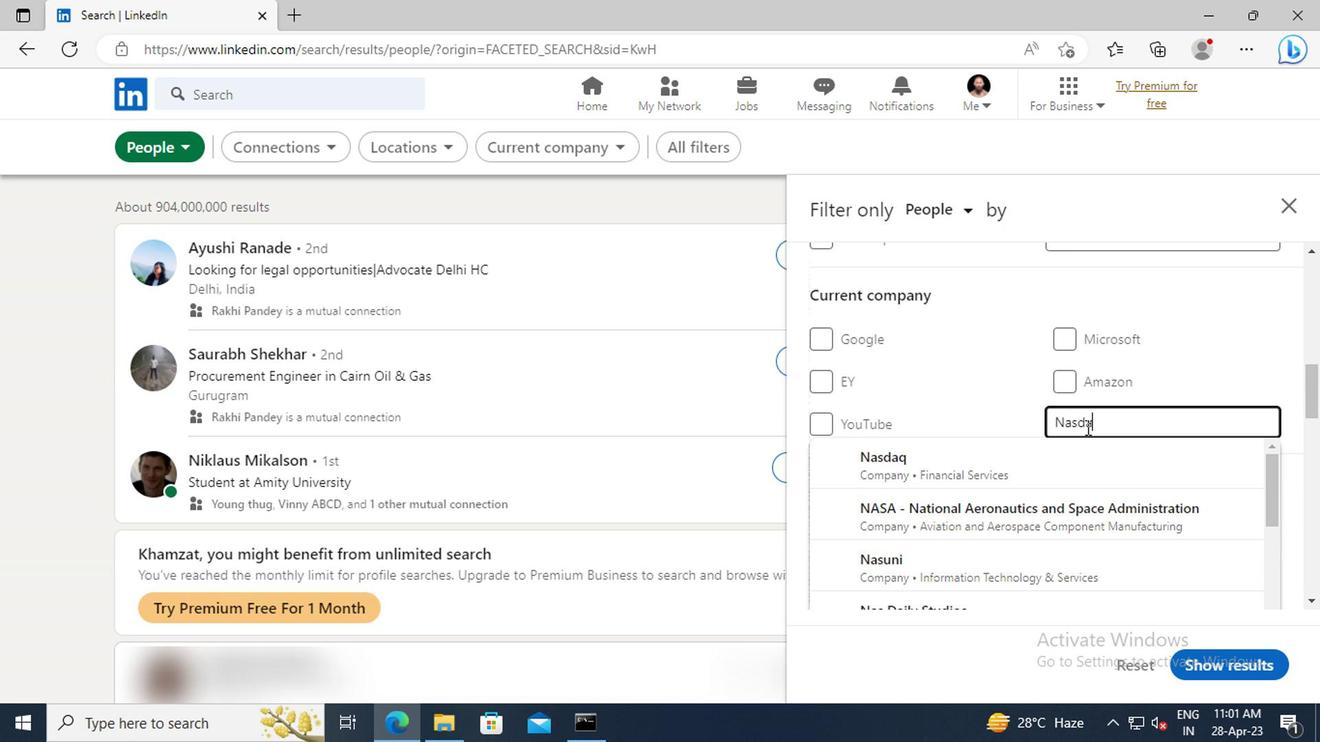
Action: Mouse moved to (891, 444)
Screenshot: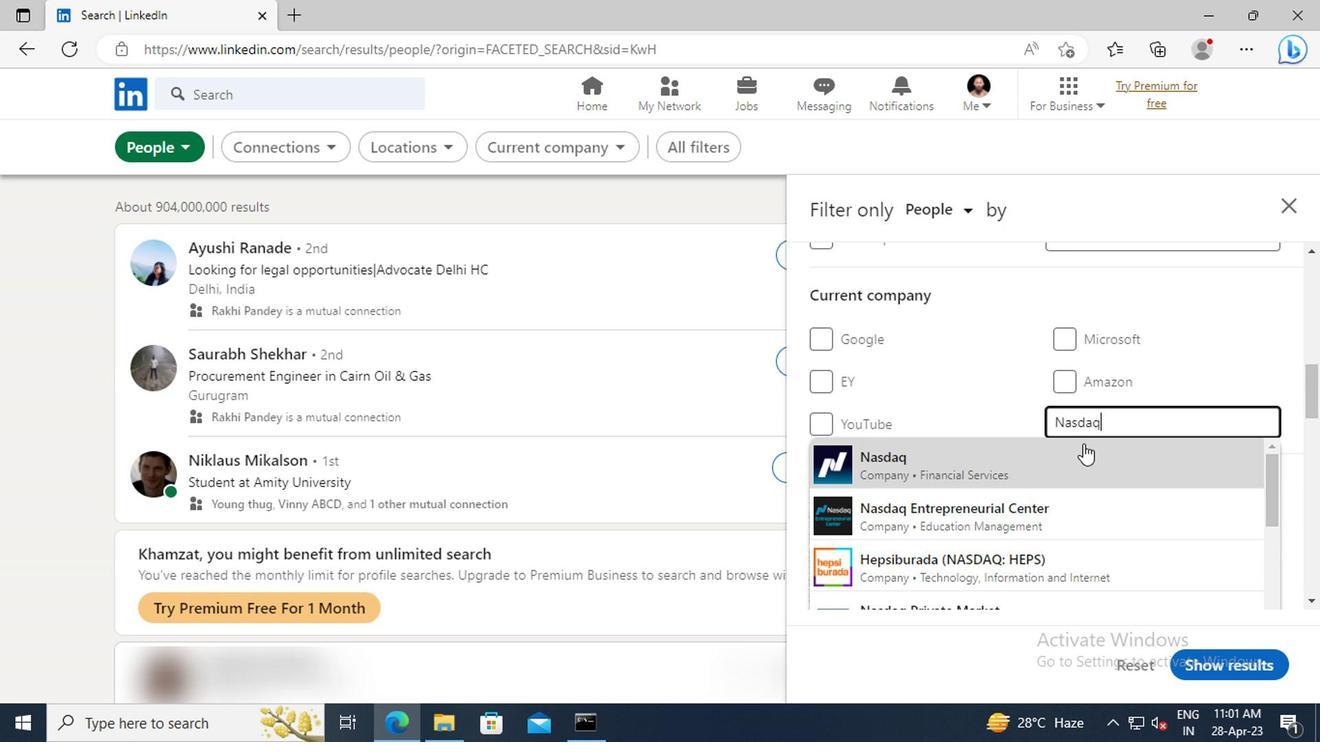 
Action: Mouse pressed left at (891, 444)
Screenshot: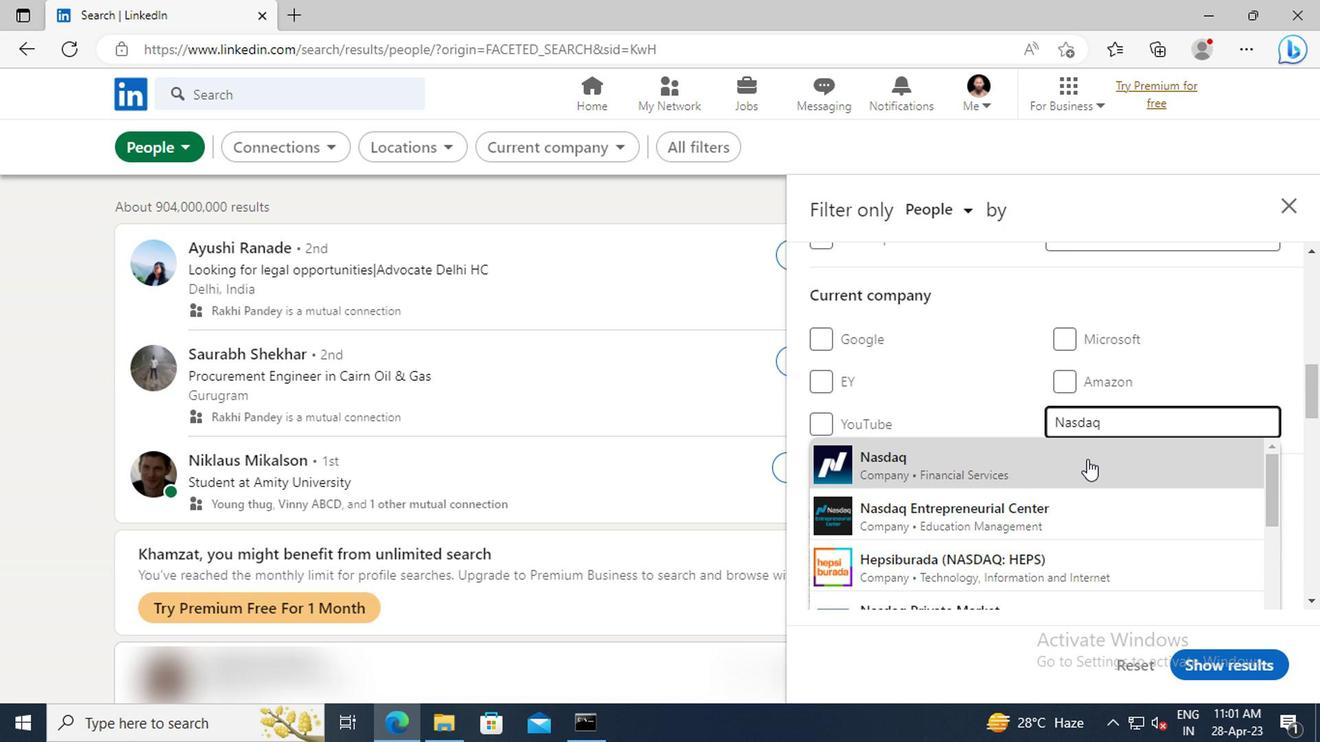 
Action: Mouse moved to (896, 413)
Screenshot: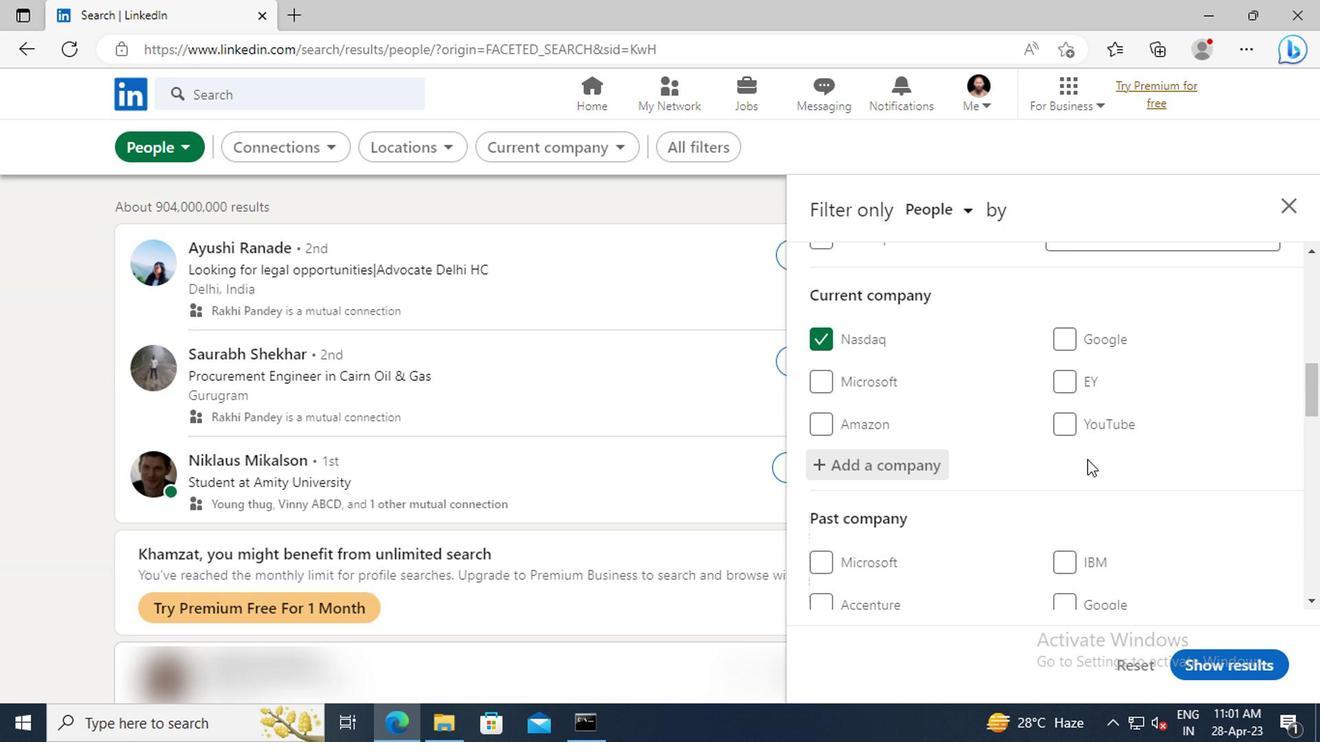 
Action: Mouse scrolled (896, 413) with delta (0, 0)
Screenshot: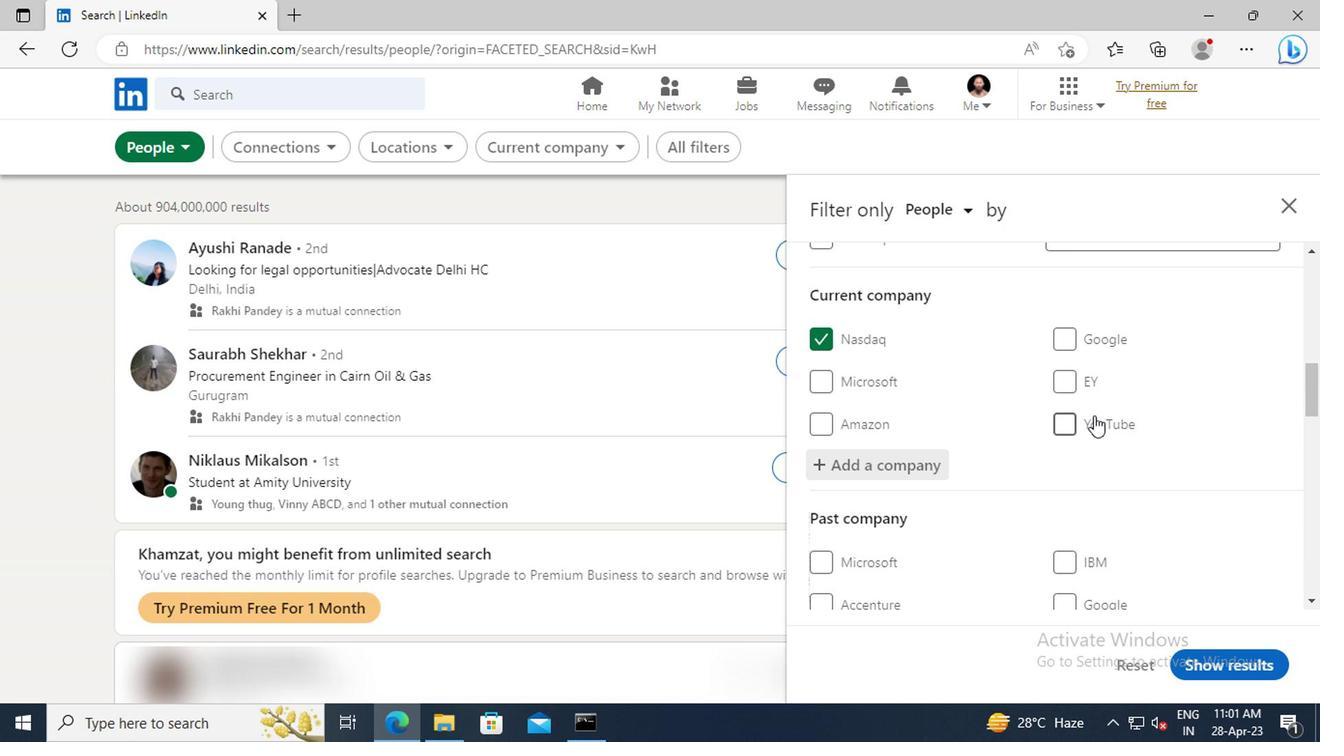 
Action: Mouse scrolled (896, 413) with delta (0, 0)
Screenshot: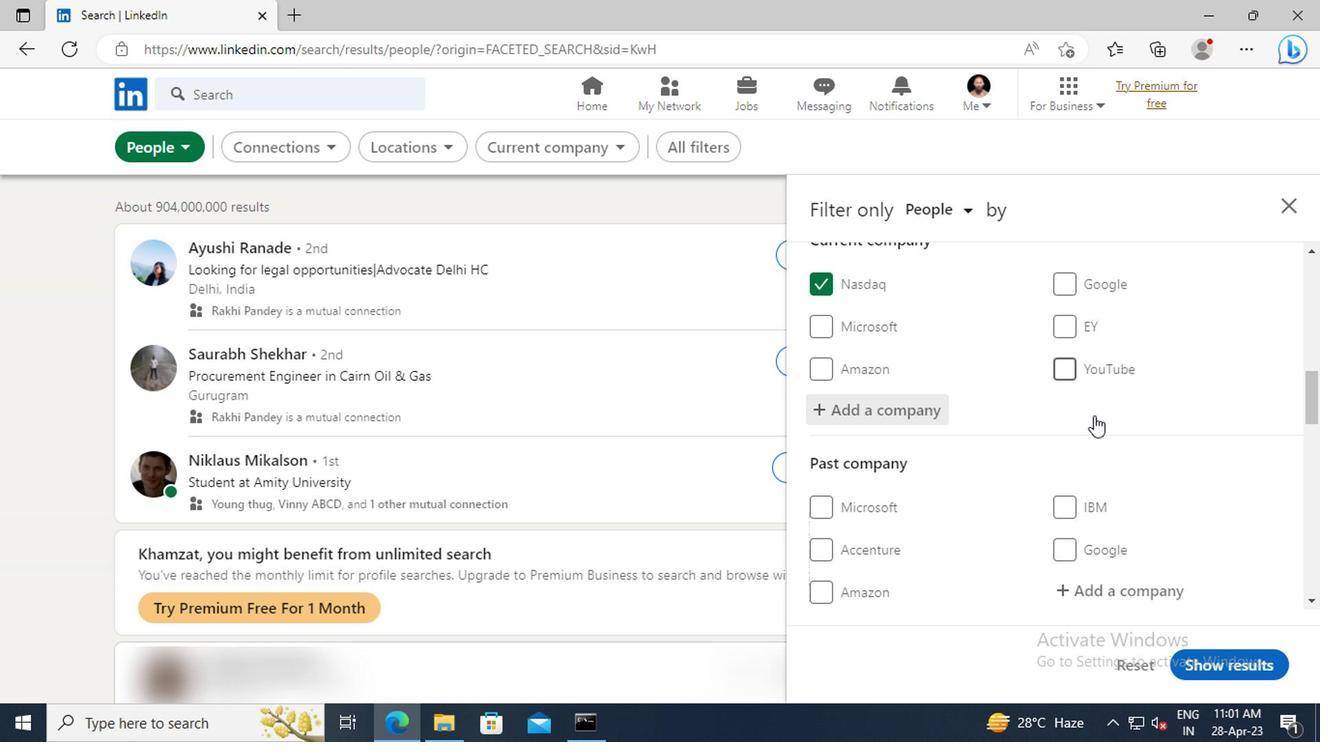 
Action: Mouse scrolled (896, 413) with delta (0, 0)
Screenshot: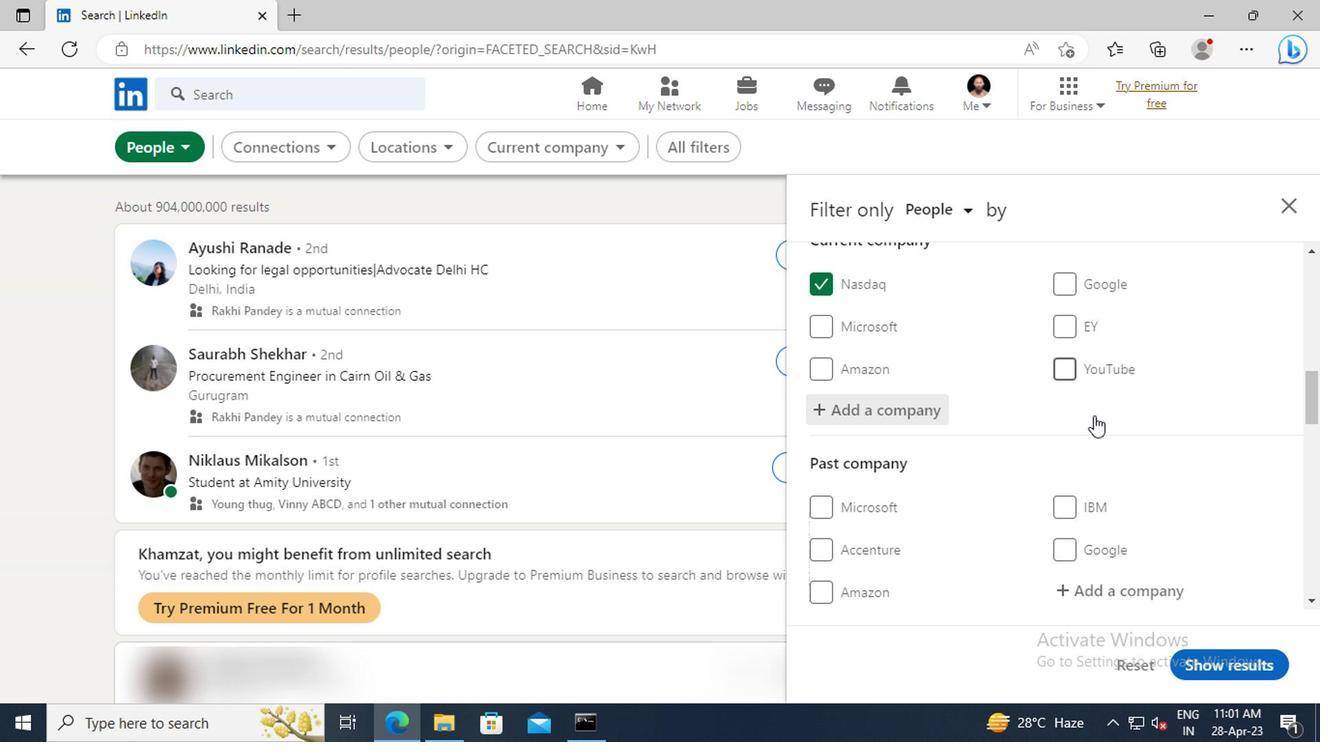 
Action: Mouse scrolled (896, 413) with delta (0, 0)
Screenshot: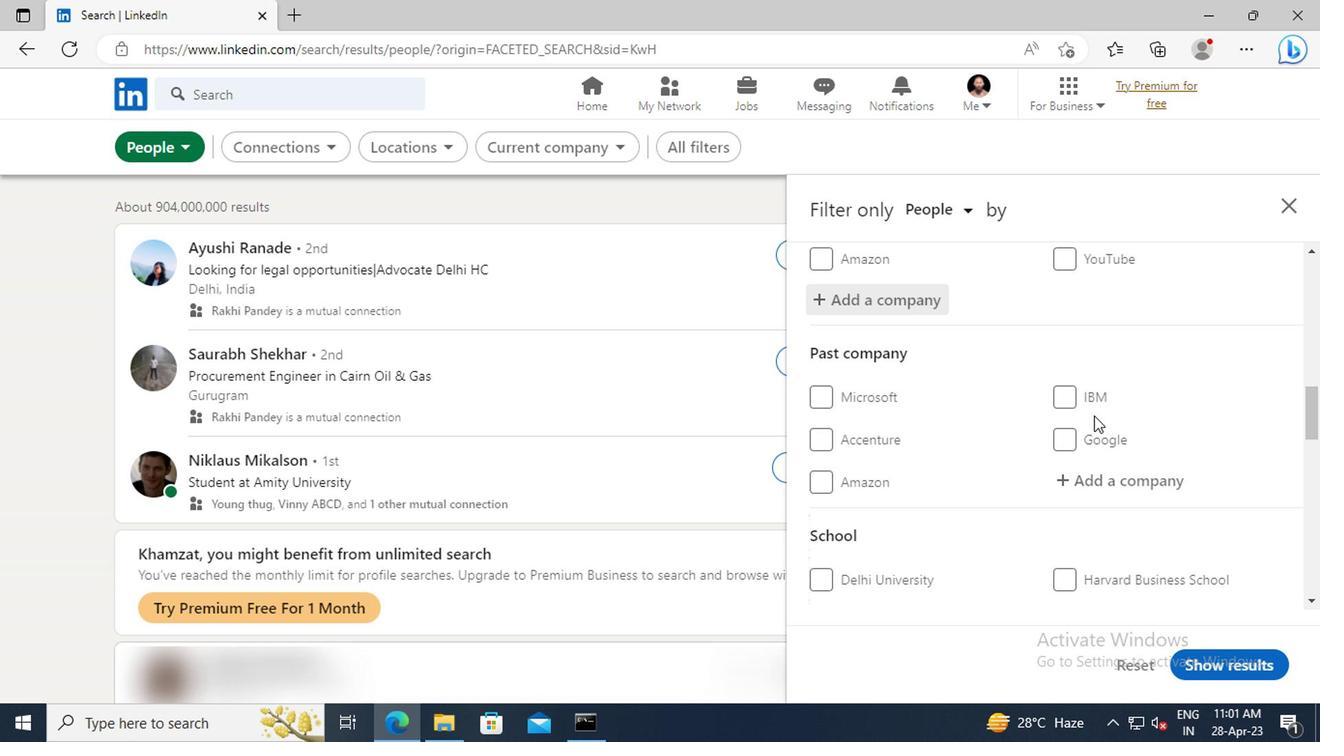 
Action: Mouse scrolled (896, 413) with delta (0, 0)
Screenshot: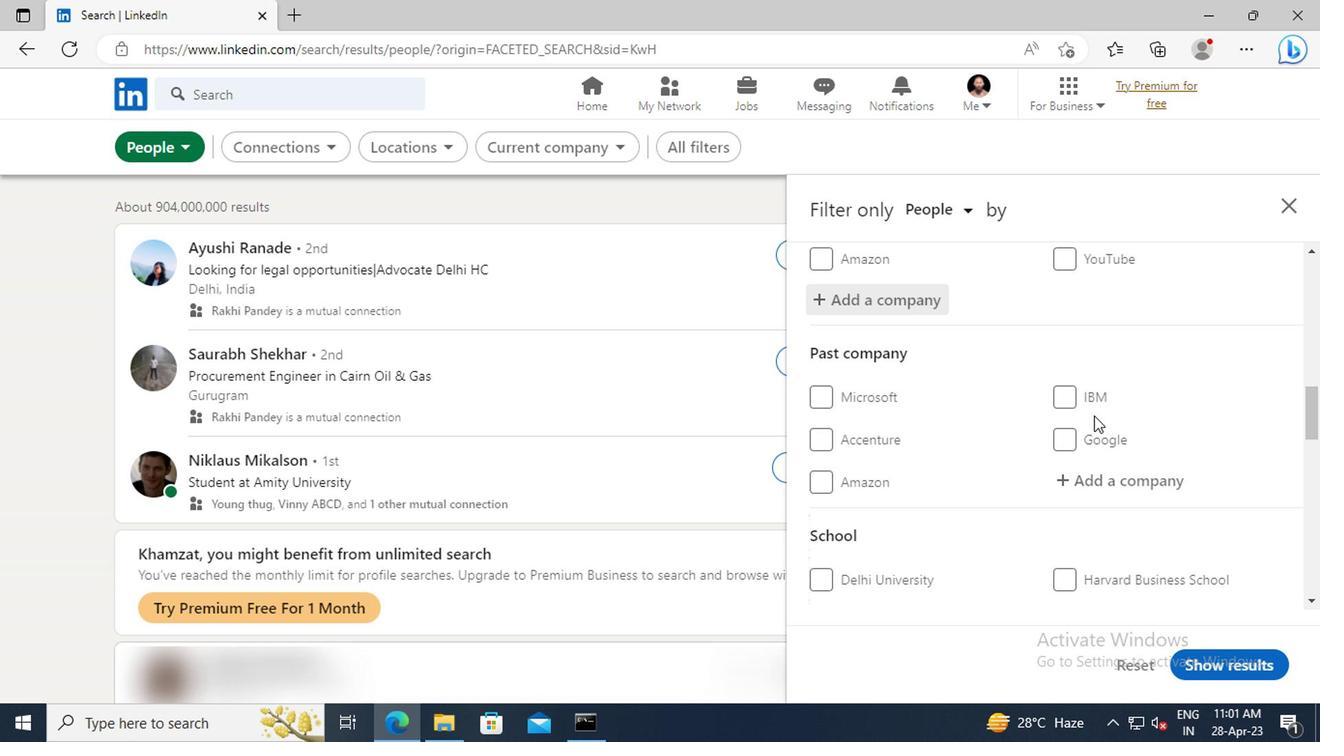 
Action: Mouse scrolled (896, 413) with delta (0, 0)
Screenshot: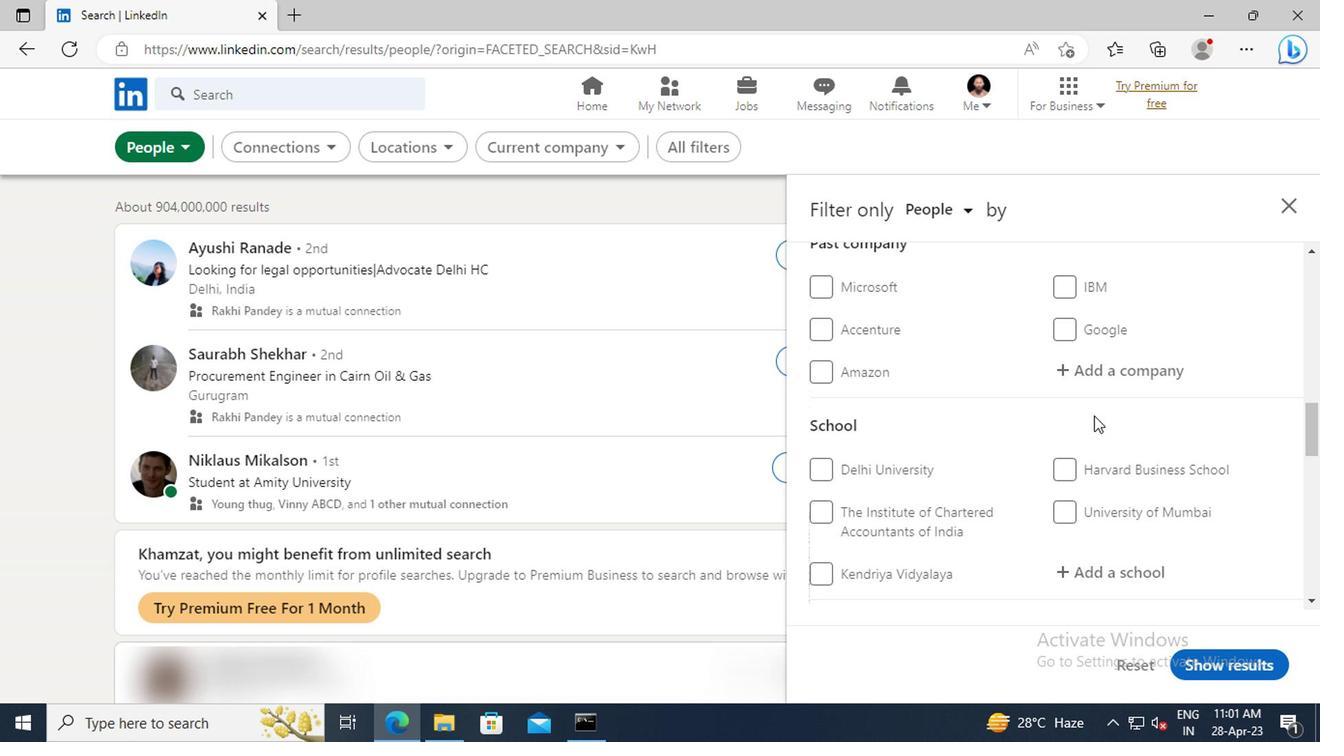 
Action: Mouse scrolled (896, 413) with delta (0, 0)
Screenshot: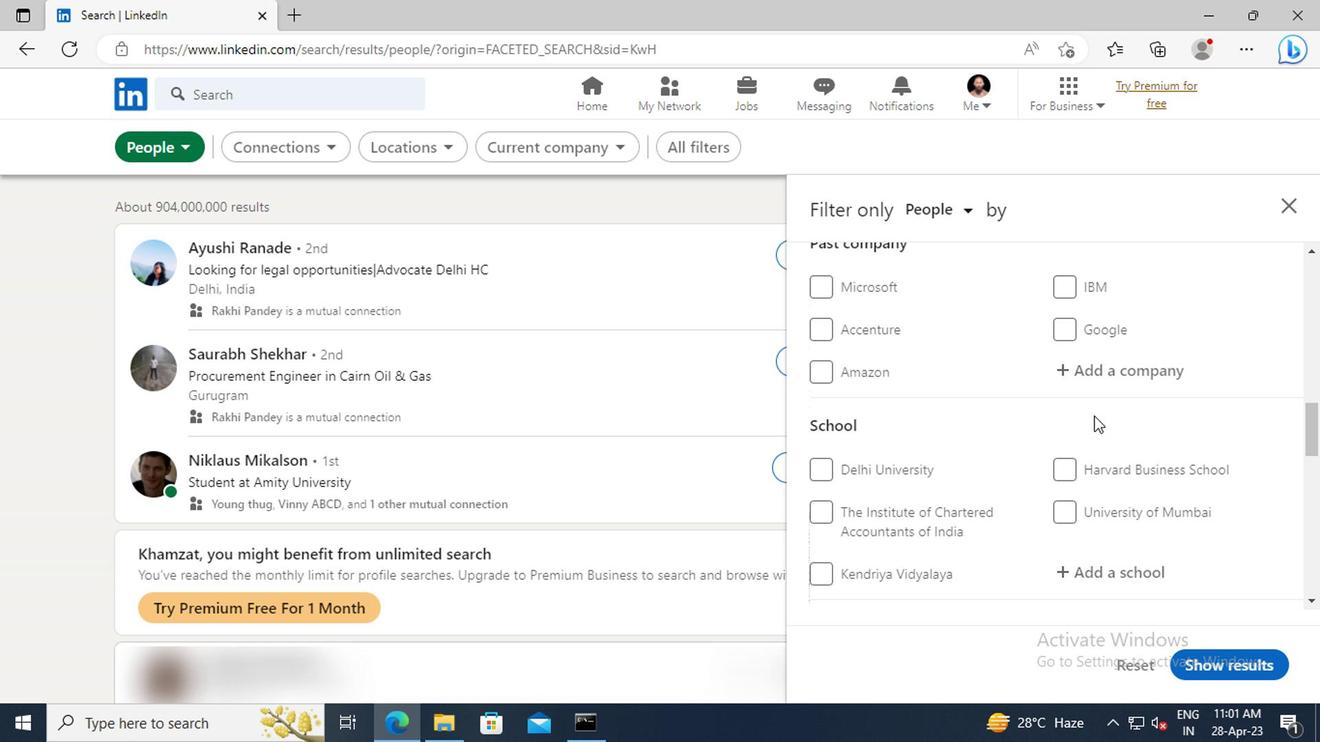 
Action: Mouse moved to (893, 446)
Screenshot: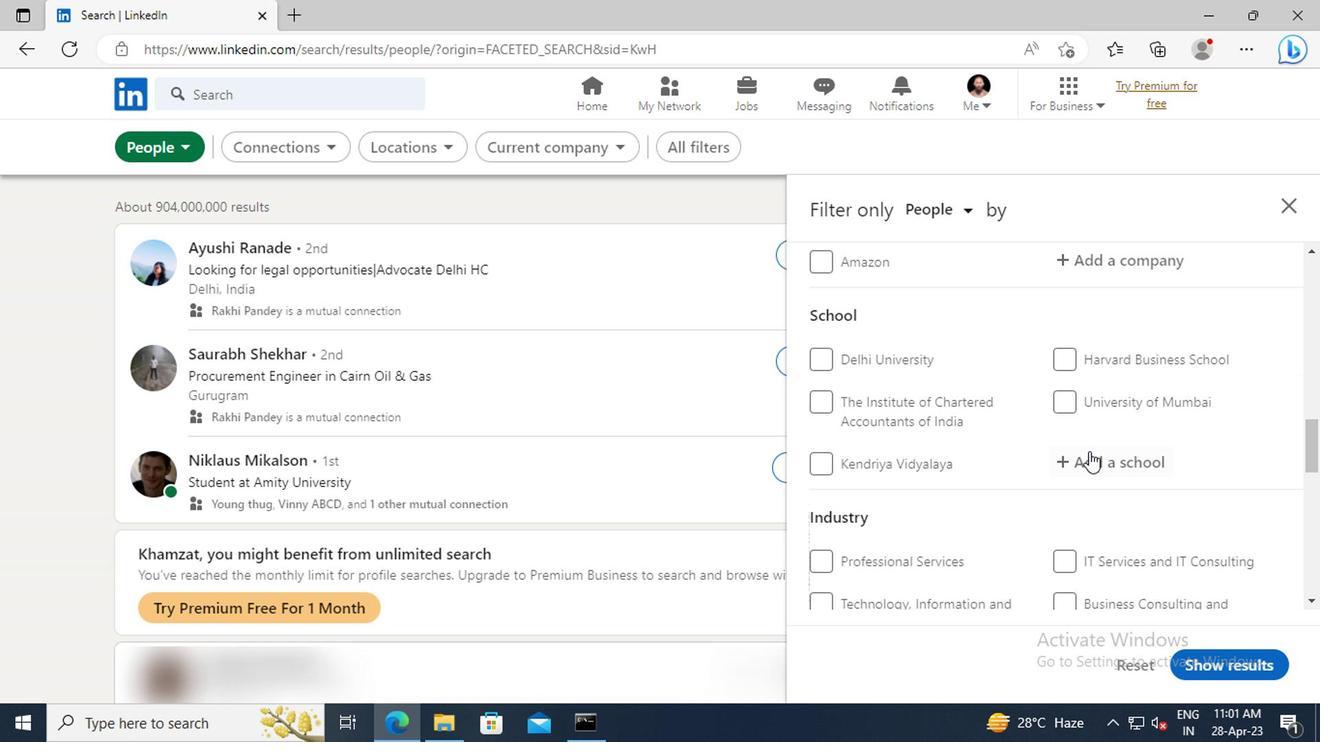 
Action: Mouse pressed left at (893, 446)
Screenshot: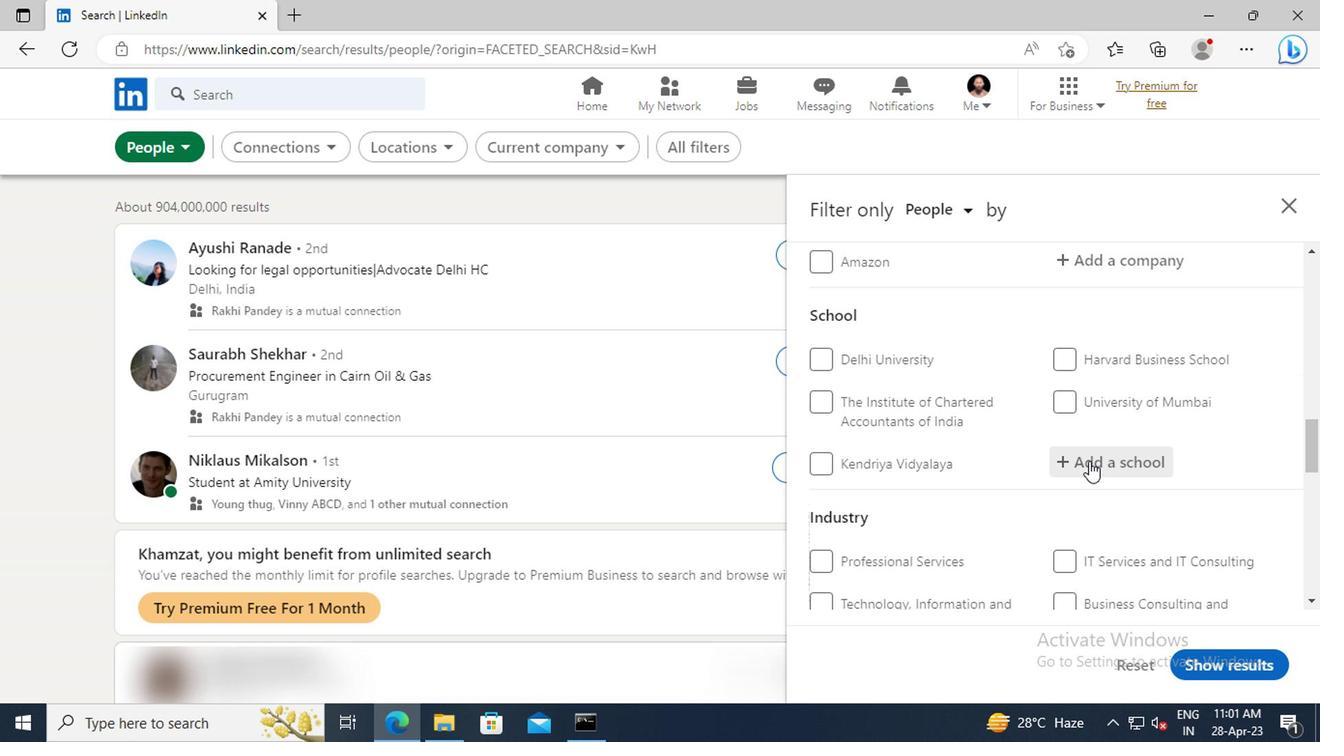 
Action: Key pressed <Key.shift>K<Key.space><Key.shift>P<Key.space><Key.shift>B<Key.space><Key.shift>HINDUJA
Screenshot: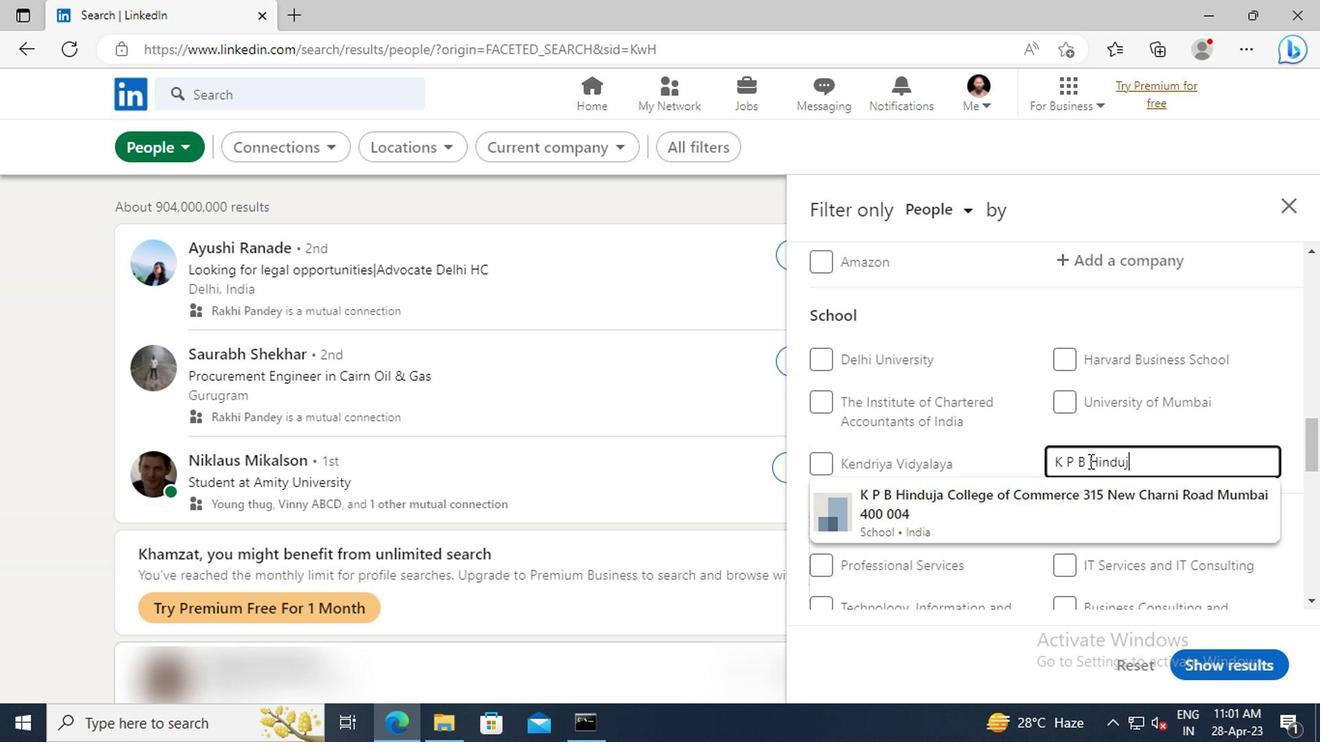 
Action: Mouse moved to (898, 483)
Screenshot: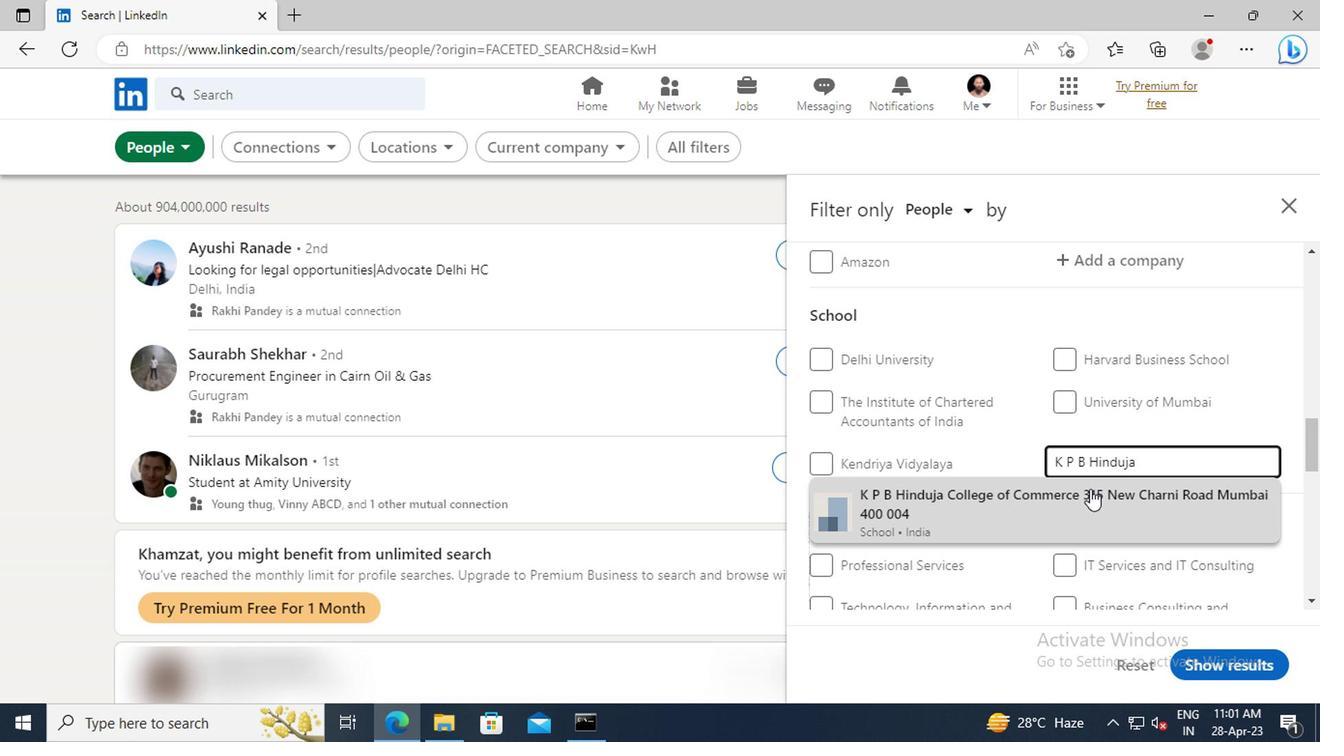 
Action: Mouse pressed left at (898, 483)
Screenshot: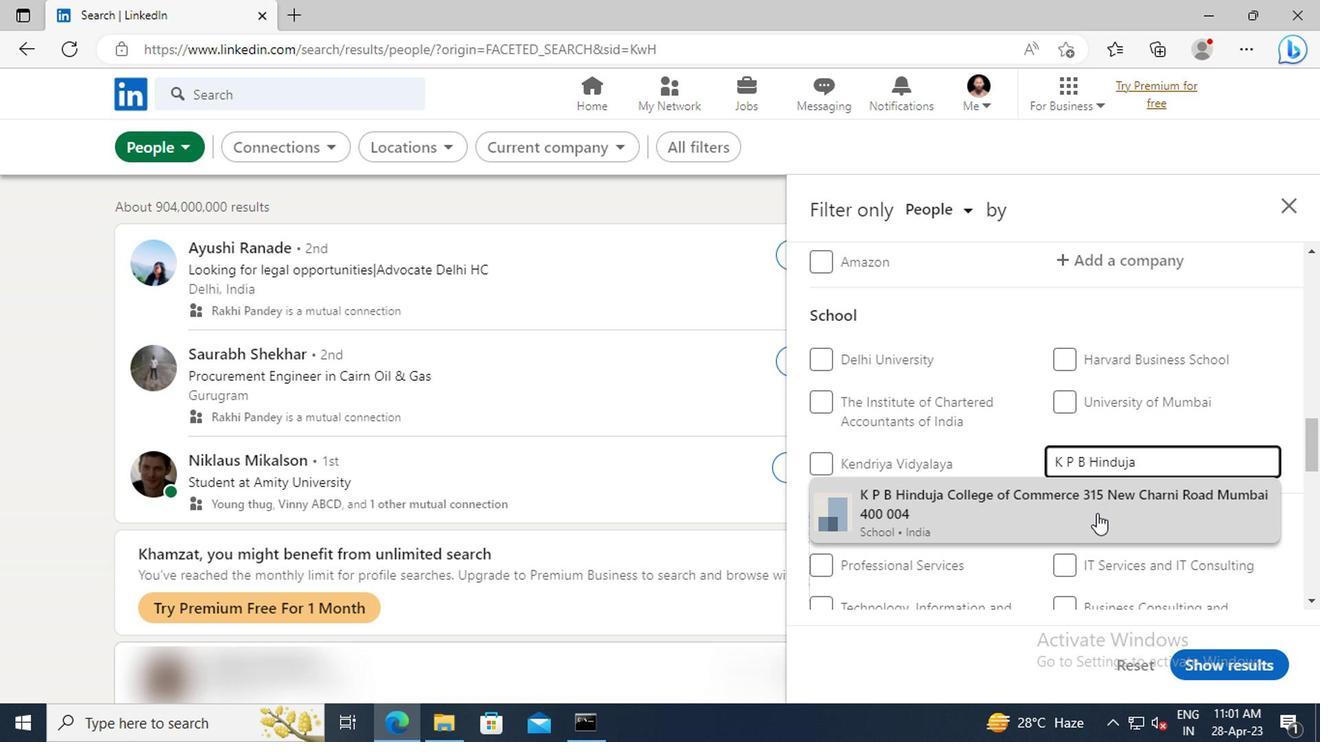 
Action: Mouse moved to (897, 411)
Screenshot: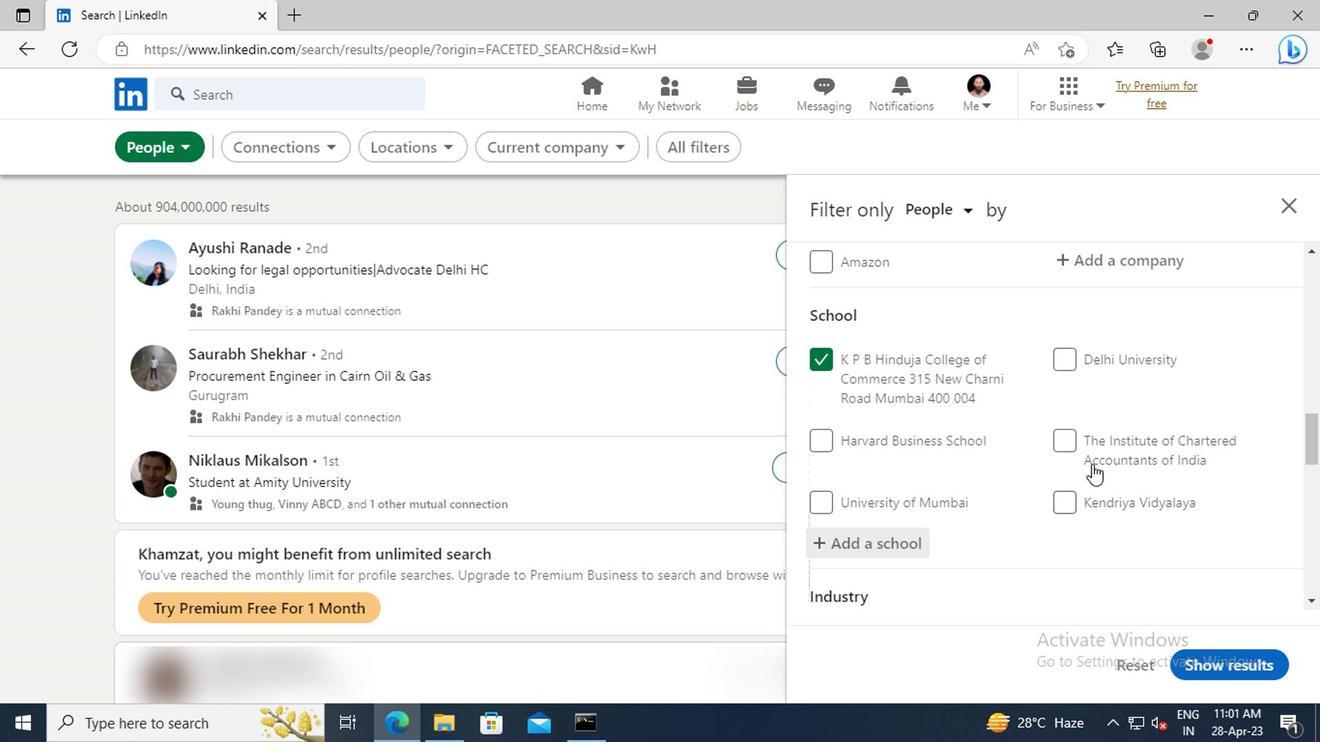 
Action: Mouse scrolled (897, 410) with delta (0, 0)
Screenshot: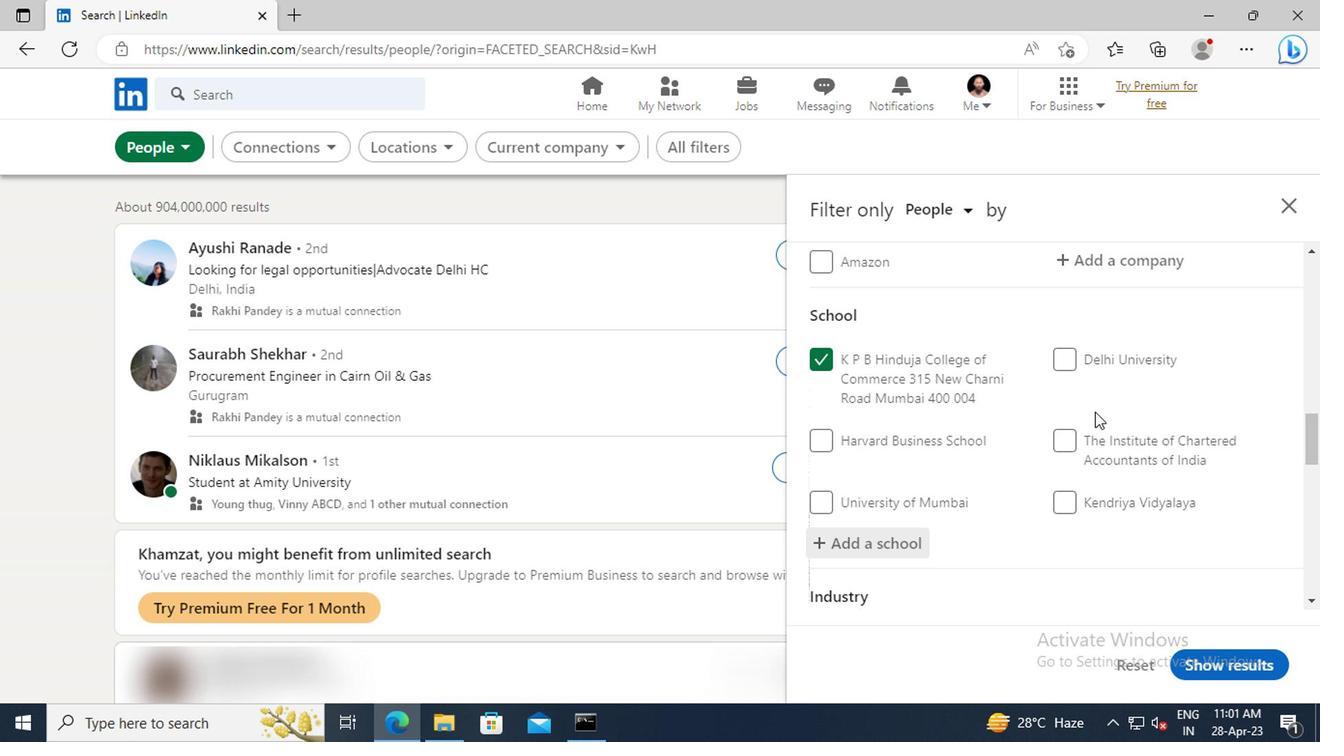 
Action: Mouse scrolled (897, 410) with delta (0, 0)
Screenshot: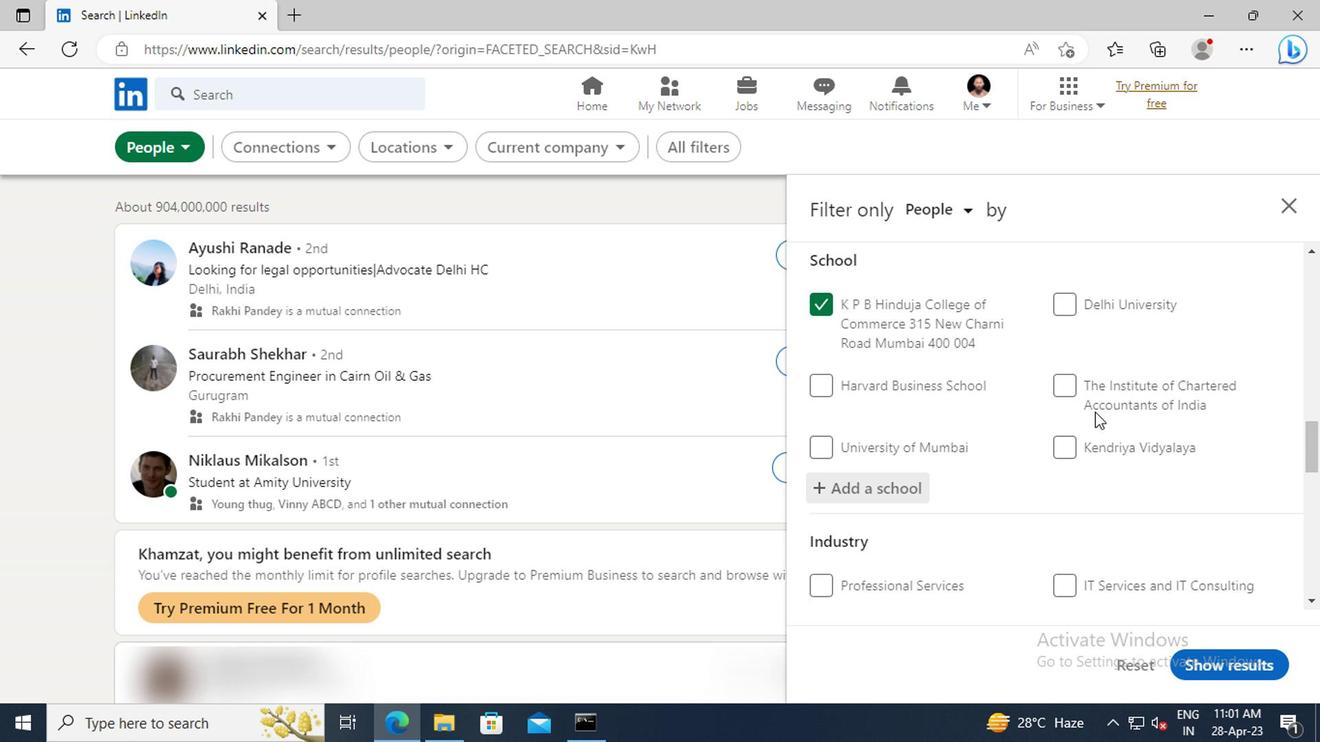 
Action: Mouse scrolled (897, 410) with delta (0, 0)
Screenshot: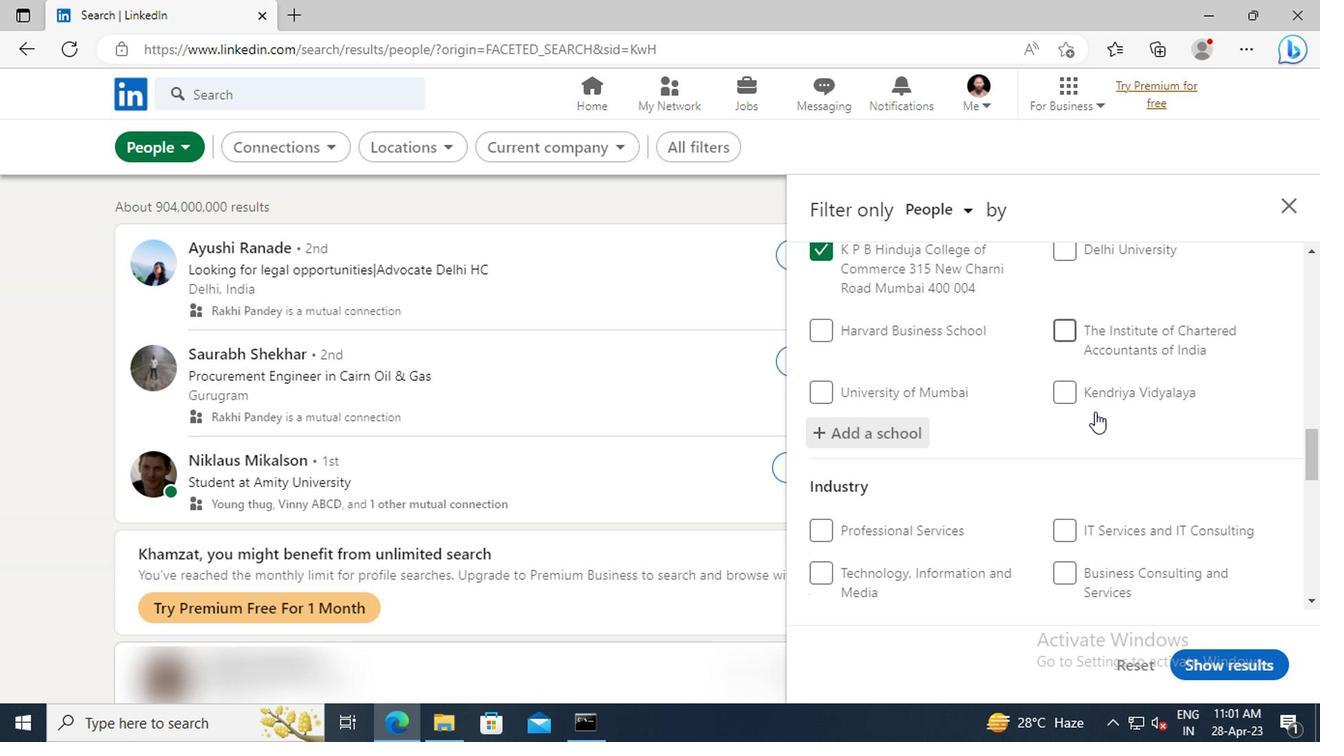 
Action: Mouse scrolled (897, 410) with delta (0, 0)
Screenshot: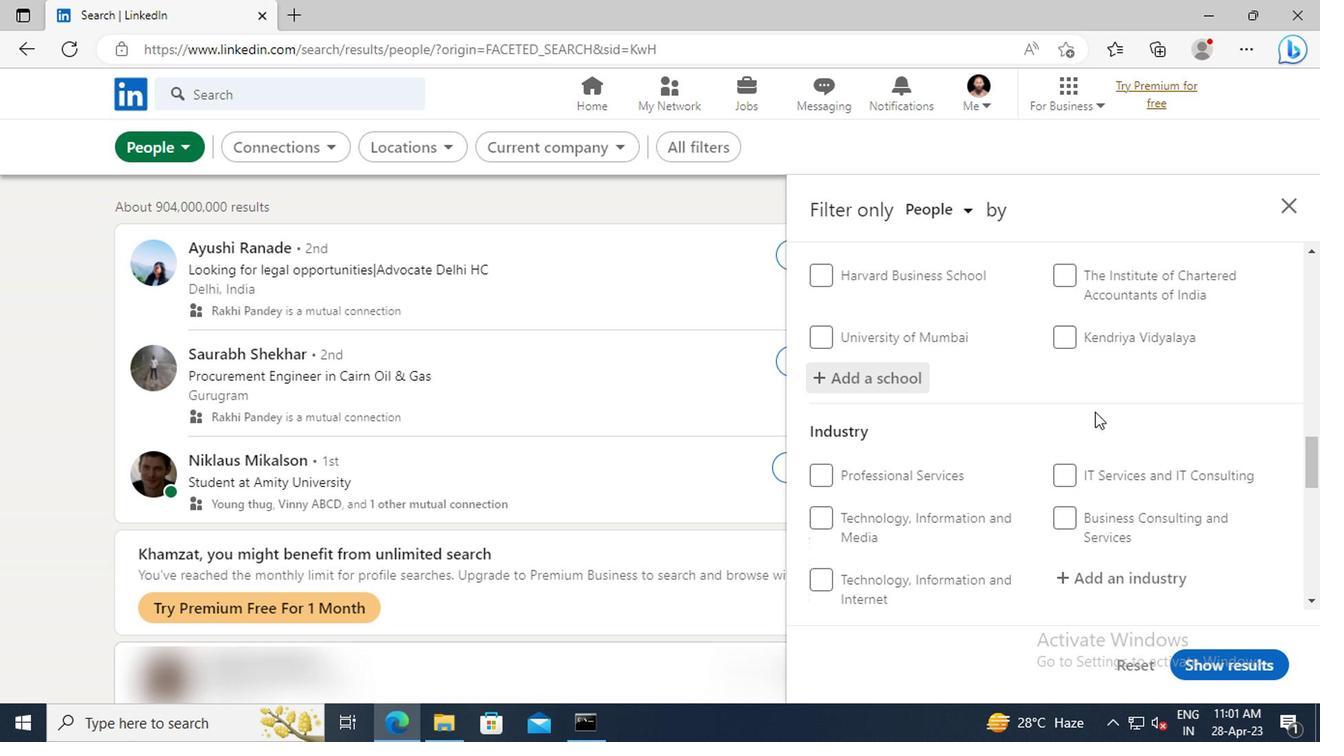 
Action: Mouse scrolled (897, 410) with delta (0, 0)
Screenshot: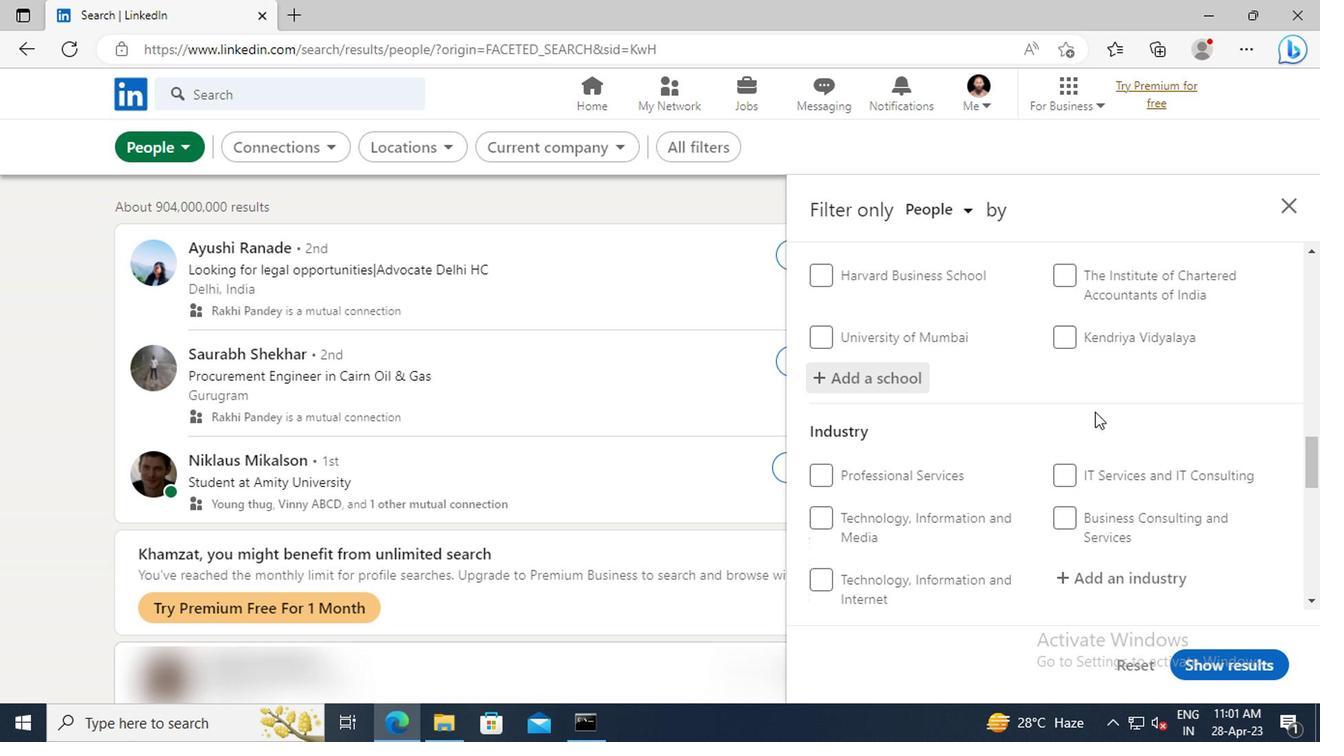 
Action: Mouse scrolled (897, 410) with delta (0, 0)
Screenshot: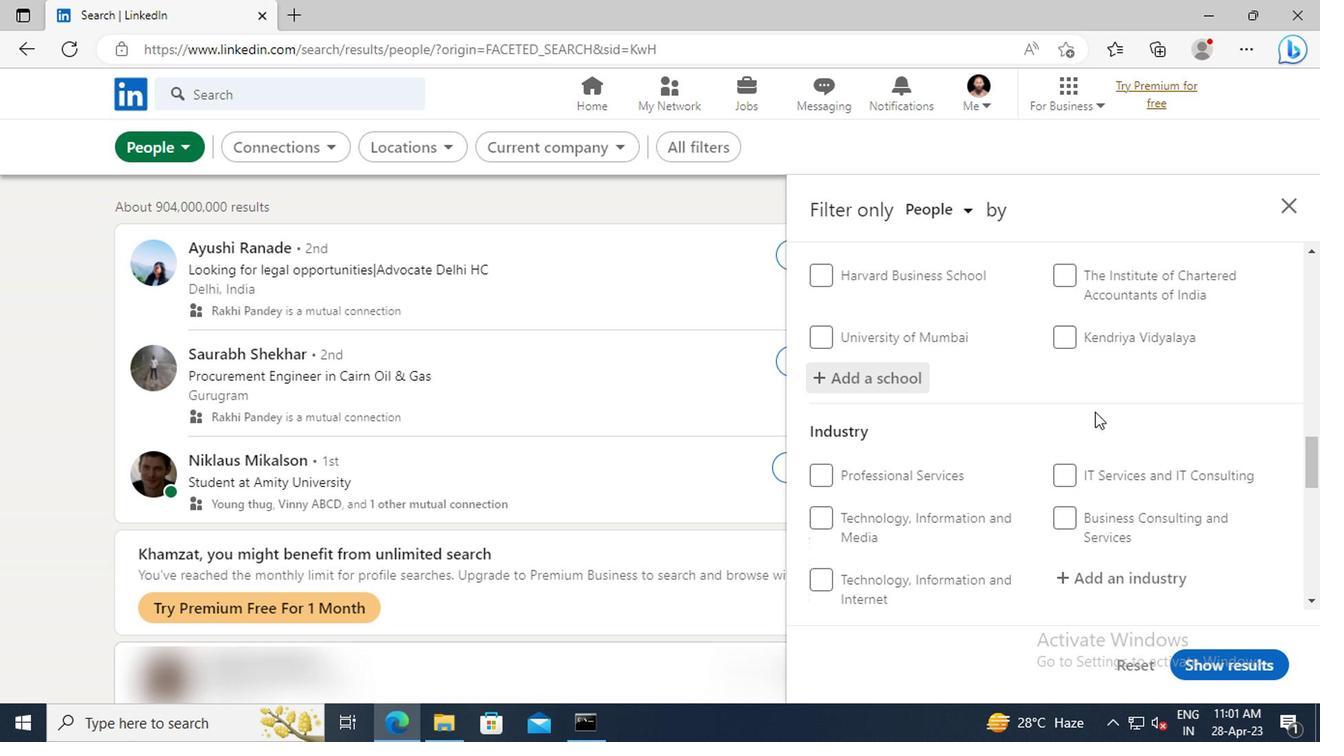 
Action: Mouse moved to (893, 415)
Screenshot: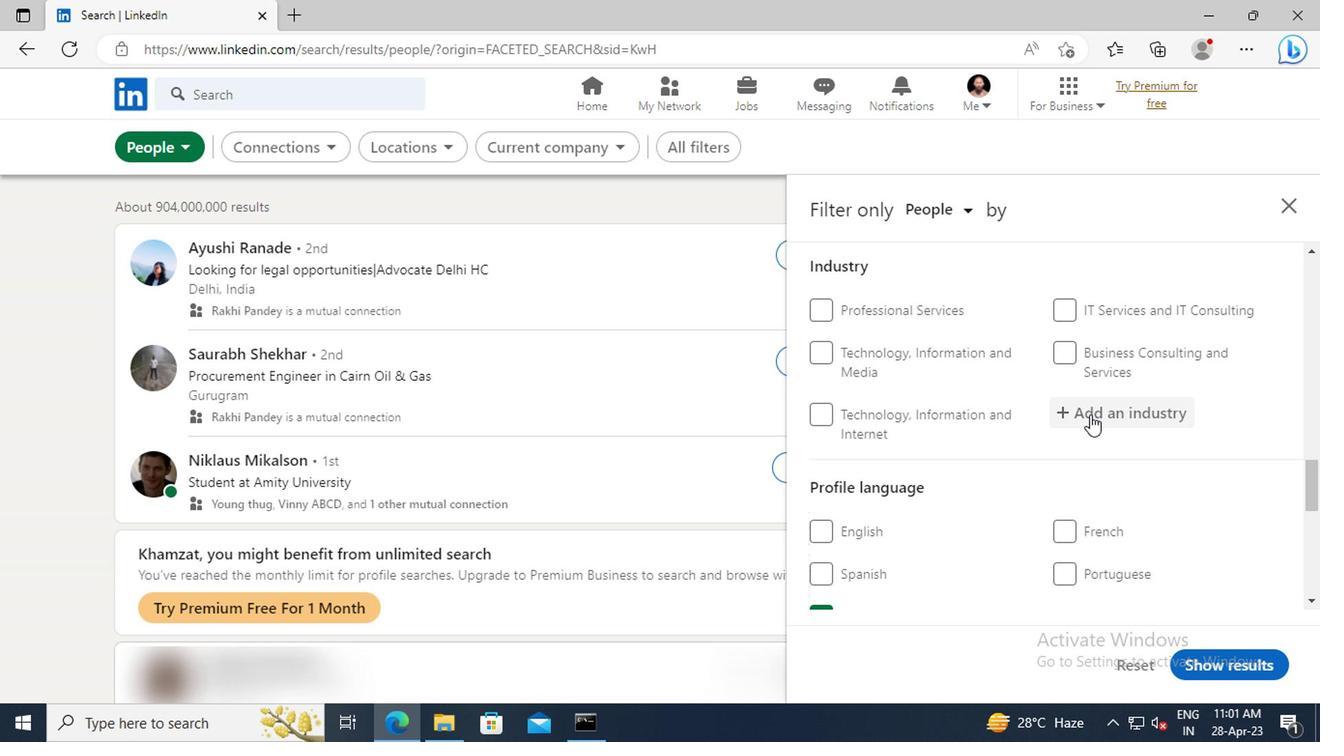 
Action: Mouse pressed left at (893, 415)
Screenshot: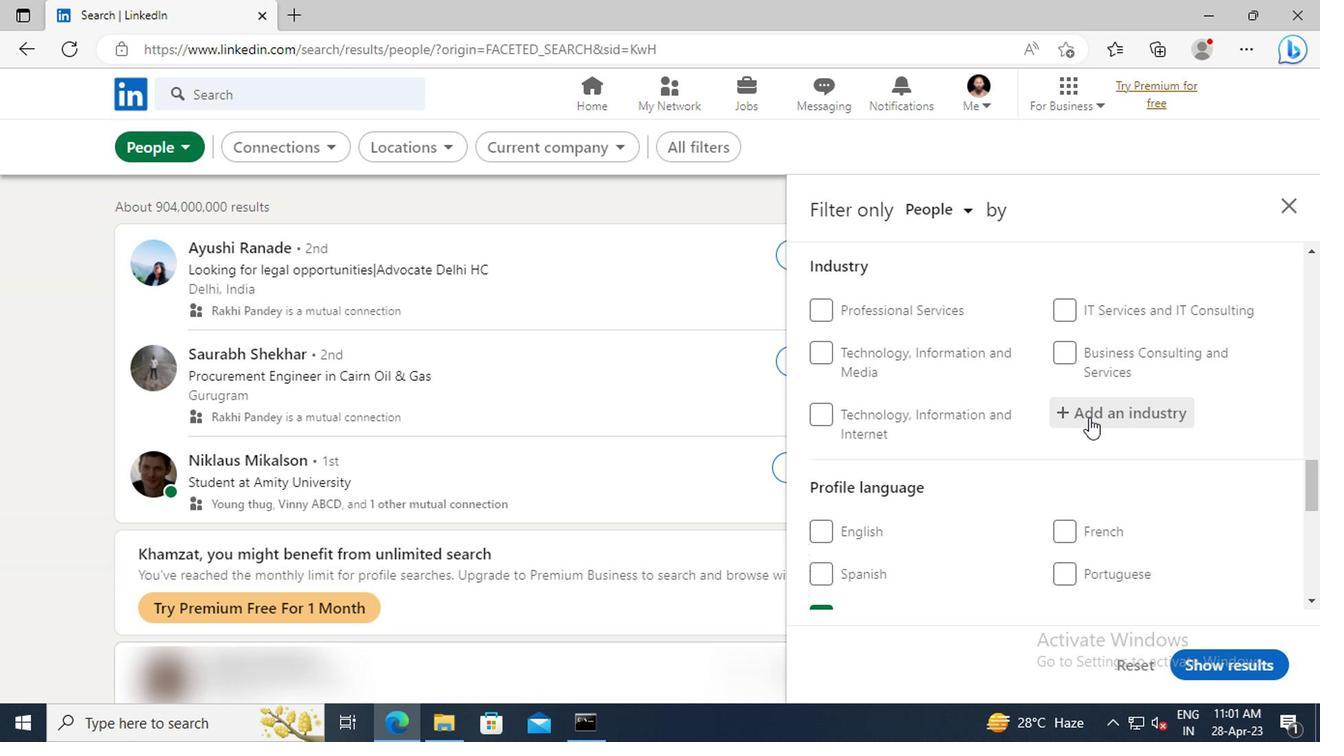 
Action: Key pressed <Key.shift>FURNITURE<Key.space>AND<Key.space><Key.shift>HOME
Screenshot: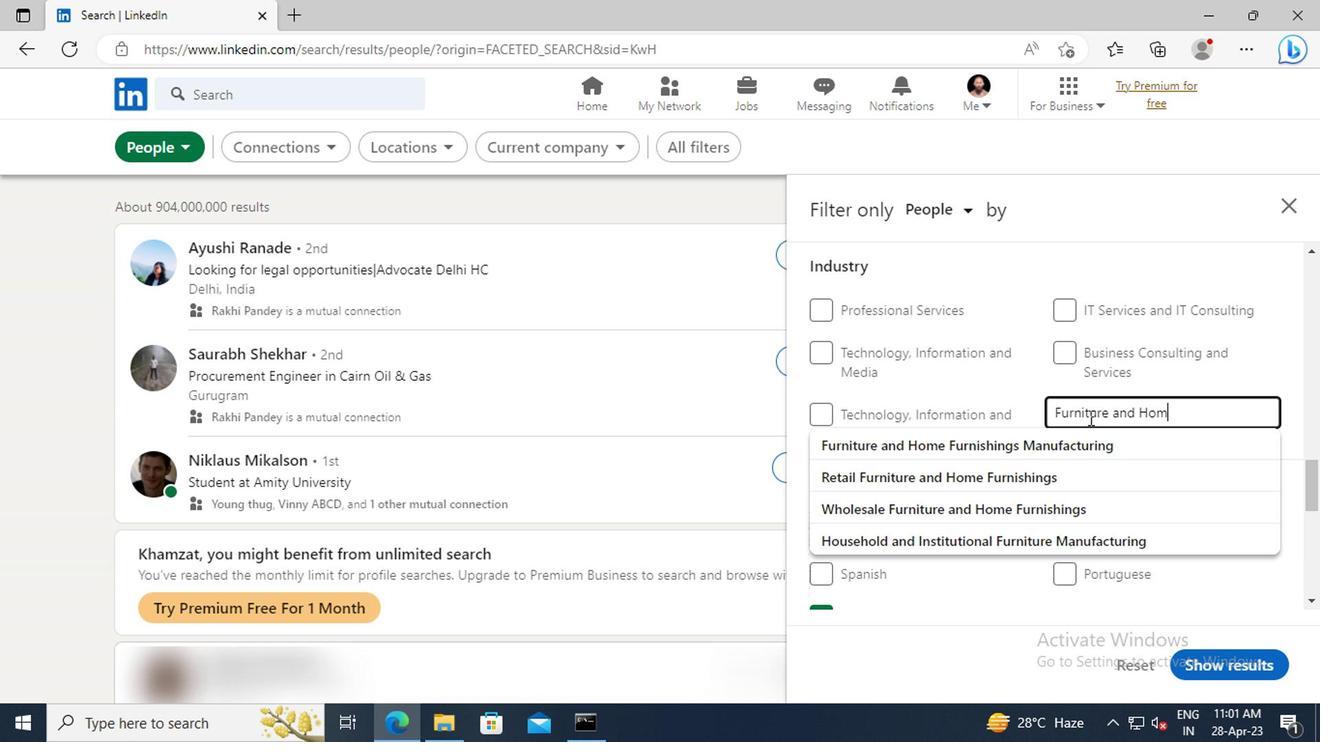
Action: Mouse moved to (896, 435)
Screenshot: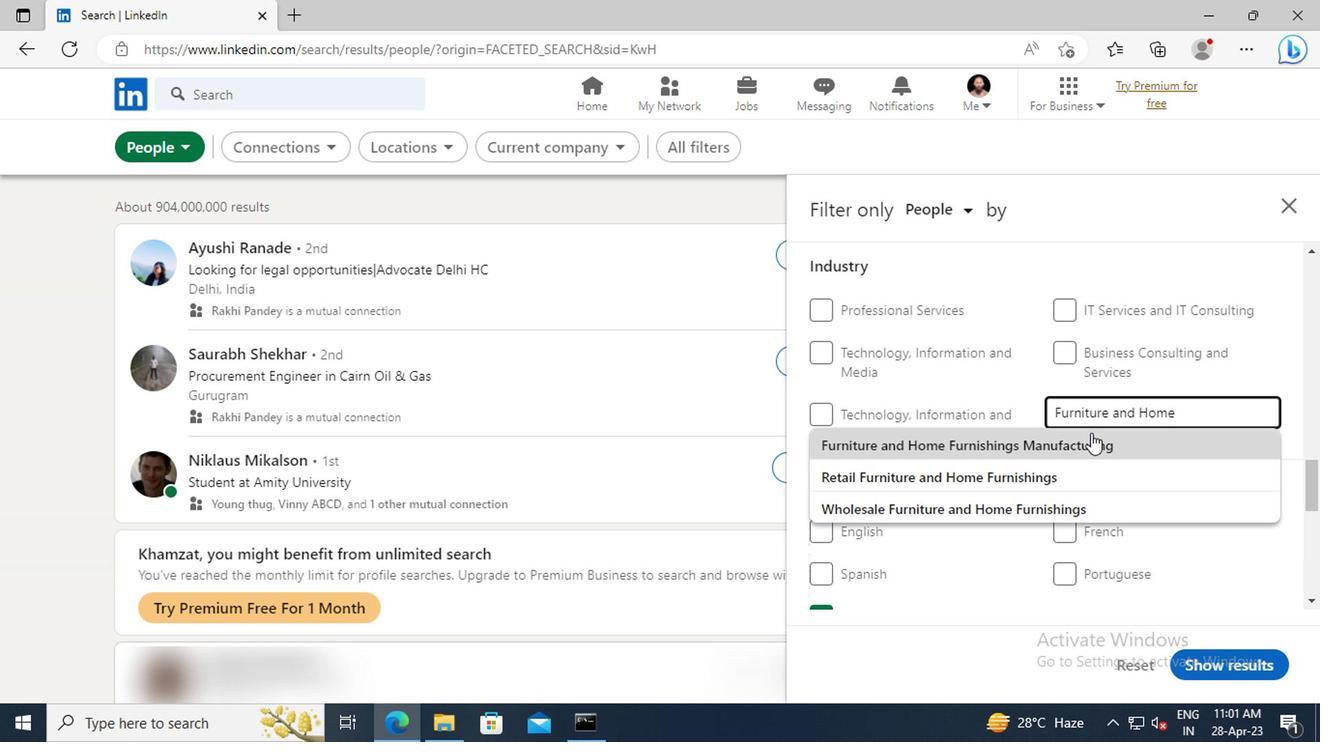 
Action: Mouse pressed left at (896, 435)
Screenshot: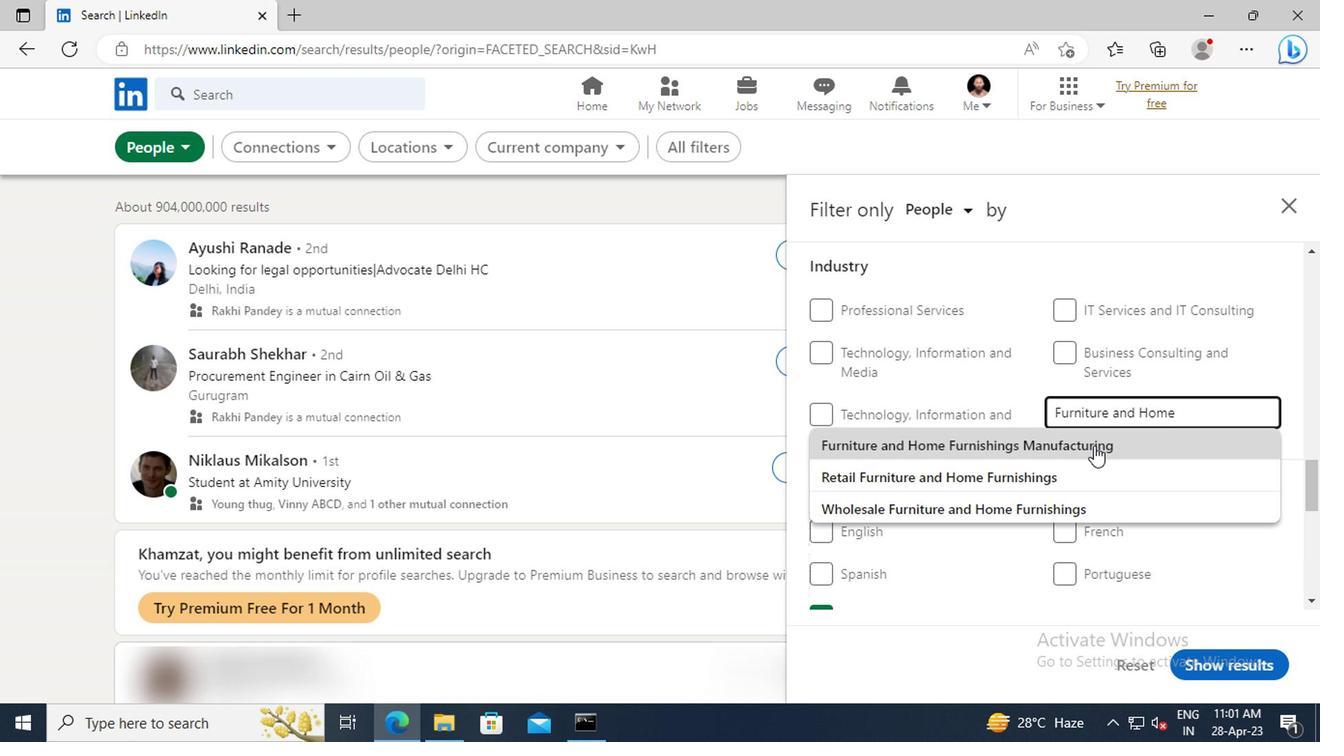
Action: Mouse moved to (893, 394)
Screenshot: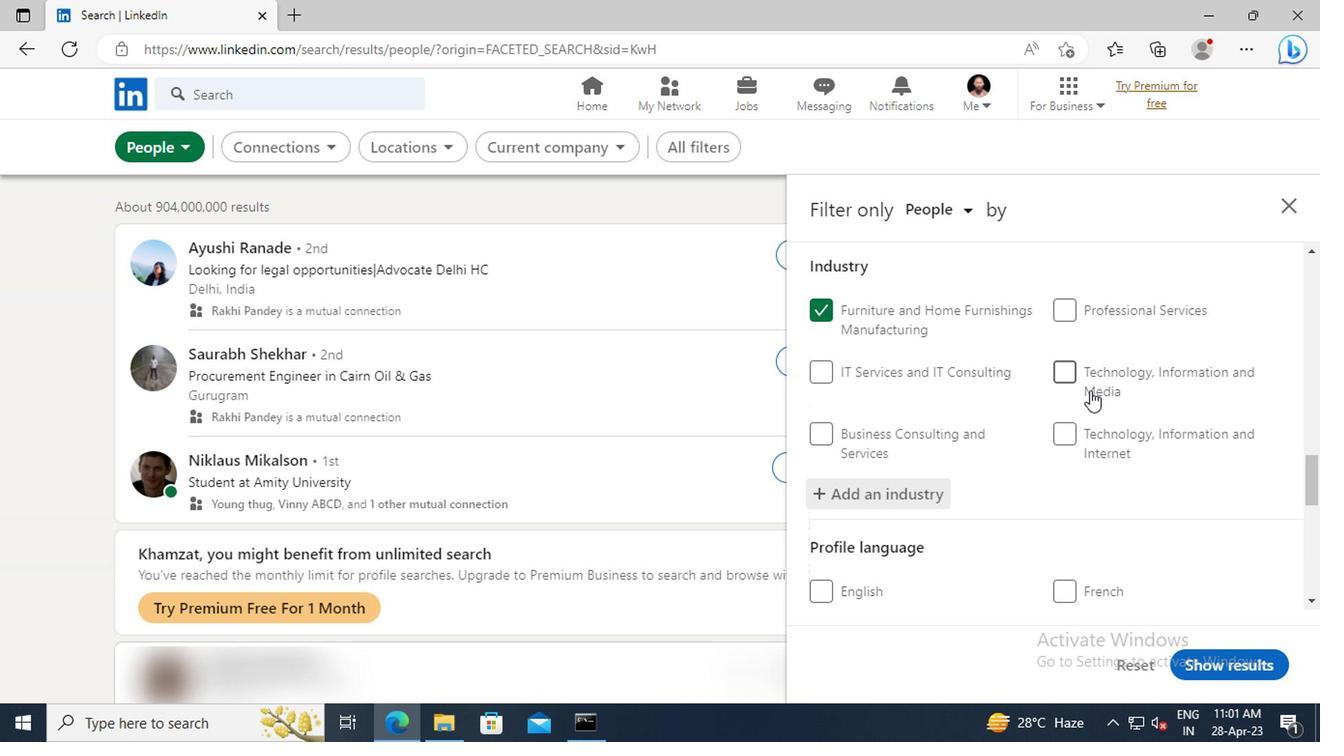 
Action: Mouse scrolled (893, 393) with delta (0, 0)
Screenshot: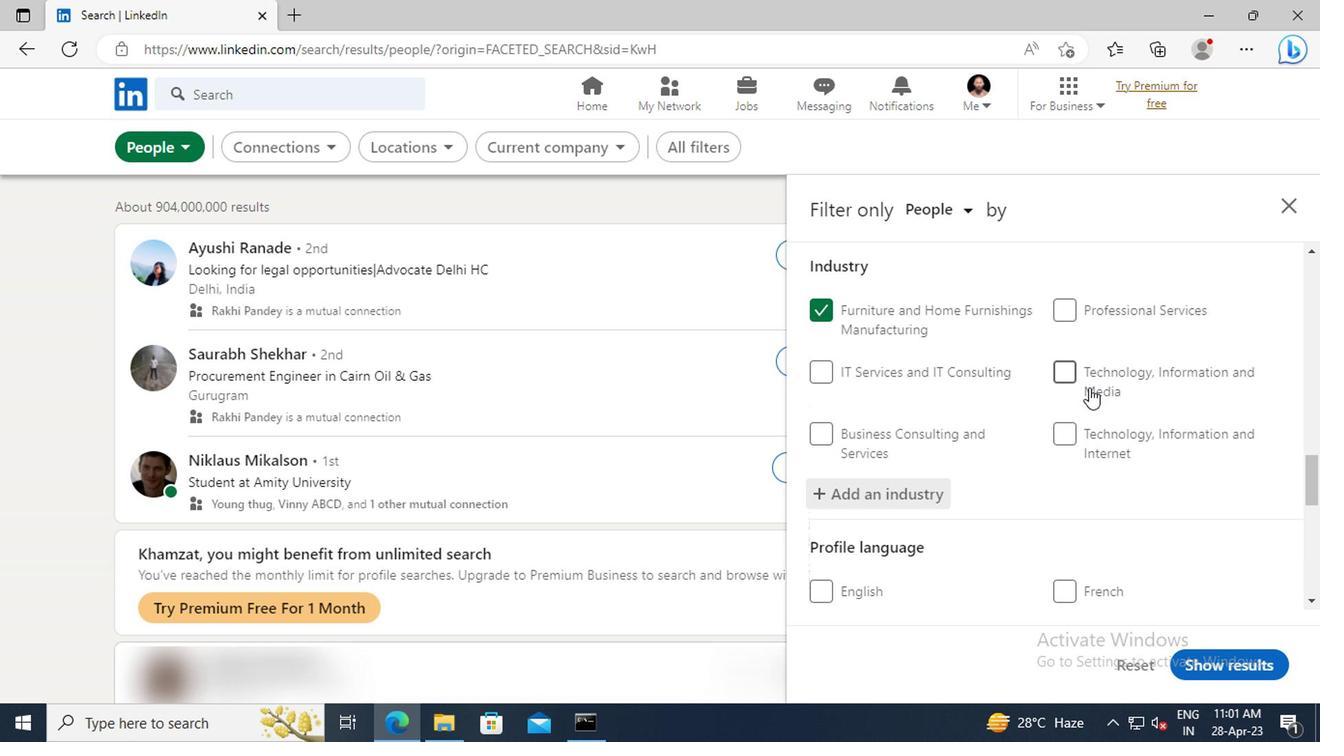 
Action: Mouse scrolled (893, 393) with delta (0, 0)
Screenshot: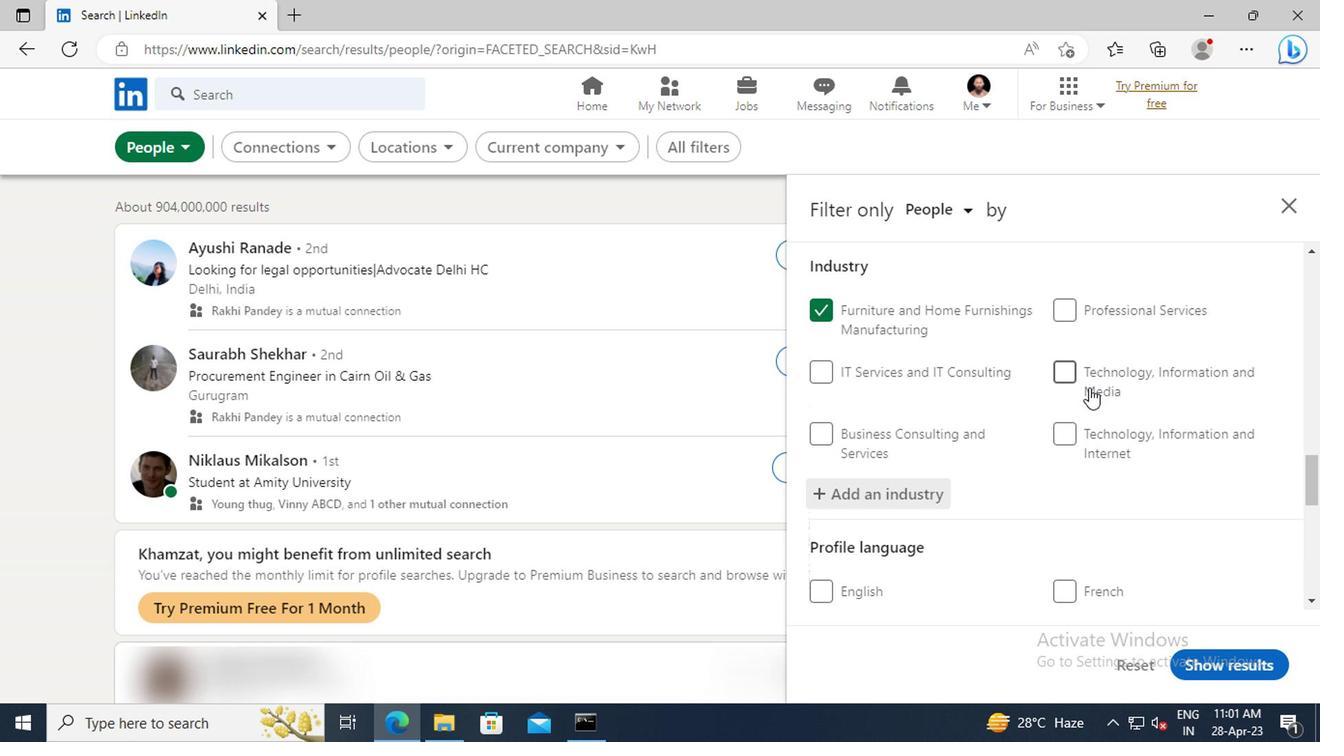 
Action: Mouse scrolled (893, 393) with delta (0, 0)
Screenshot: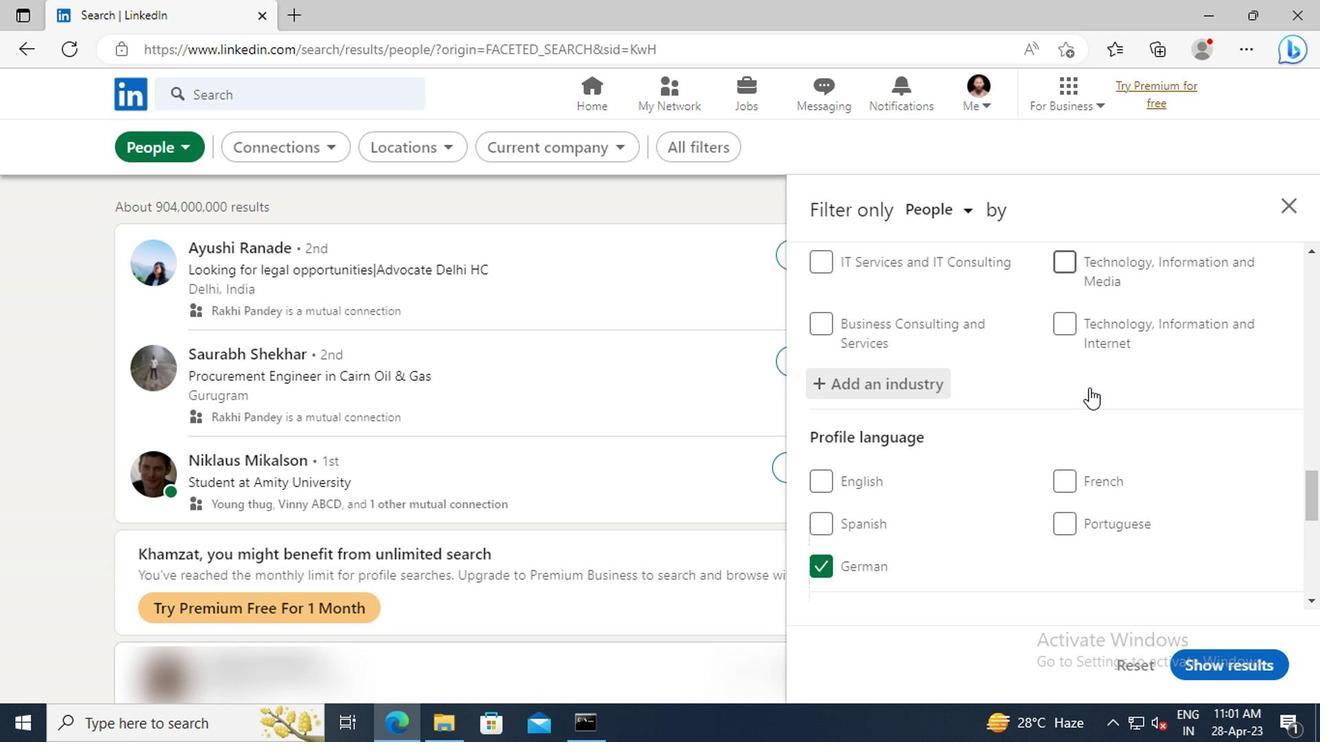 
Action: Mouse scrolled (893, 393) with delta (0, 0)
Screenshot: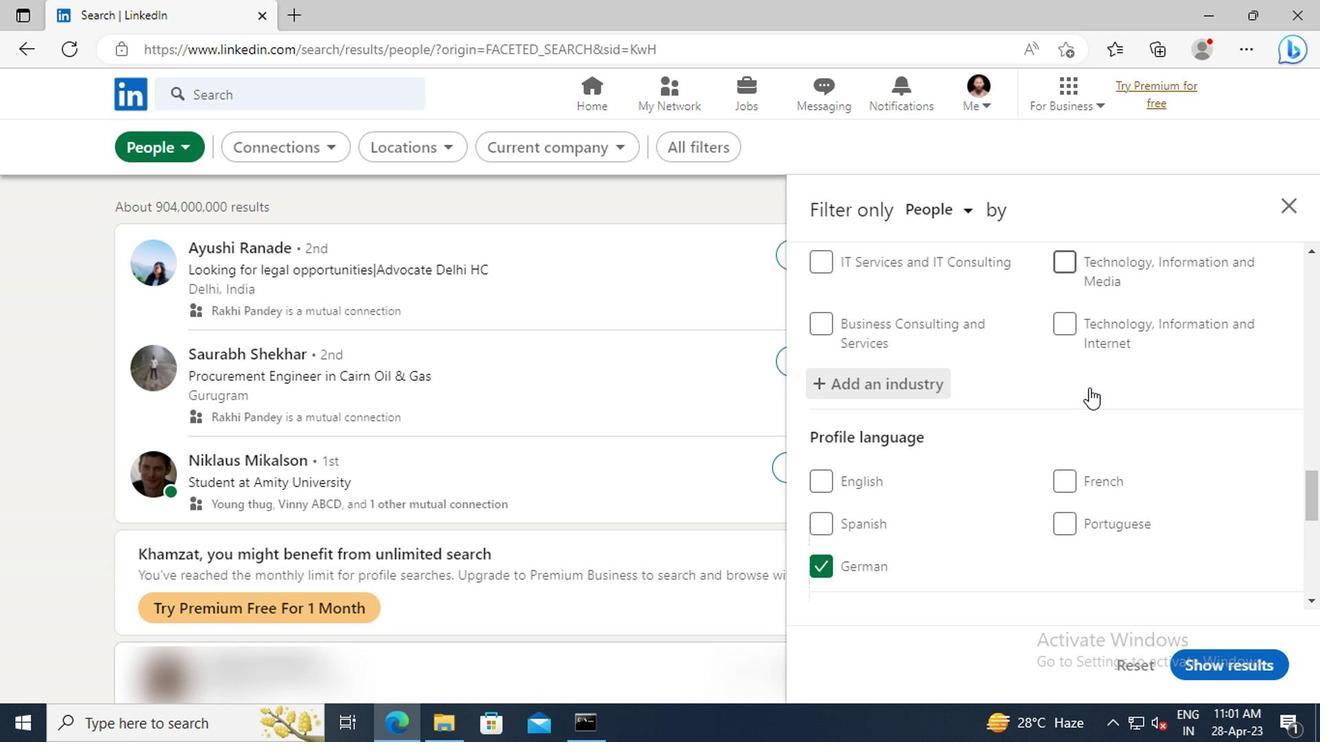 
Action: Mouse scrolled (893, 393) with delta (0, 0)
Screenshot: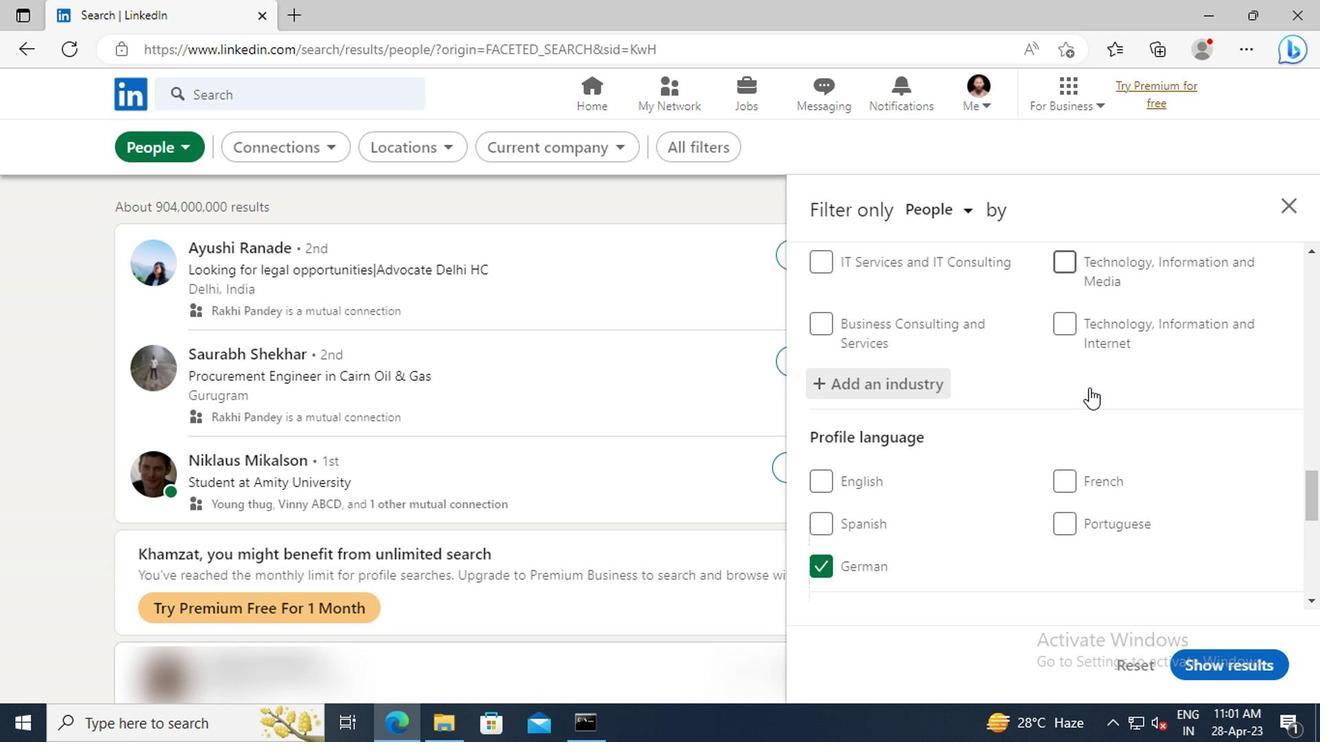 
Action: Mouse scrolled (893, 393) with delta (0, 0)
Screenshot: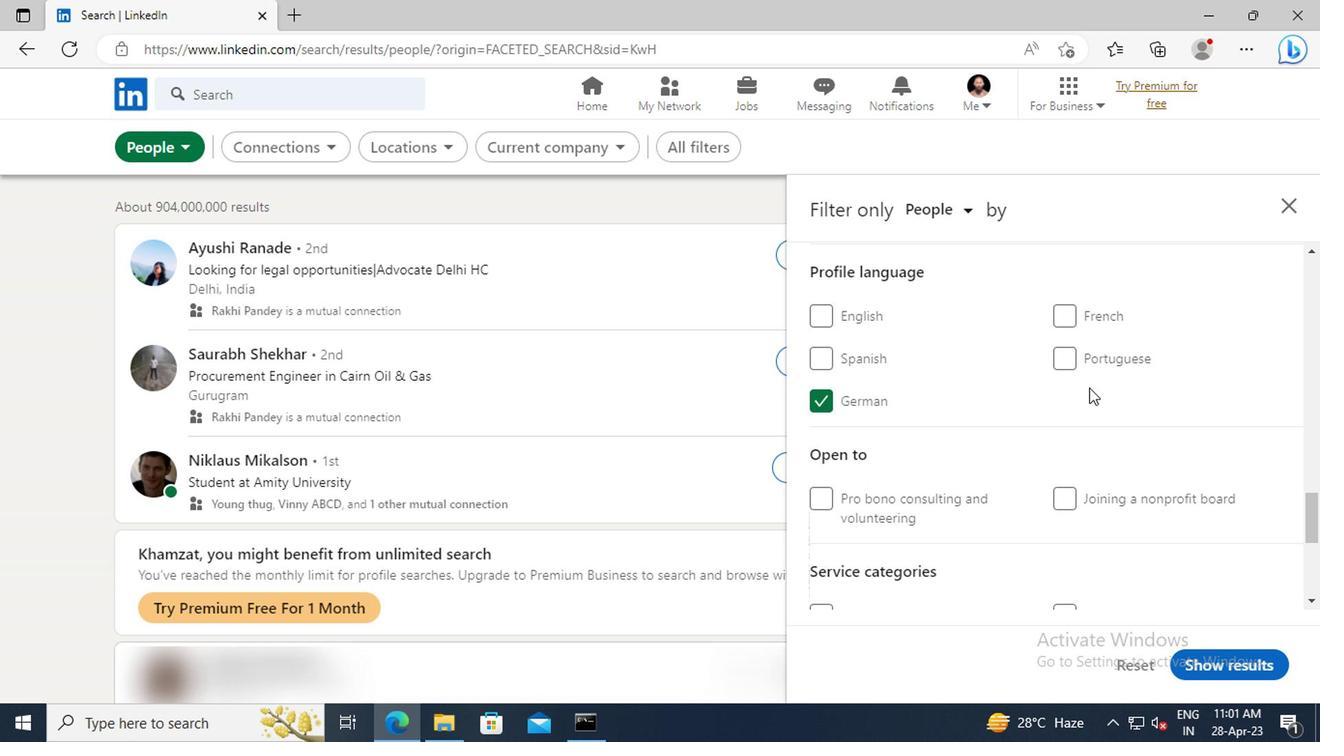 
Action: Mouse scrolled (893, 393) with delta (0, 0)
Screenshot: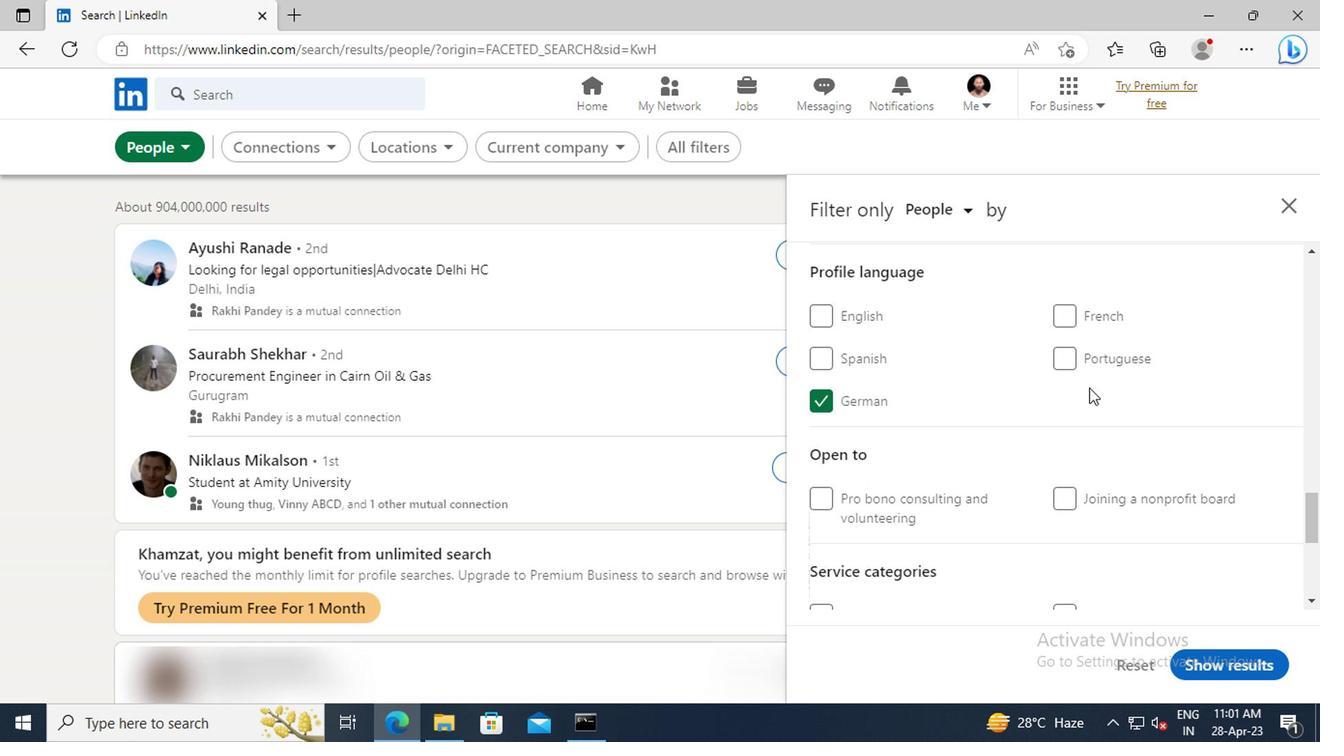 
Action: Mouse scrolled (893, 393) with delta (0, 0)
Screenshot: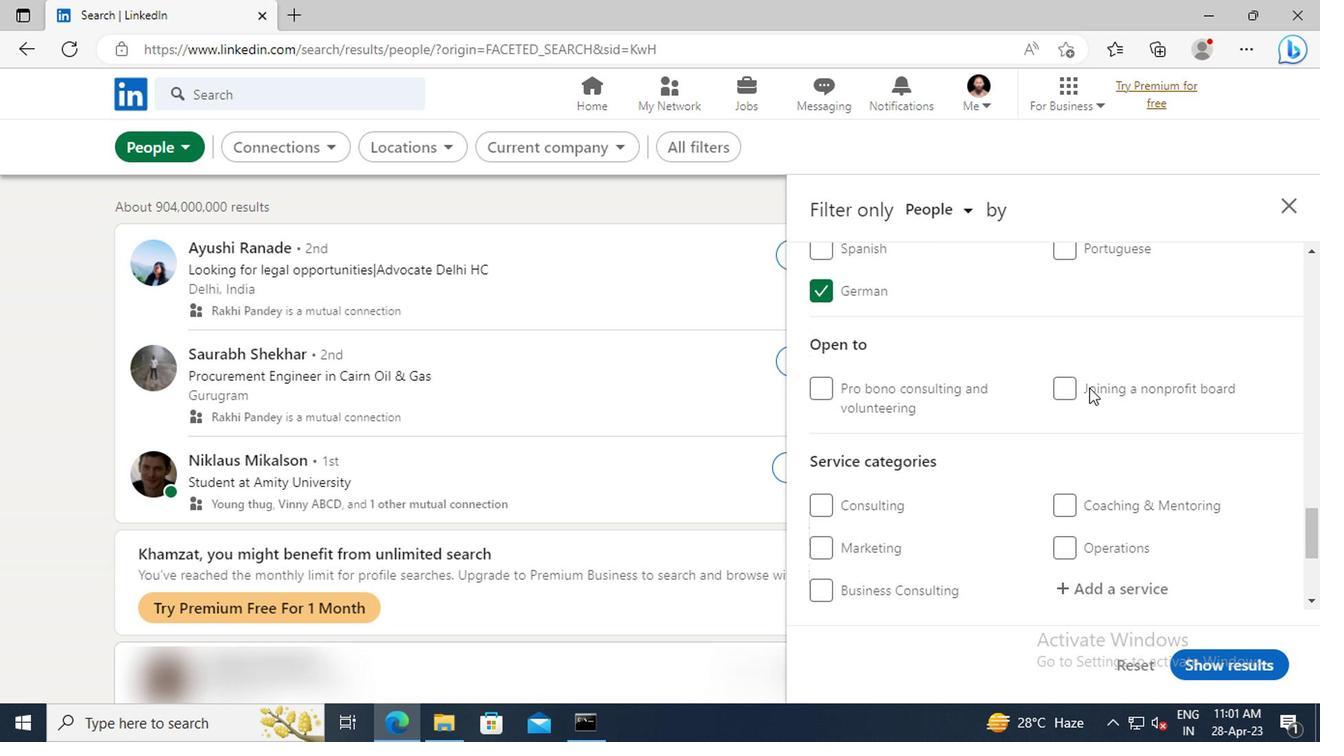 
Action: Mouse scrolled (893, 393) with delta (0, 0)
Screenshot: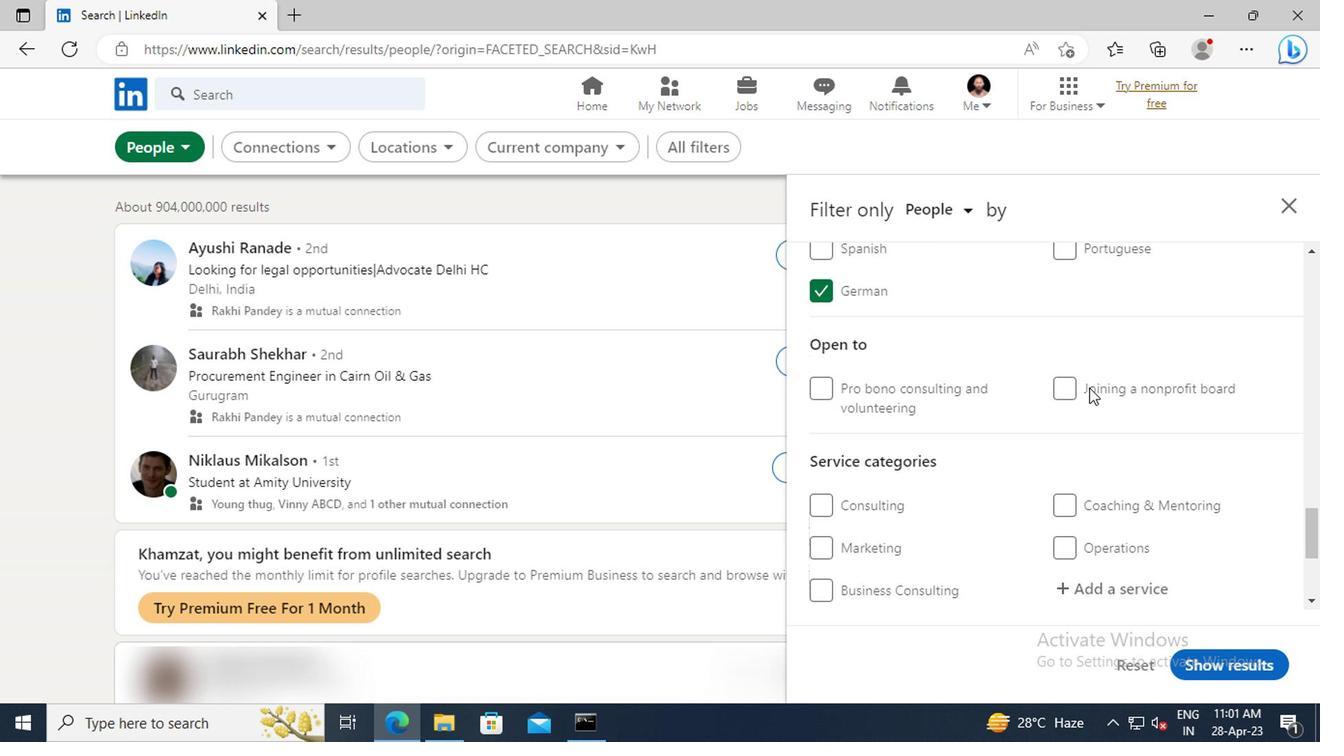
Action: Mouse scrolled (893, 393) with delta (0, 0)
Screenshot: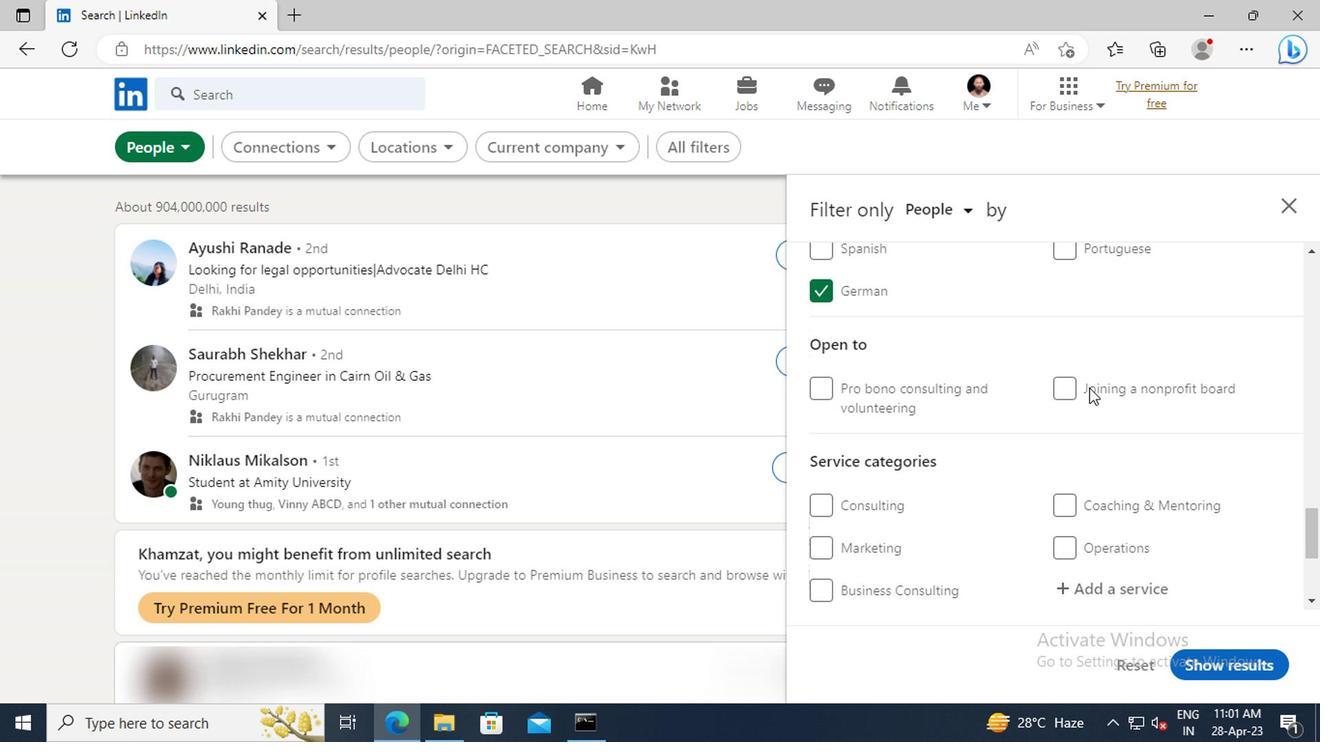 
Action: Mouse scrolled (893, 393) with delta (0, 0)
Screenshot: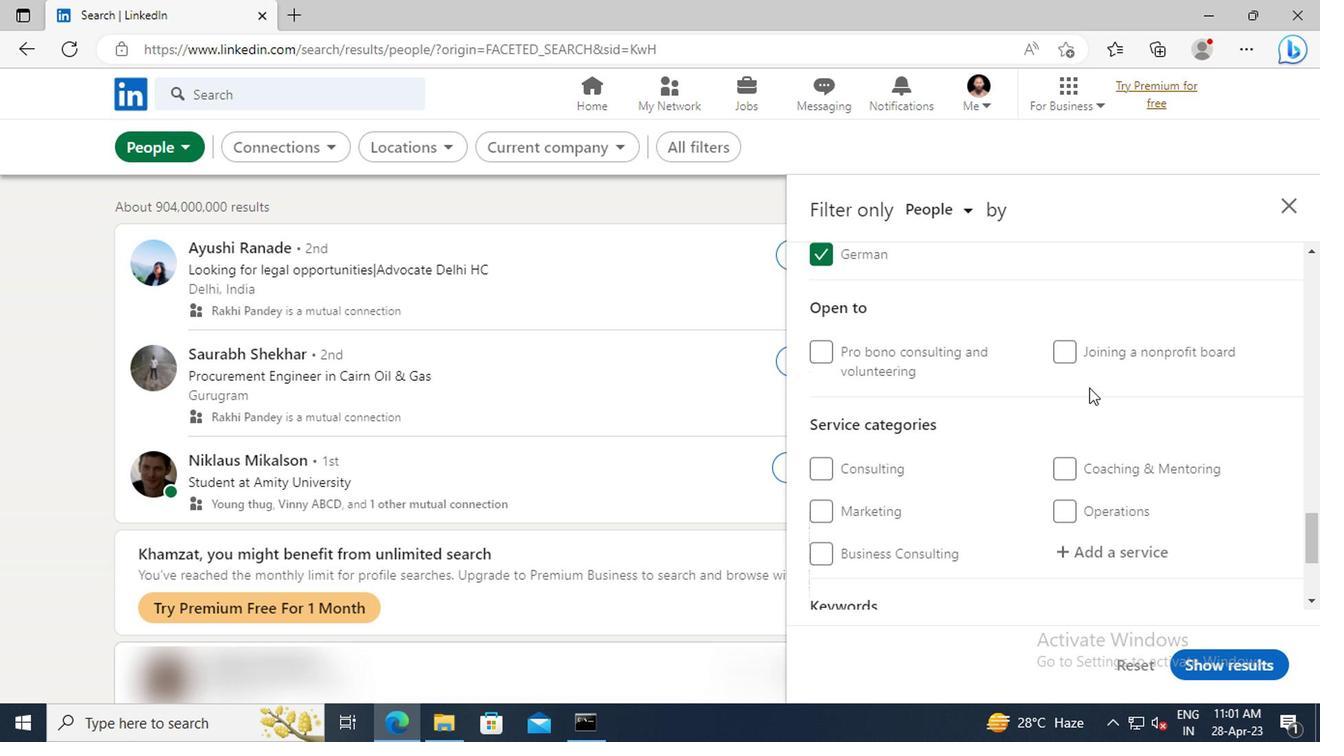 
Action: Mouse moved to (898, 382)
Screenshot: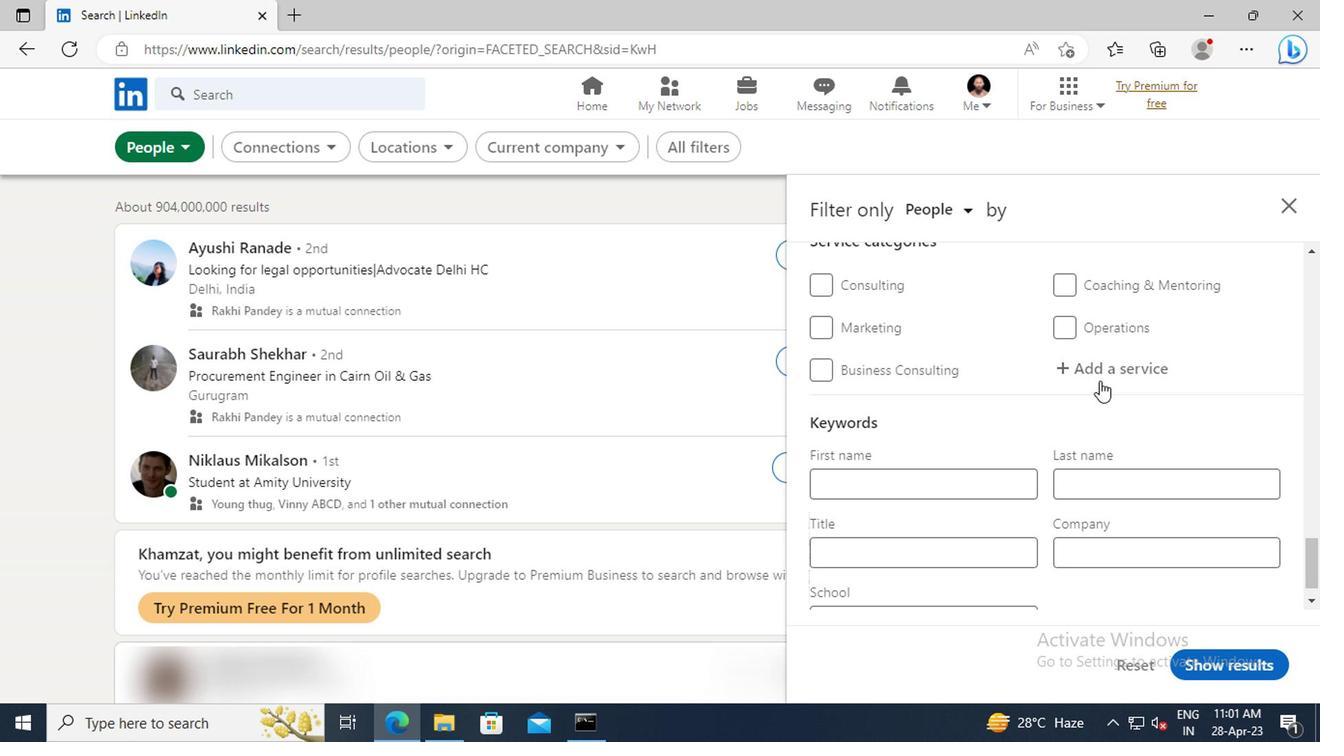 
Action: Mouse pressed left at (898, 382)
Screenshot: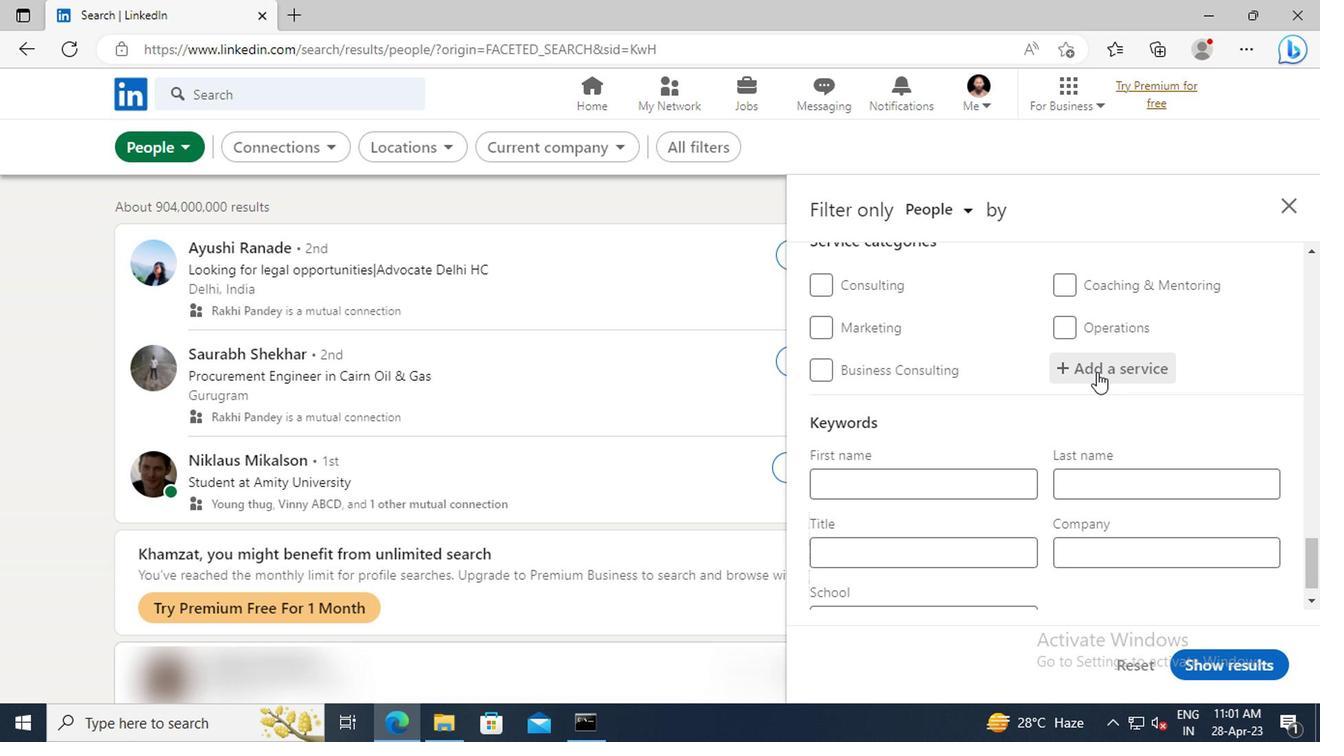 
Action: Key pressed <Key.shift>SEARCH<Key.space><Key.shift>ENGINE<Key.space><Key.shift>OPT
Screenshot: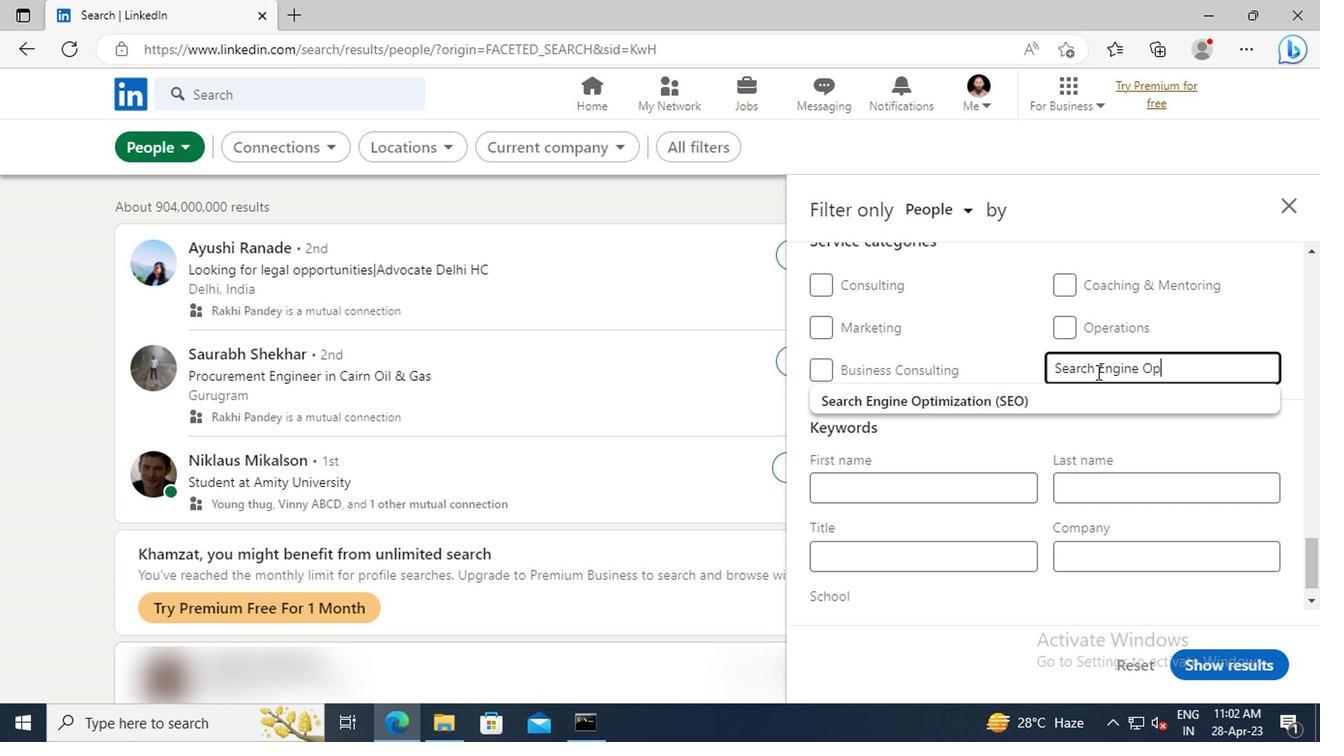 
Action: Mouse moved to (883, 402)
Screenshot: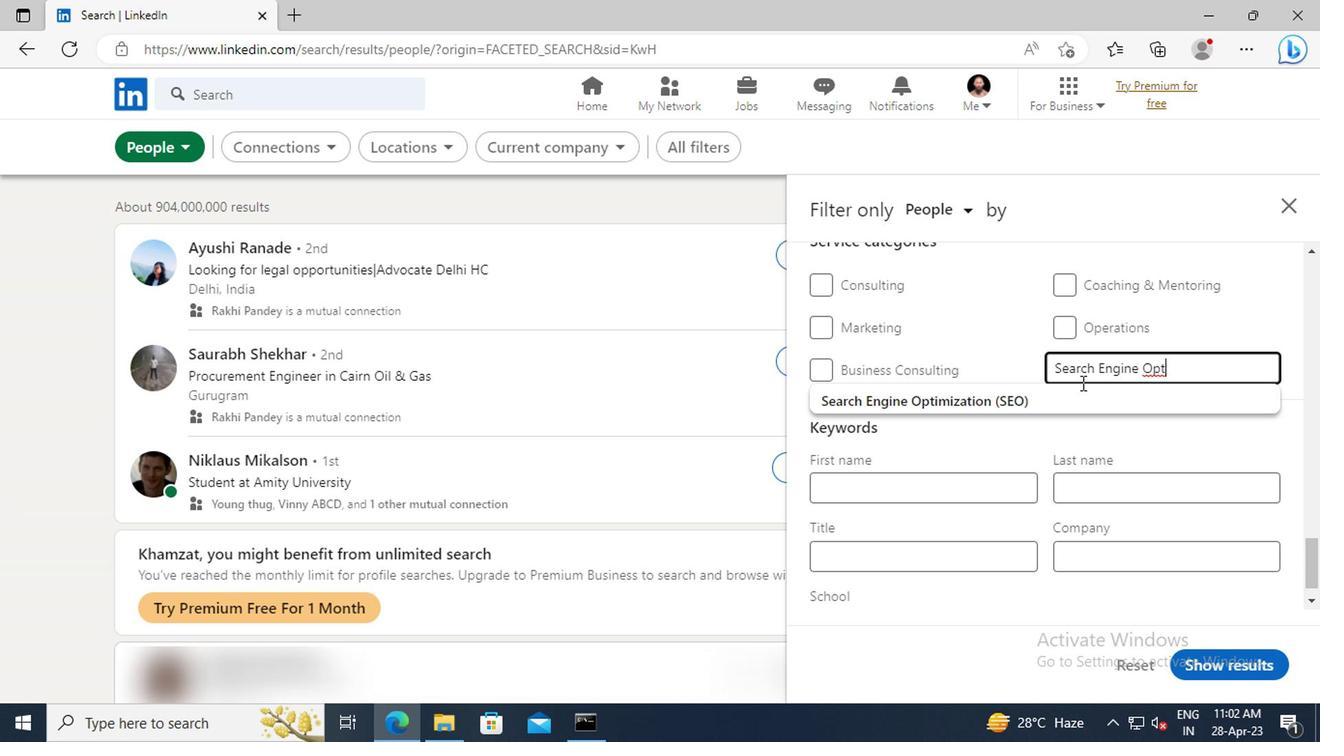 
Action: Mouse pressed left at (883, 402)
Screenshot: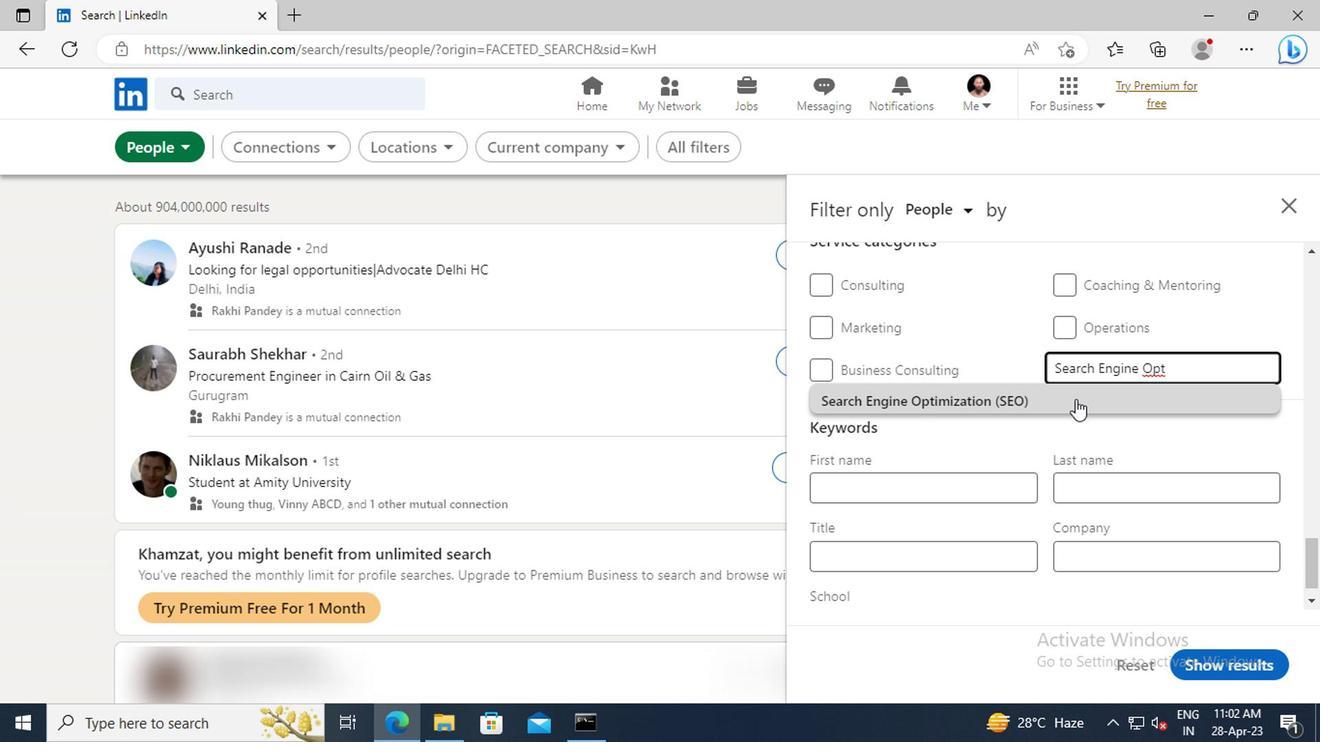 
Action: Mouse moved to (869, 405)
Screenshot: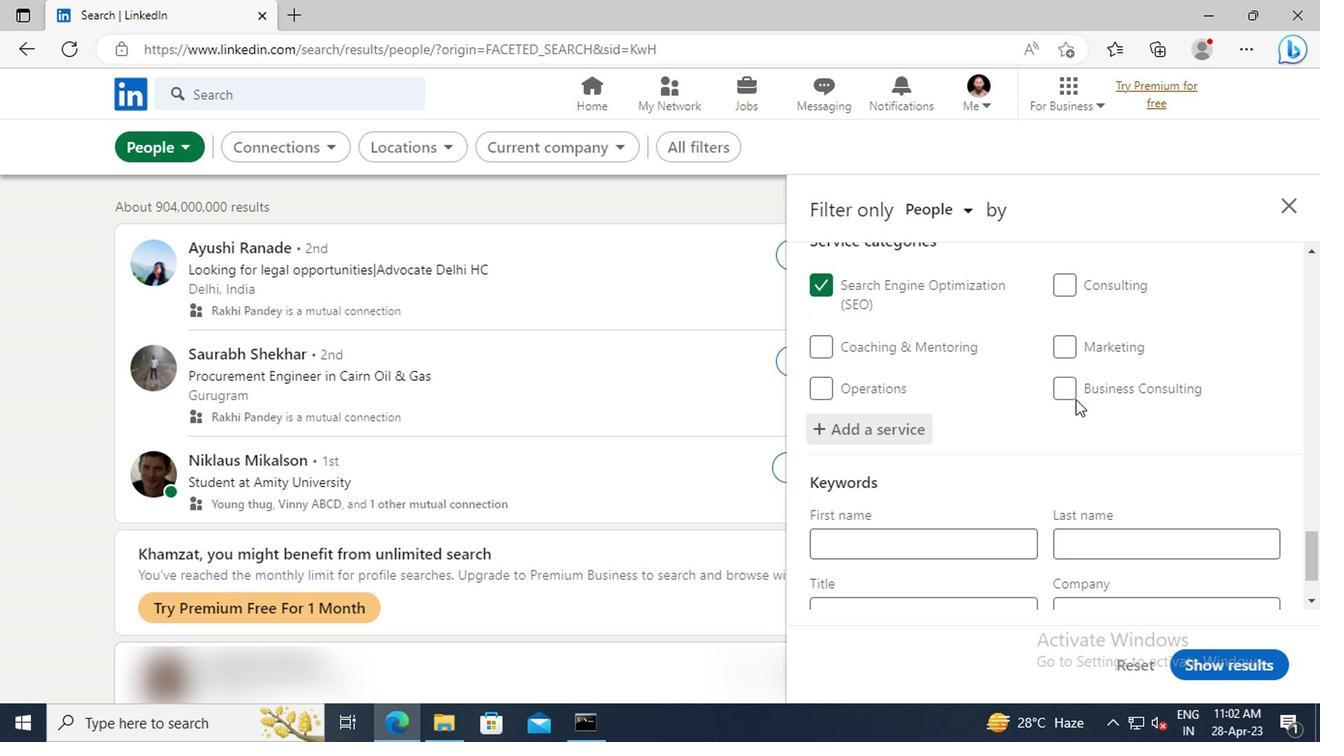 
Action: Mouse scrolled (869, 405) with delta (0, 0)
Screenshot: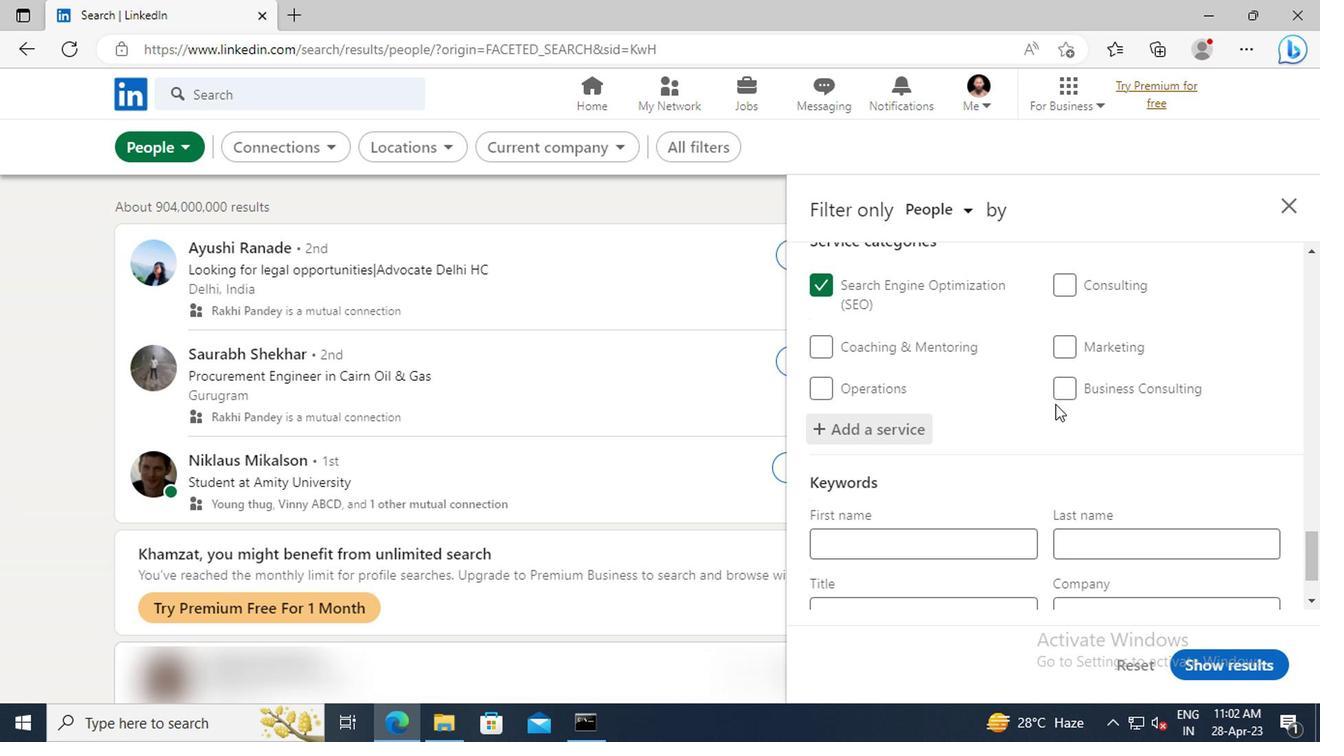 
Action: Mouse scrolled (869, 405) with delta (0, 0)
Screenshot: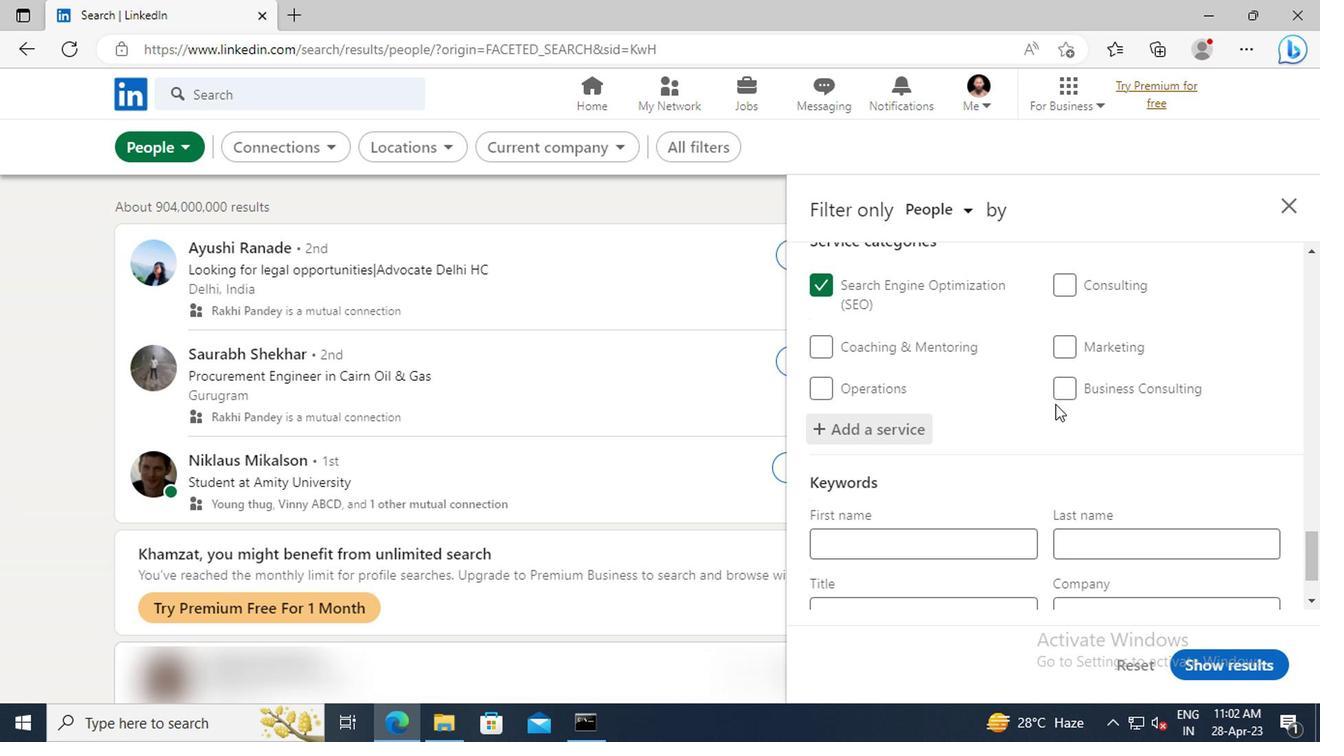 
Action: Mouse moved to (786, 490)
Screenshot: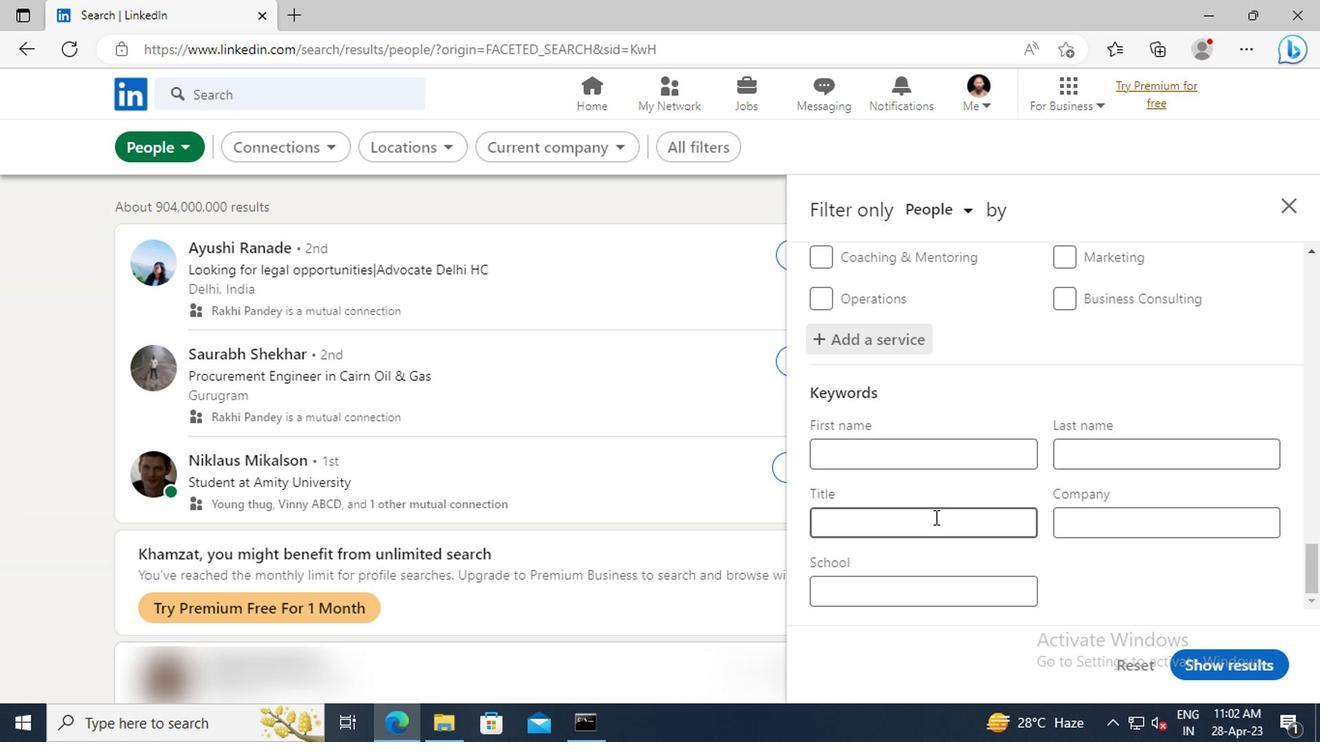 
Action: Mouse pressed left at (786, 490)
Screenshot: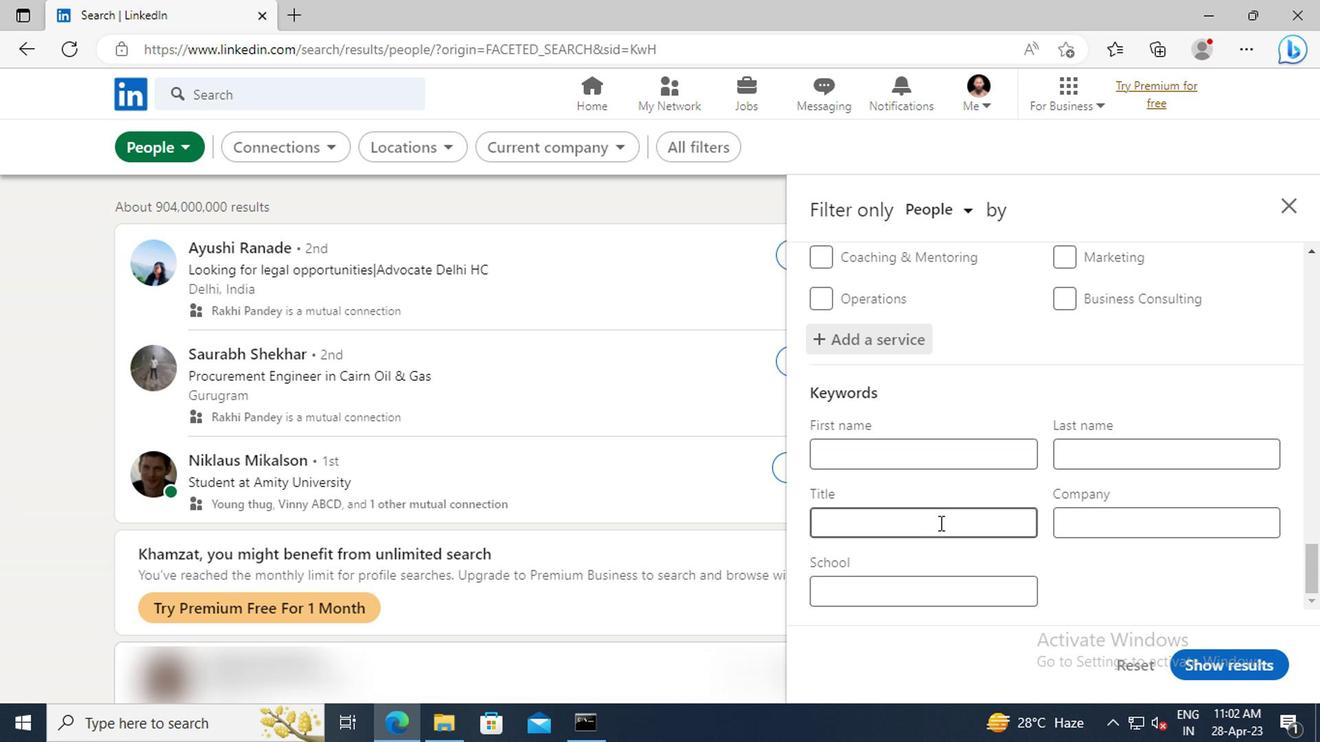 
Action: Key pressed <Key.shift>PLUMBER<Key.enter>
Screenshot: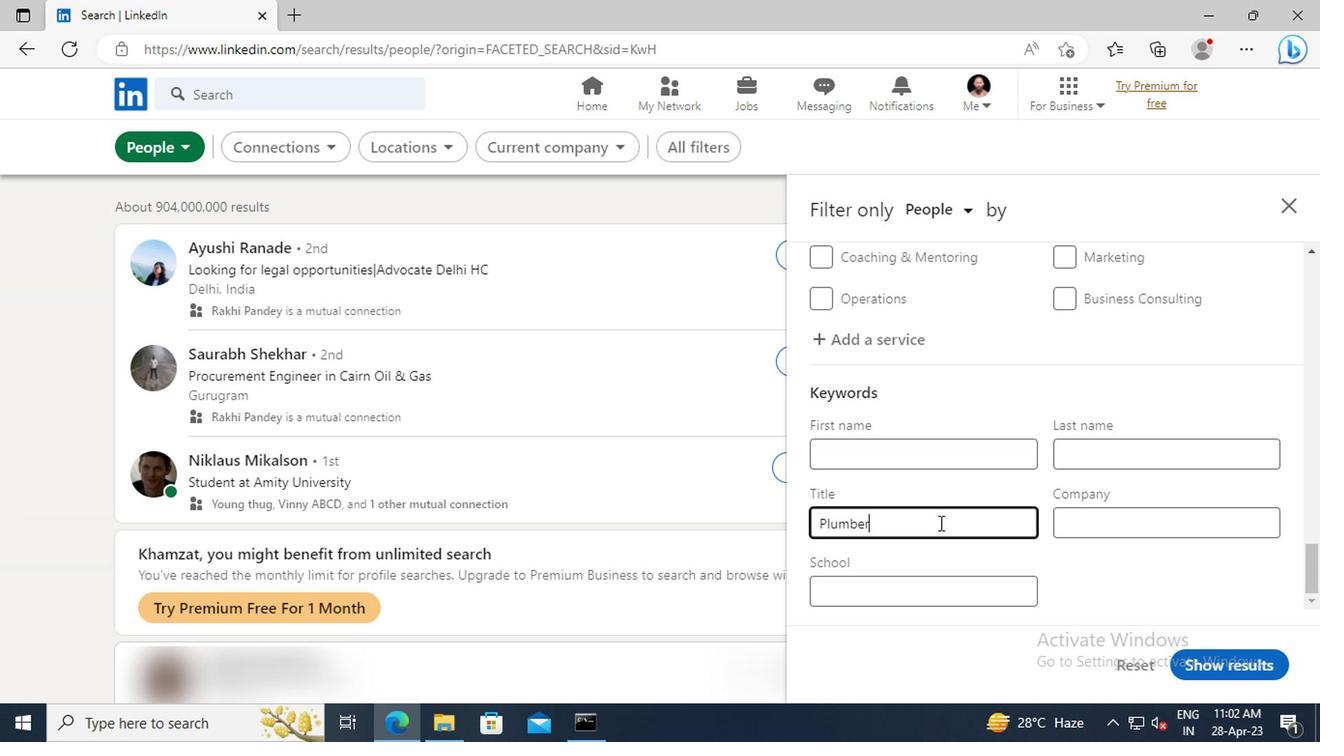 
Action: Mouse moved to (990, 588)
Screenshot: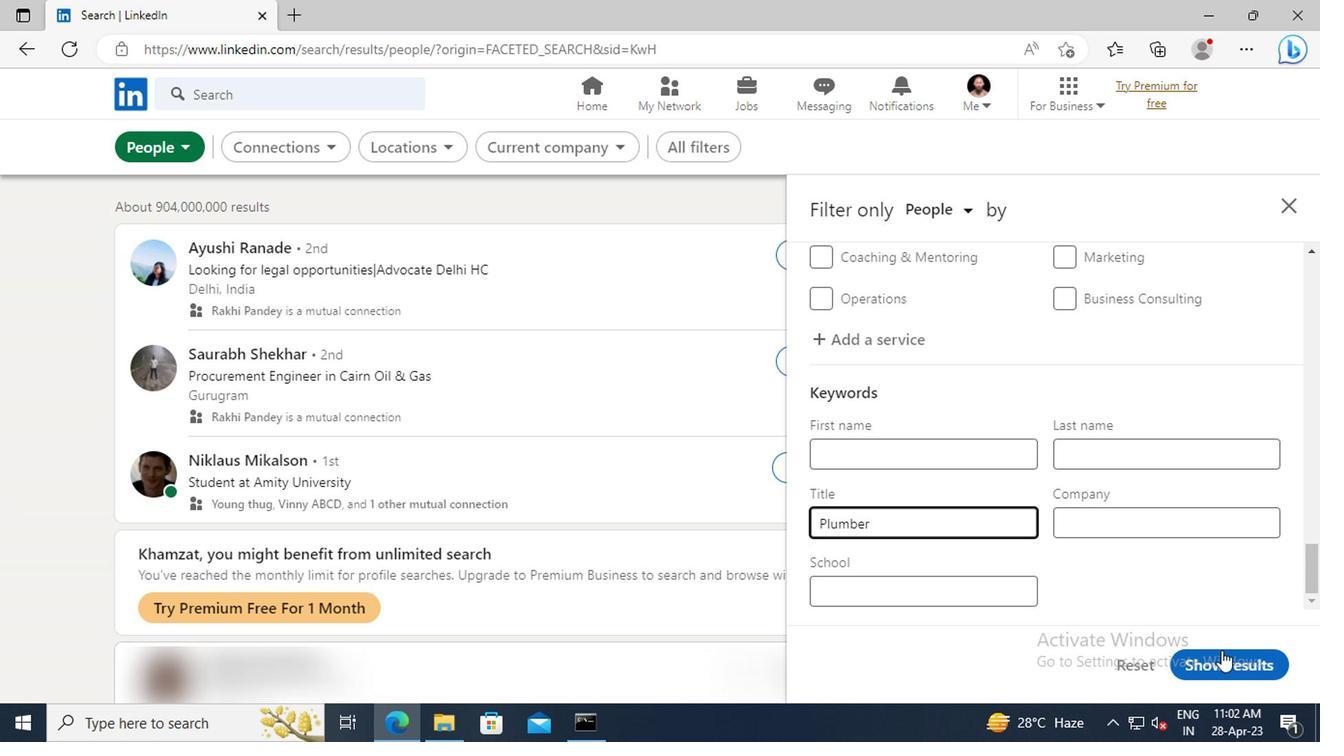 
Action: Mouse pressed left at (990, 588)
Screenshot: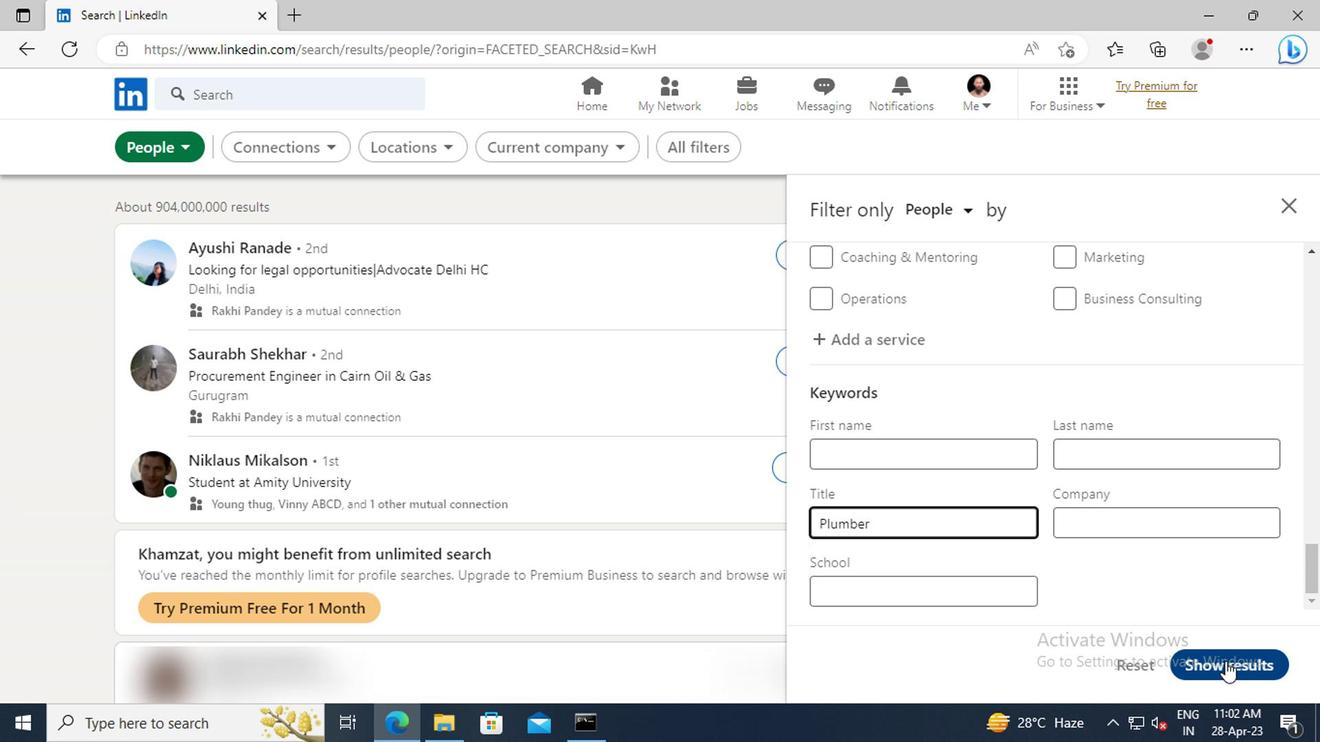 
